Task: Research Airbnb properties in Minas de Matahambre, Cuba from 26th December, 2023 to 28th December, 2023 for 6 adults. Place can be entire room or private room with 6 bedrooms having 6 beds and 6 bathrooms. Property type can be house. Amenities needed are: wifi, TV, free parkinig on premises, gym, breakfast.
Action: Mouse moved to (453, 82)
Screenshot: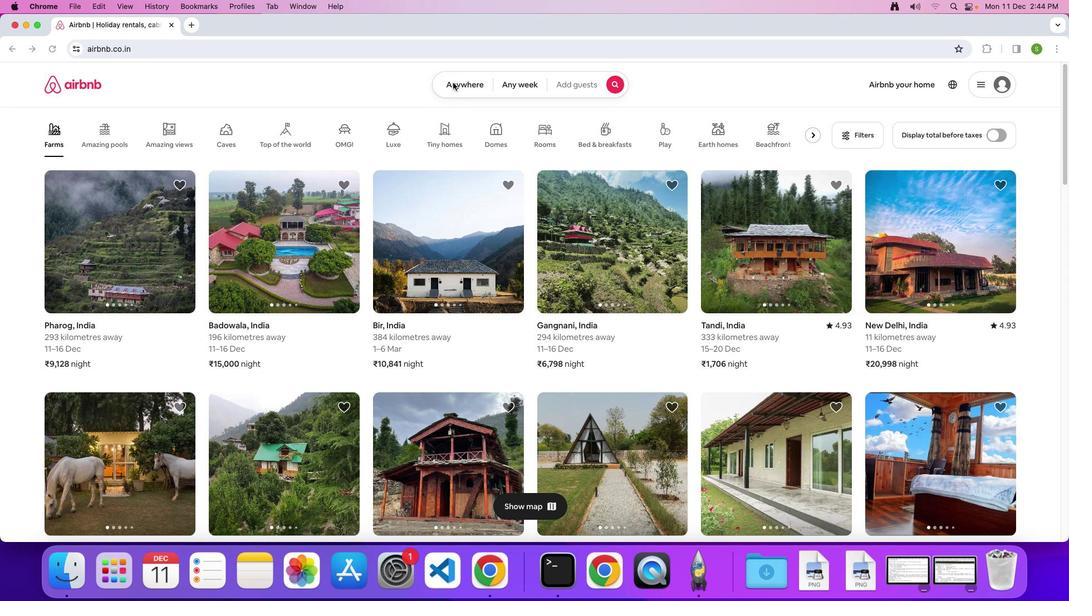 
Action: Mouse pressed left at (453, 82)
Screenshot: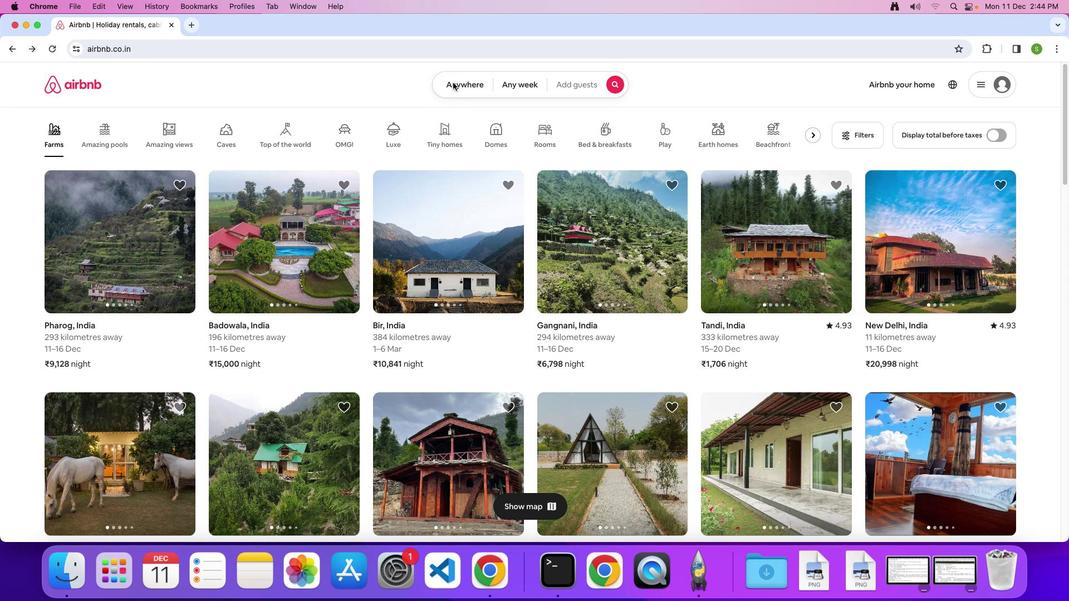
Action: Mouse moved to (448, 86)
Screenshot: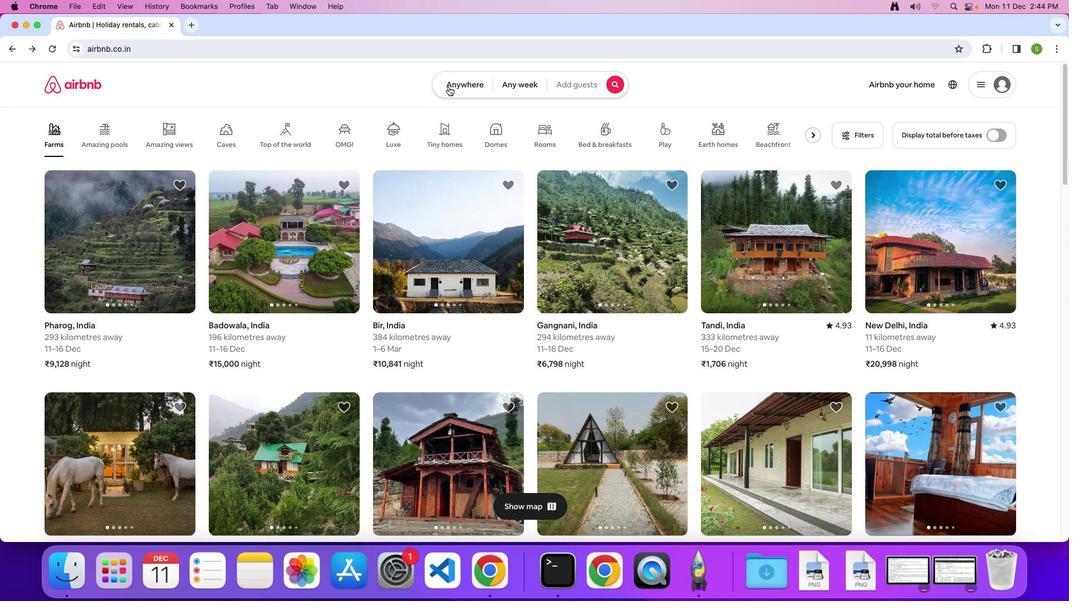
Action: Mouse pressed left at (448, 86)
Screenshot: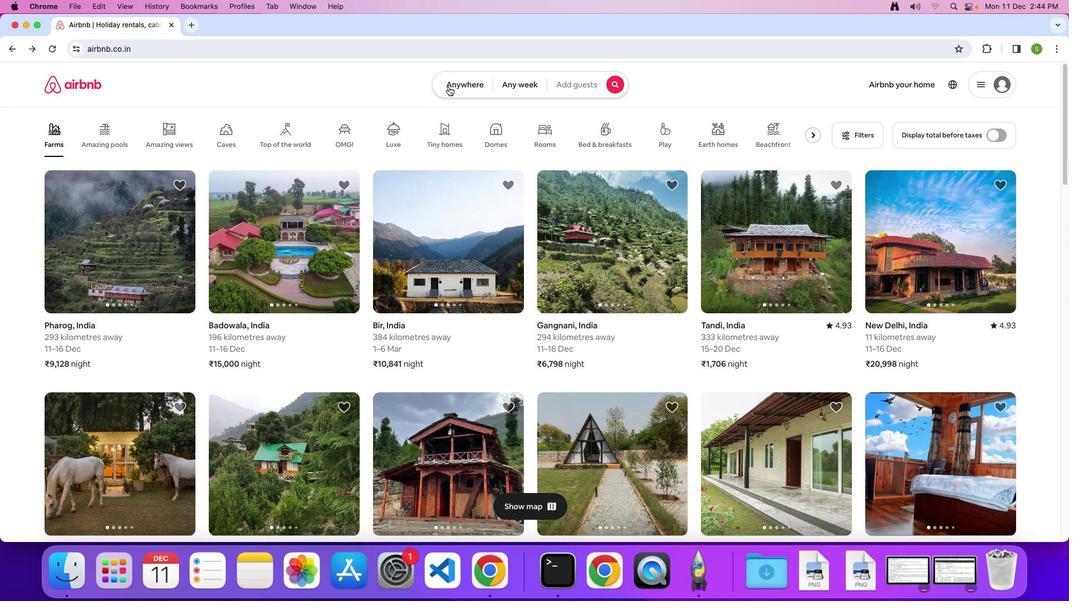 
Action: Mouse moved to (357, 126)
Screenshot: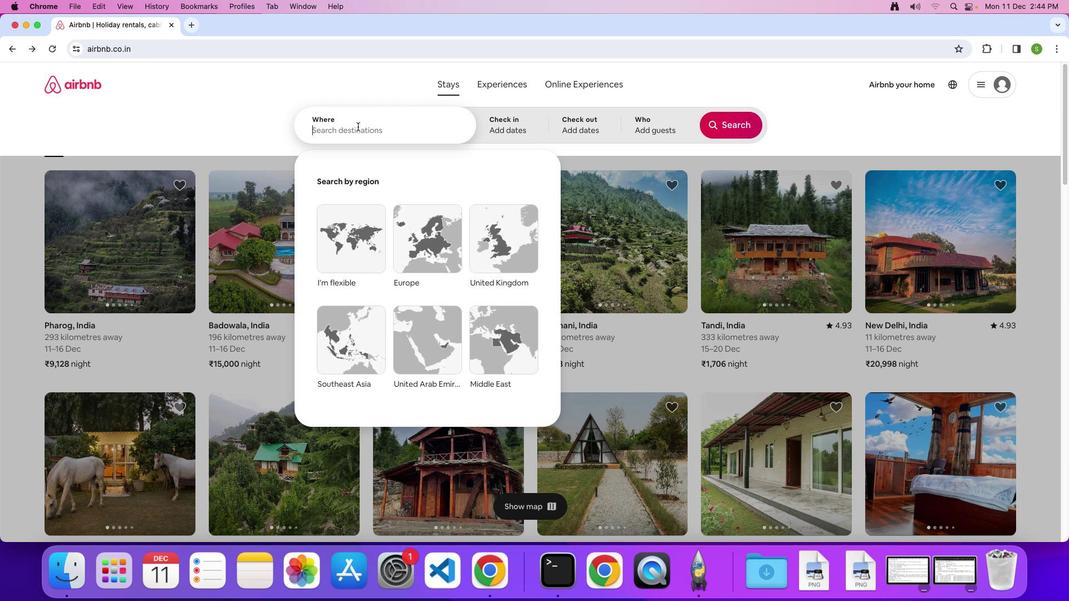 
Action: Mouse pressed left at (357, 126)
Screenshot: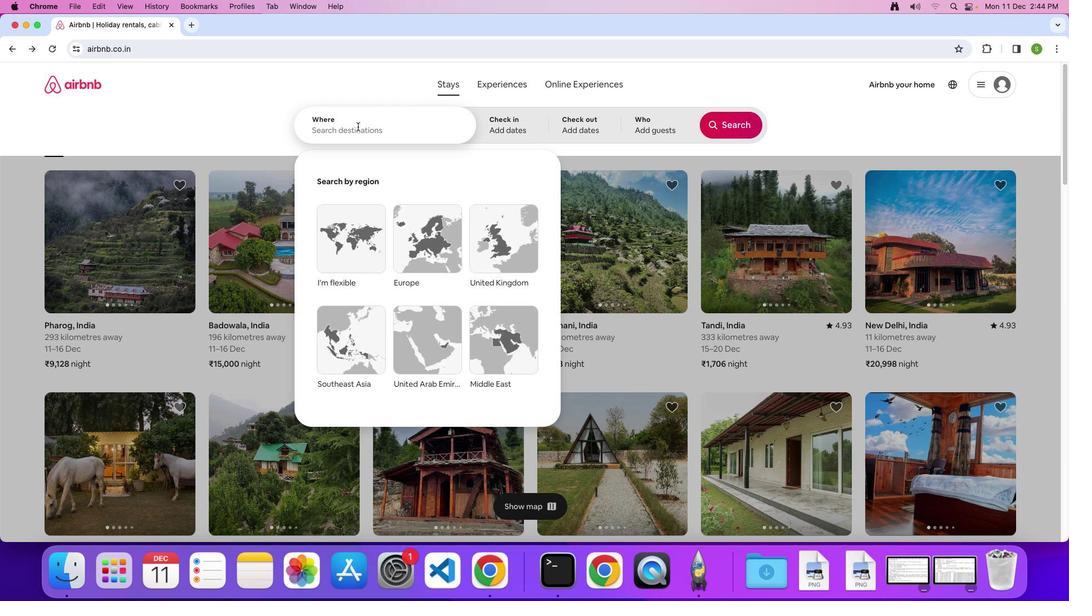 
Action: Key pressed 'M'Key.caps_lock'i''n''a''s'Key.space'd''e'Key.spaceKey.shift'M''a''t''a''h''a''m''r''e'','Key.spaceKey.shift'c''u''b''a'Key.enter
Screenshot: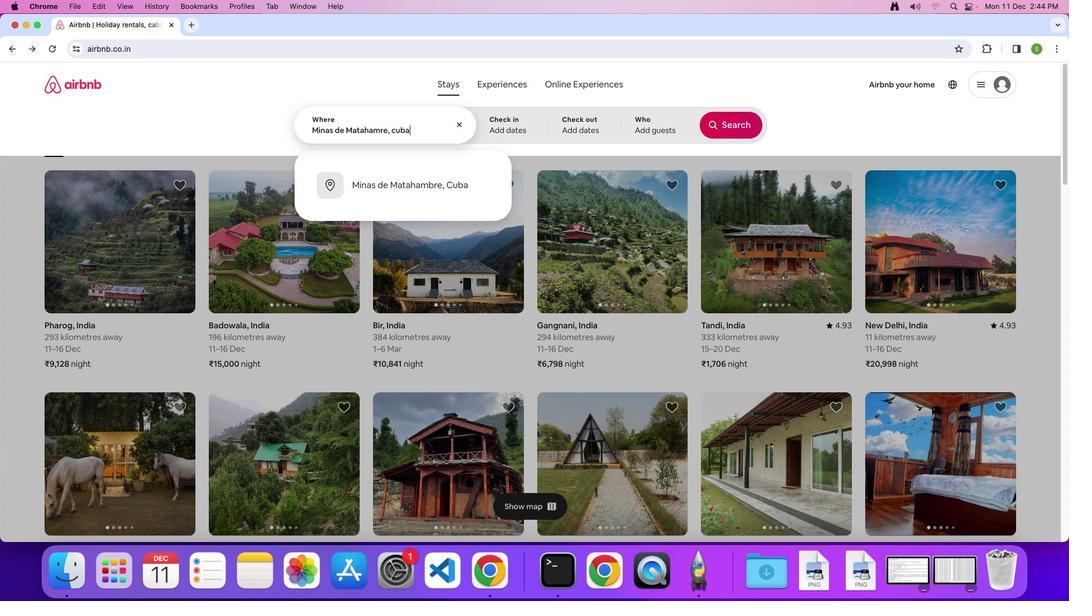 
Action: Mouse moved to (397, 367)
Screenshot: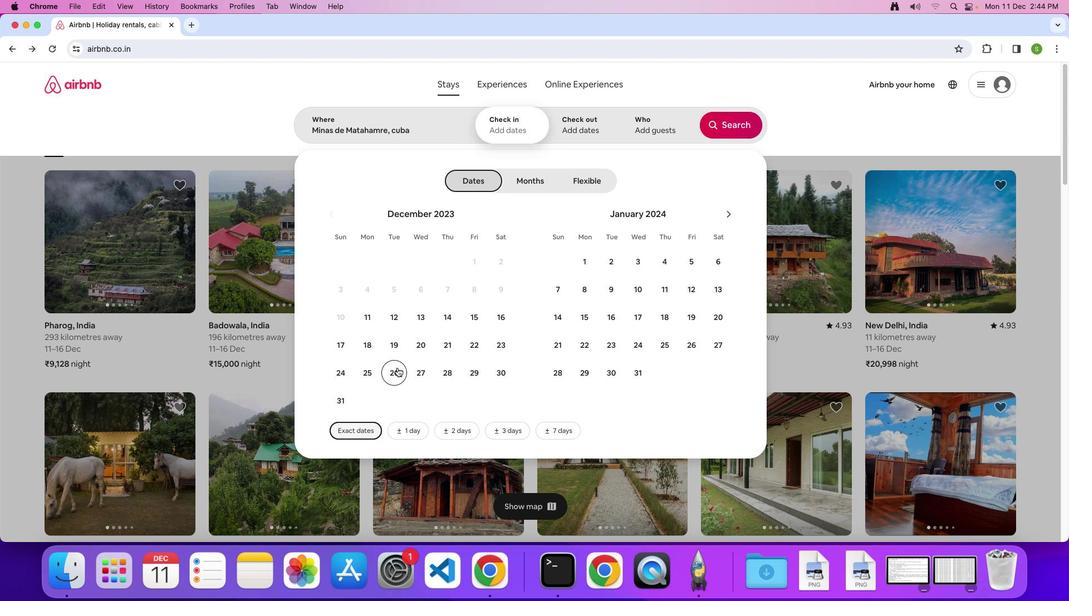 
Action: Mouse pressed left at (397, 367)
Screenshot: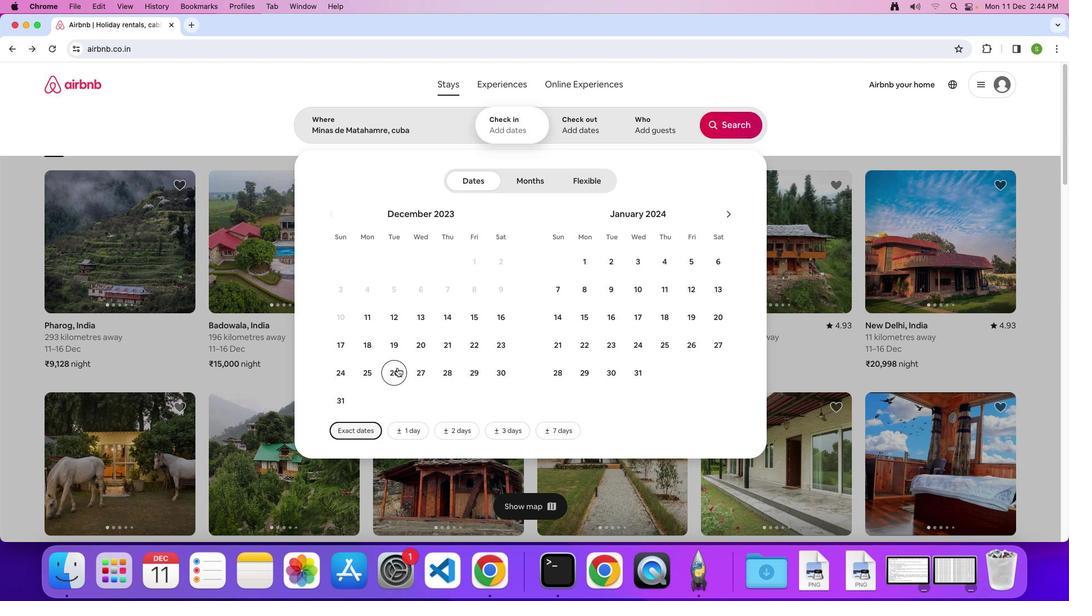 
Action: Mouse moved to (456, 375)
Screenshot: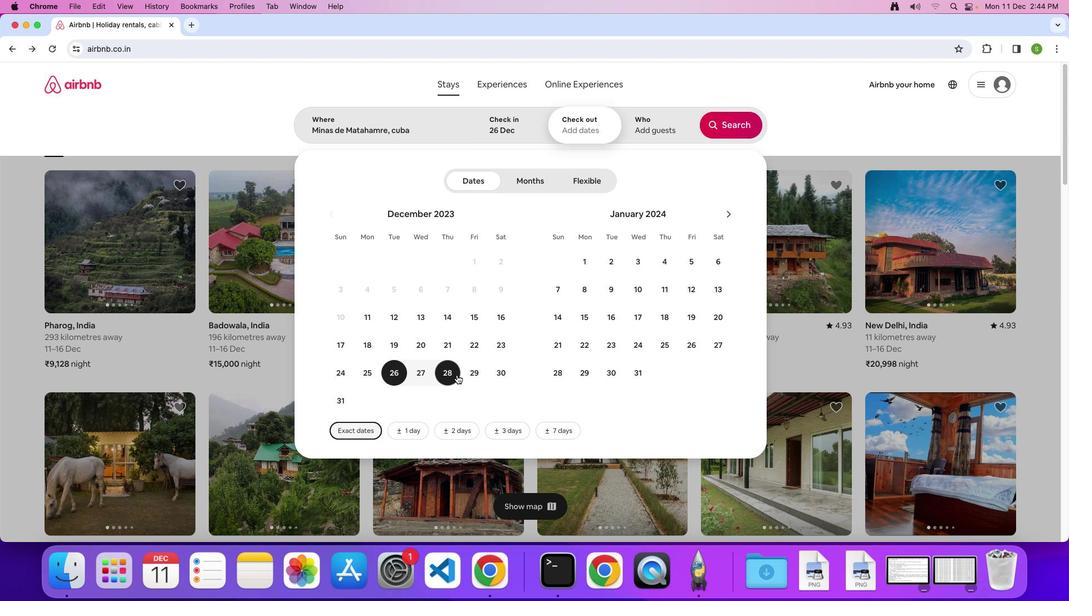 
Action: Mouse pressed left at (456, 375)
Screenshot: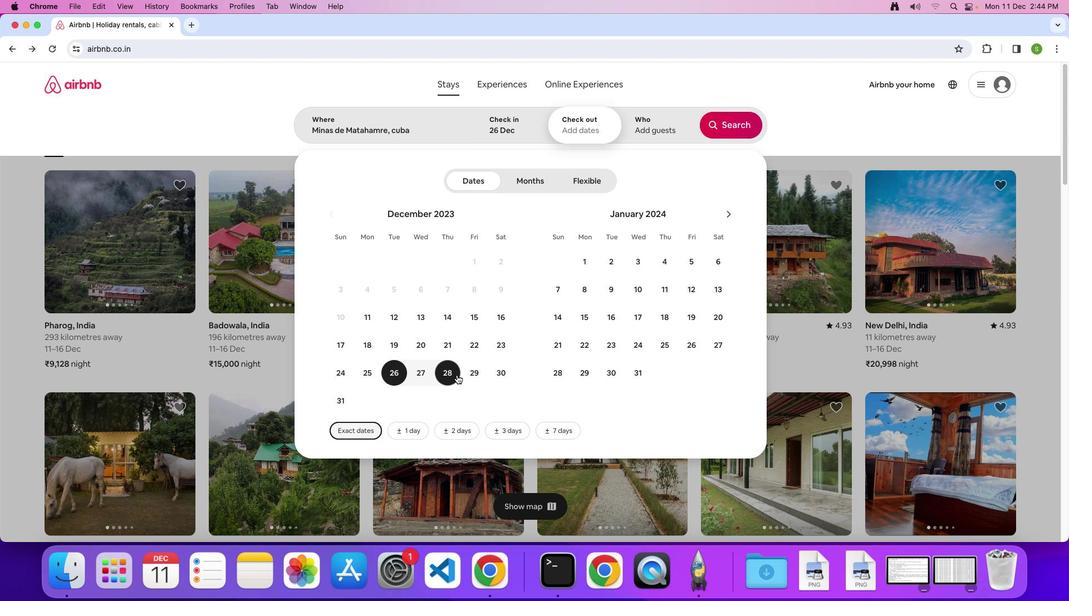 
Action: Mouse moved to (648, 121)
Screenshot: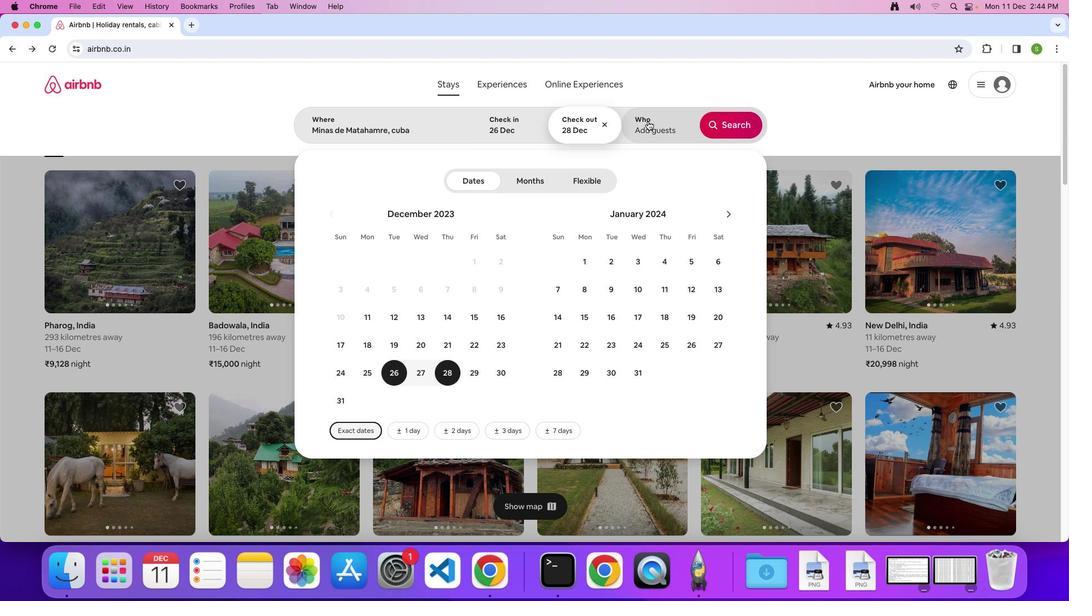 
Action: Mouse pressed left at (648, 121)
Screenshot: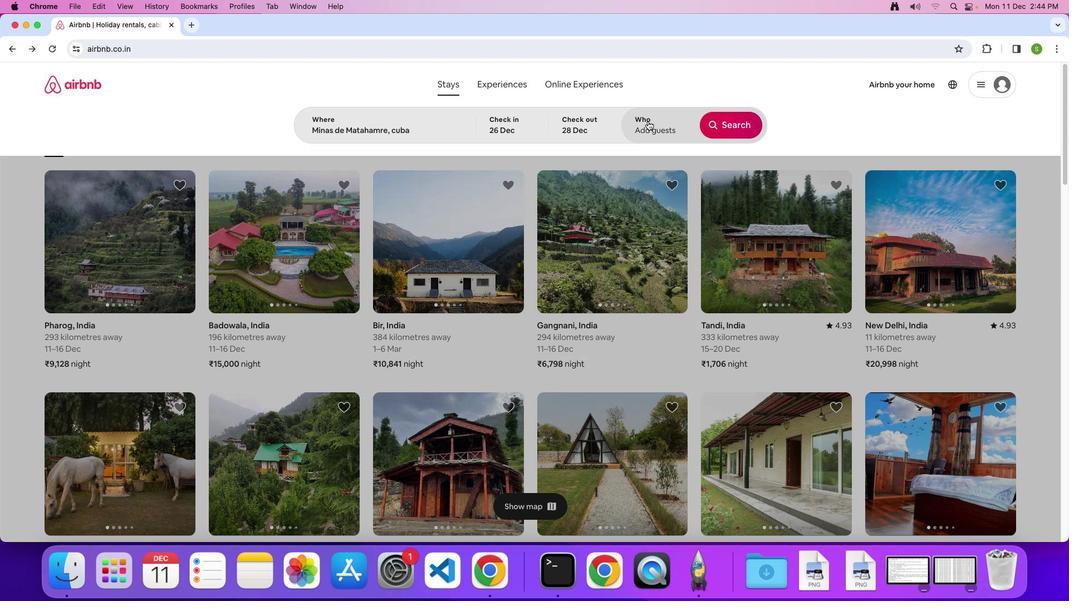 
Action: Mouse moved to (735, 179)
Screenshot: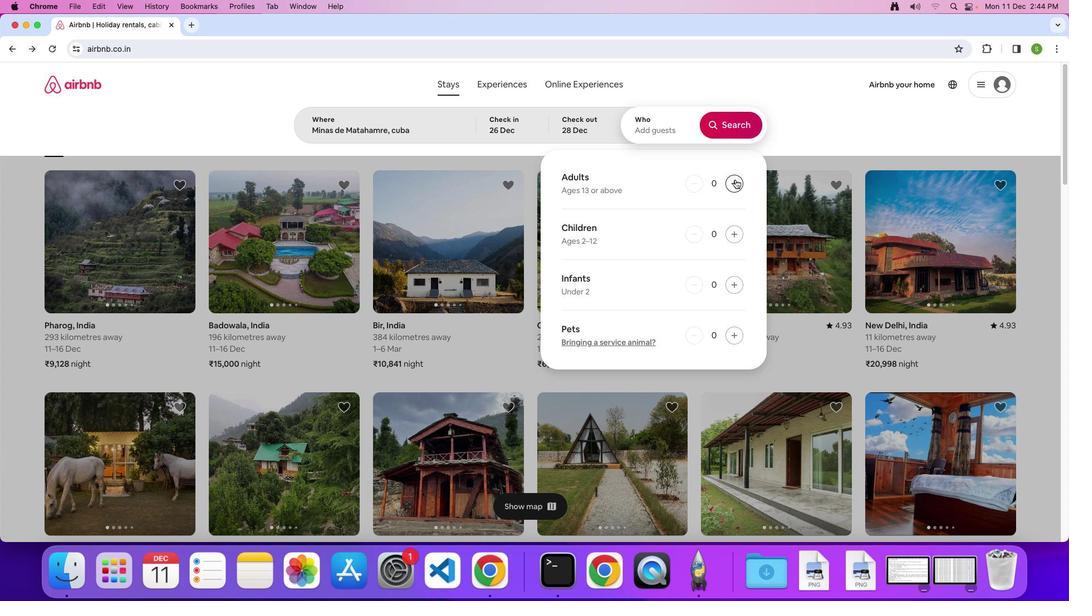 
Action: Mouse pressed left at (735, 179)
Screenshot: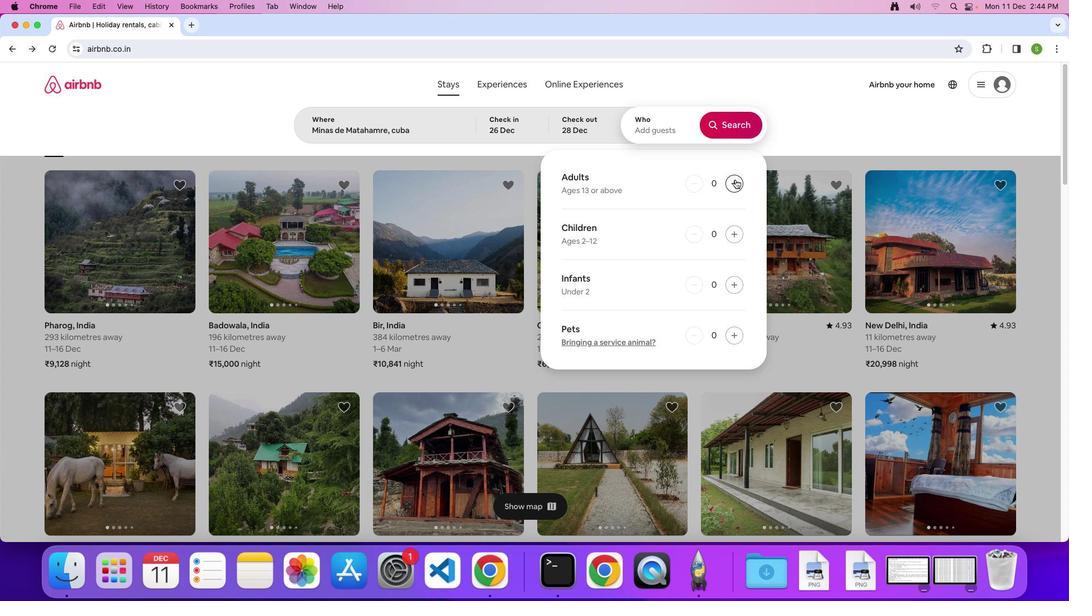 
Action: Mouse pressed left at (735, 179)
Screenshot: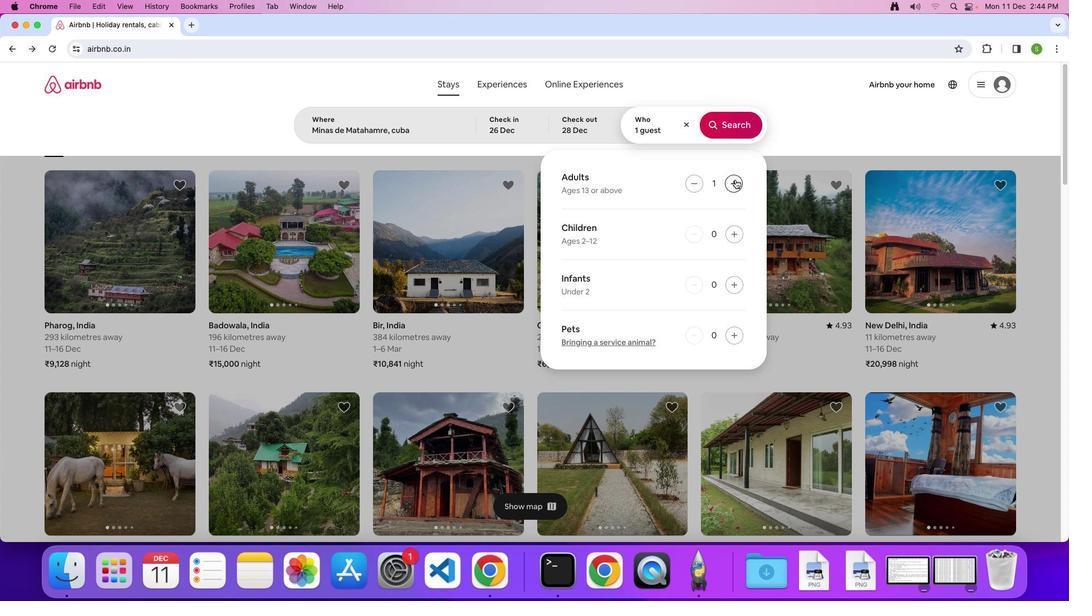 
Action: Mouse pressed left at (735, 179)
Screenshot: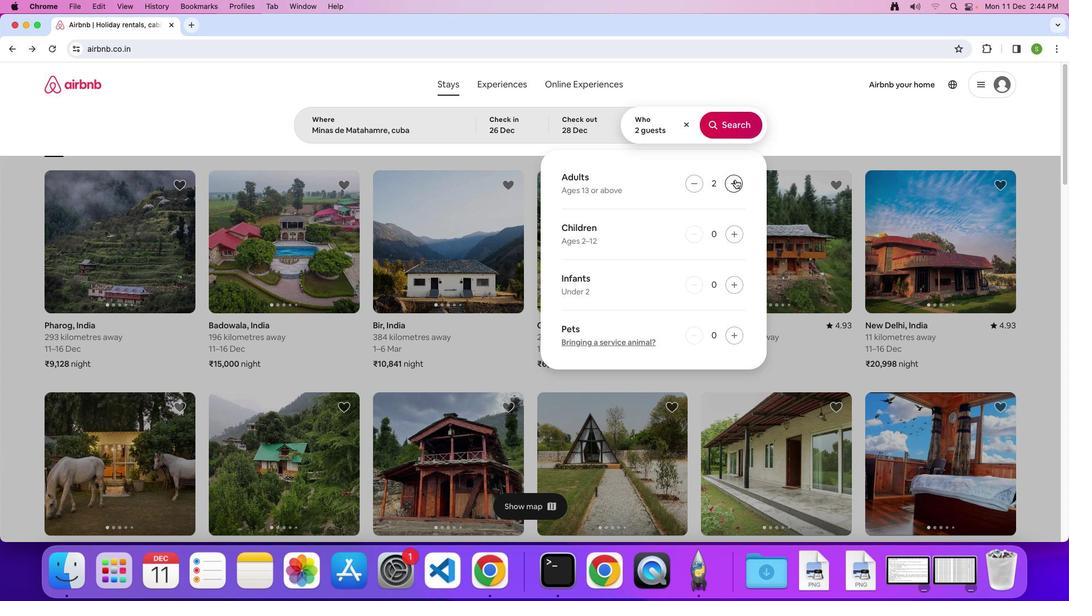 
Action: Mouse pressed left at (735, 179)
Screenshot: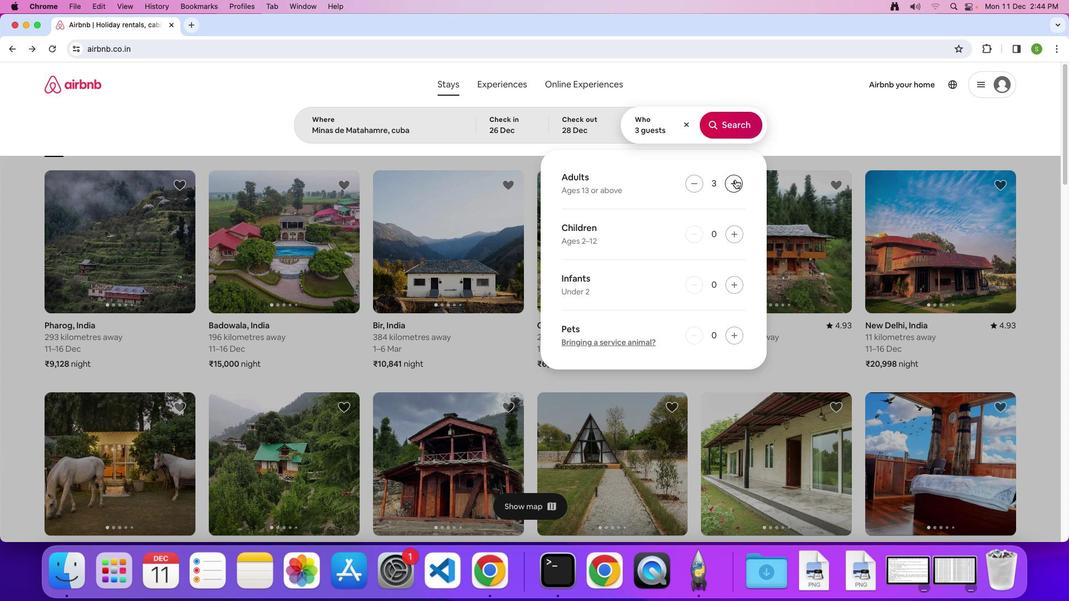 
Action: Mouse pressed left at (735, 179)
Screenshot: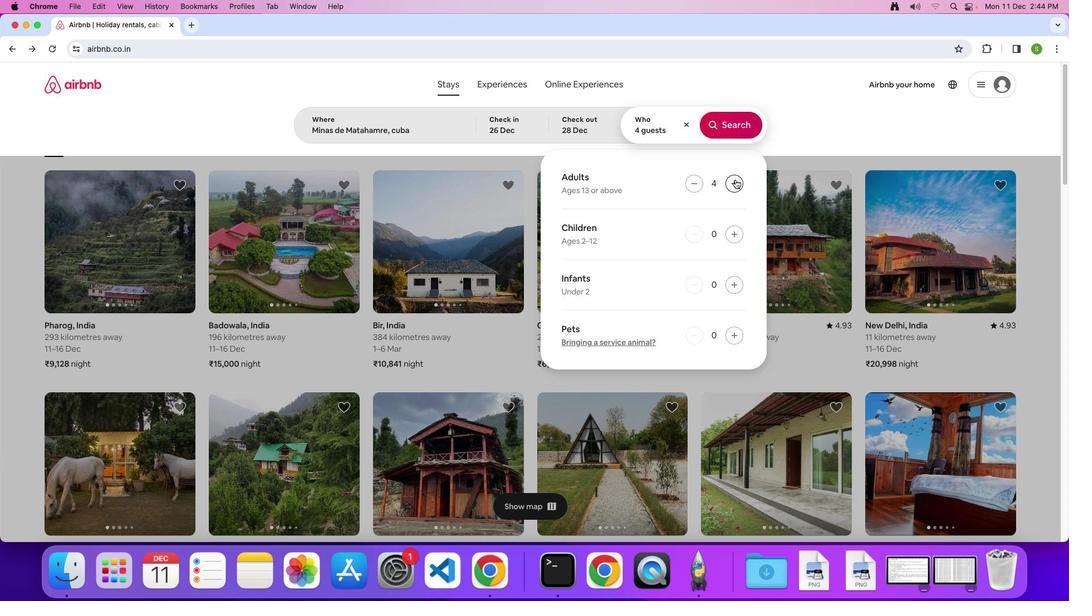 
Action: Mouse pressed left at (735, 179)
Screenshot: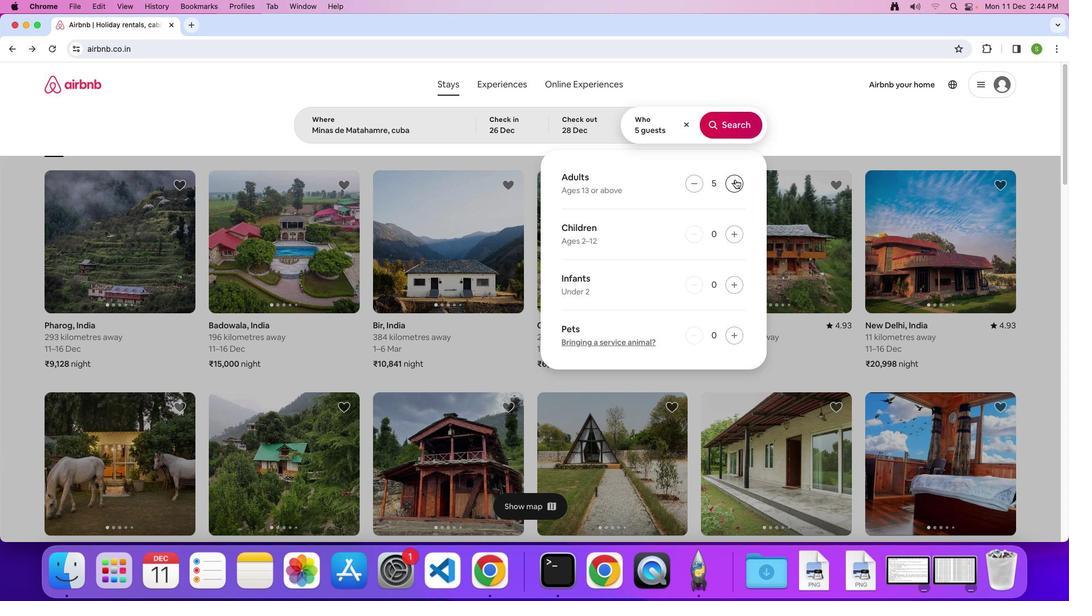 
Action: Mouse moved to (731, 118)
Screenshot: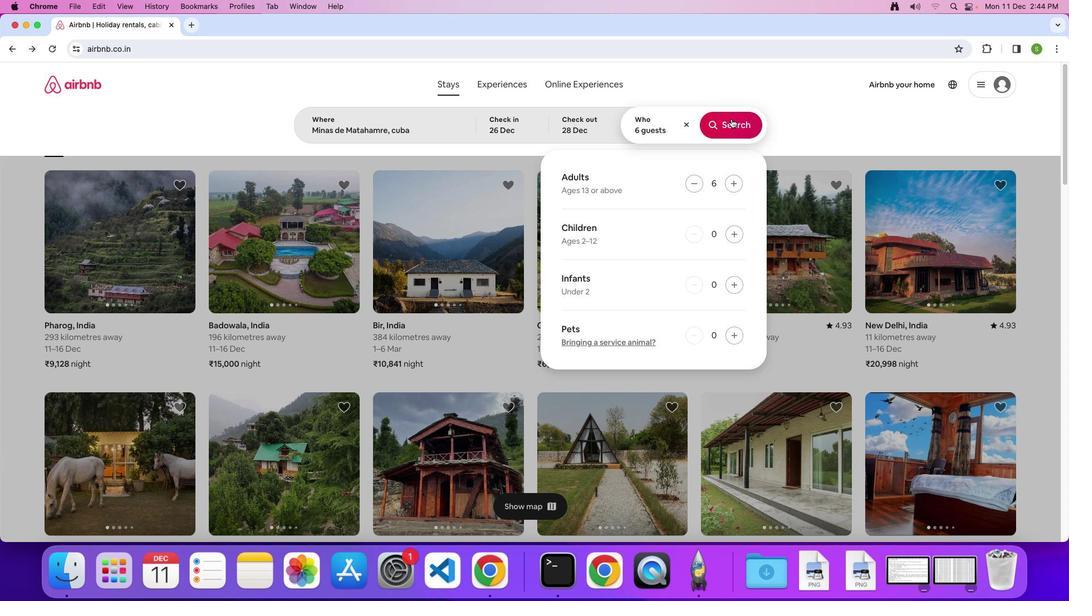
Action: Mouse pressed left at (731, 118)
Screenshot: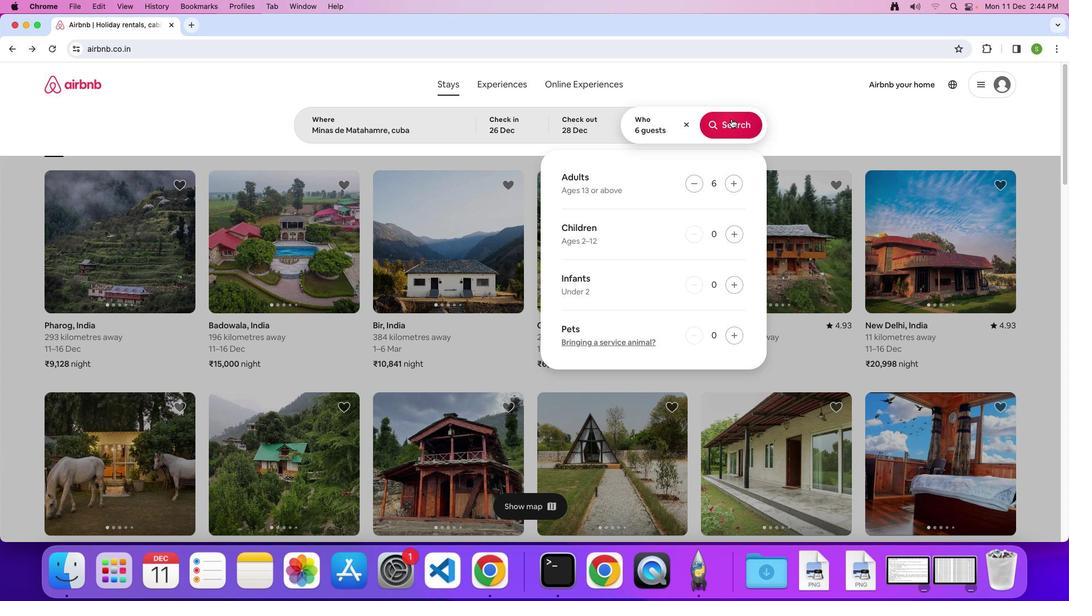 
Action: Mouse moved to (892, 122)
Screenshot: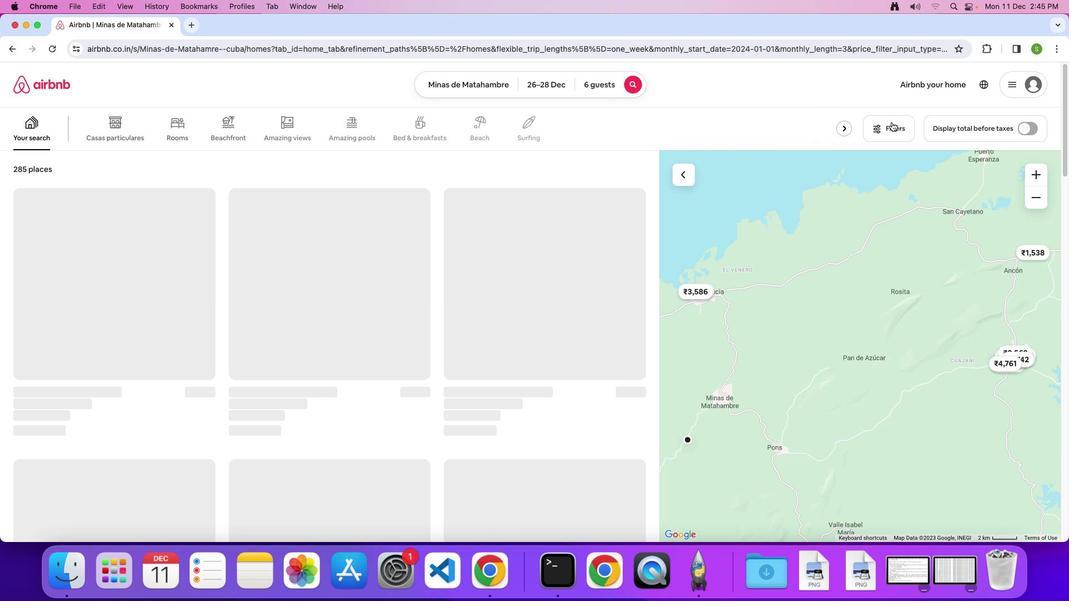 
Action: Mouse pressed left at (892, 122)
Screenshot: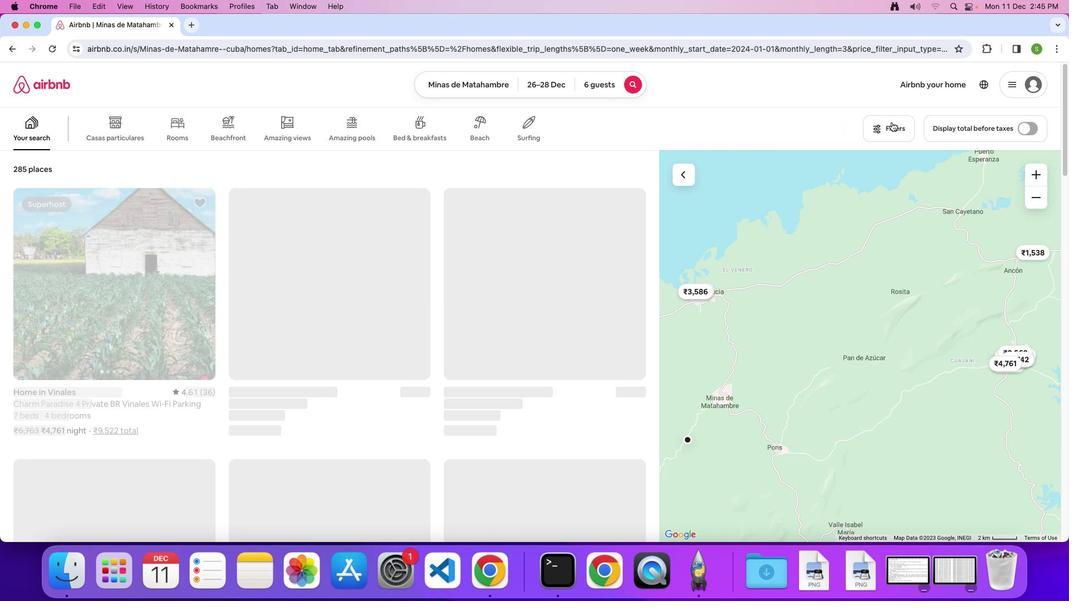 
Action: Mouse moved to (526, 315)
Screenshot: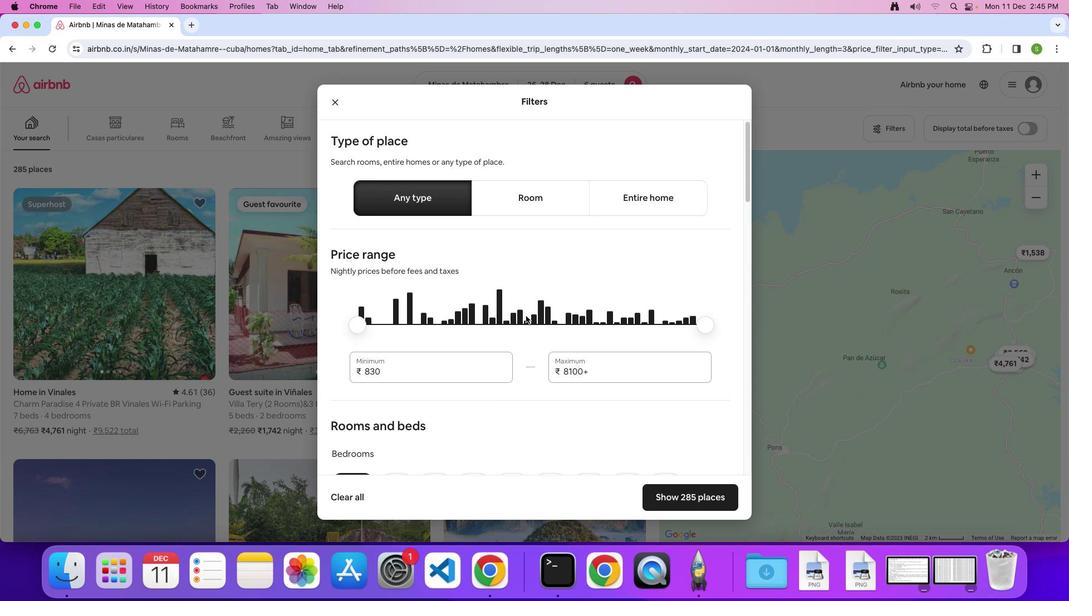 
Action: Mouse scrolled (526, 315) with delta (0, 0)
Screenshot: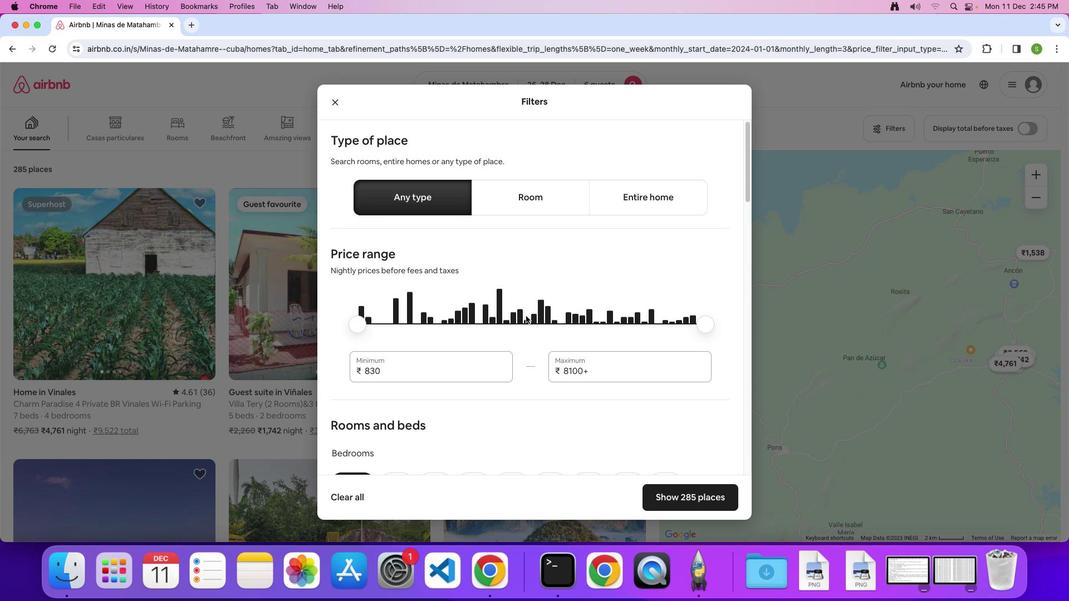
Action: Mouse scrolled (526, 315) with delta (0, 0)
Screenshot: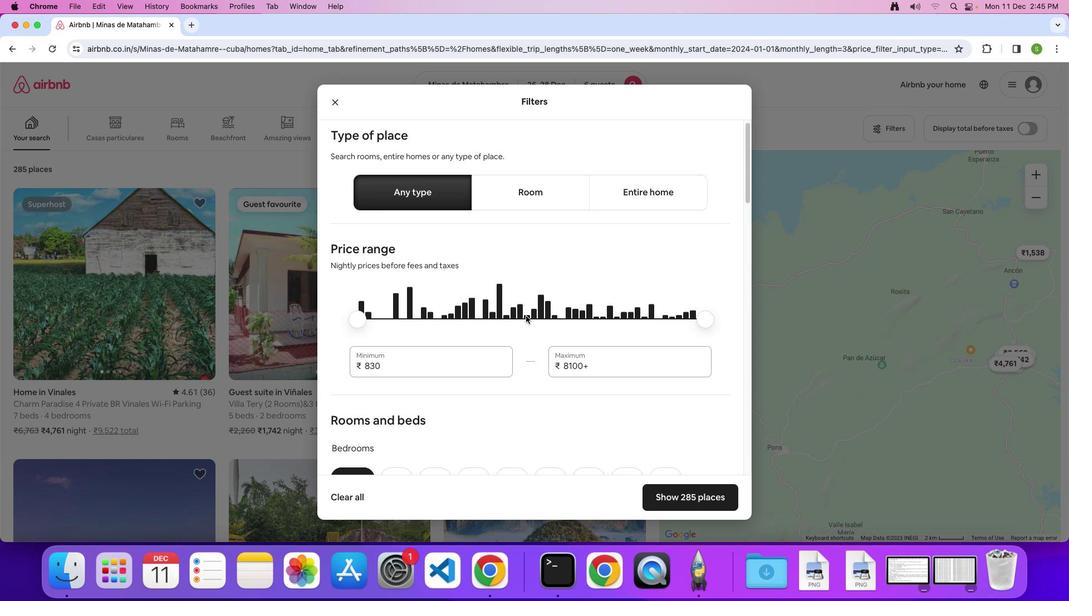 
Action: Mouse scrolled (526, 315) with delta (0, 0)
Screenshot: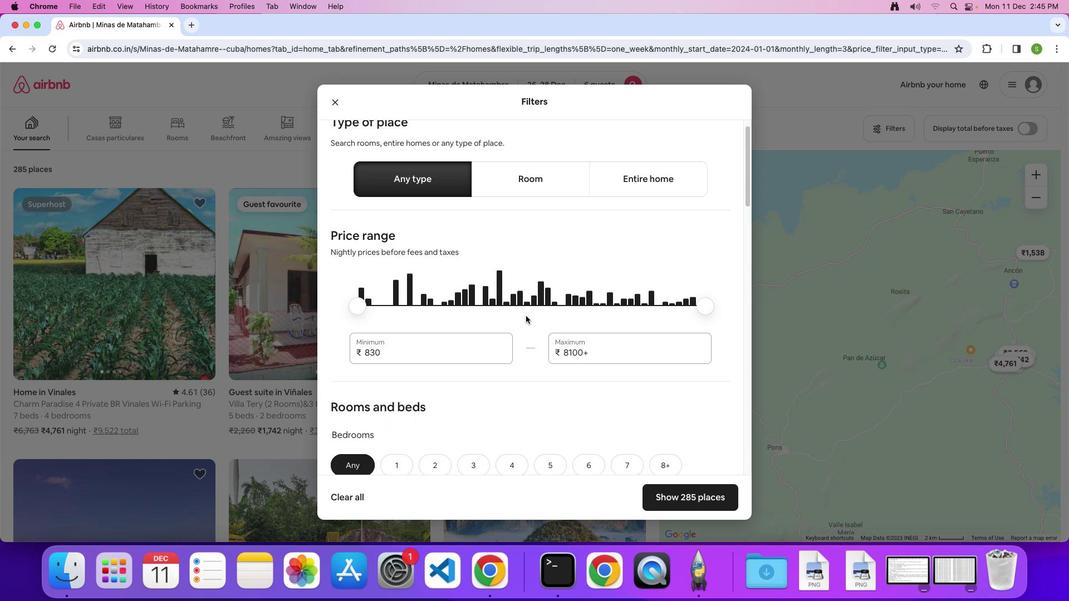 
Action: Mouse scrolled (526, 315) with delta (0, 0)
Screenshot: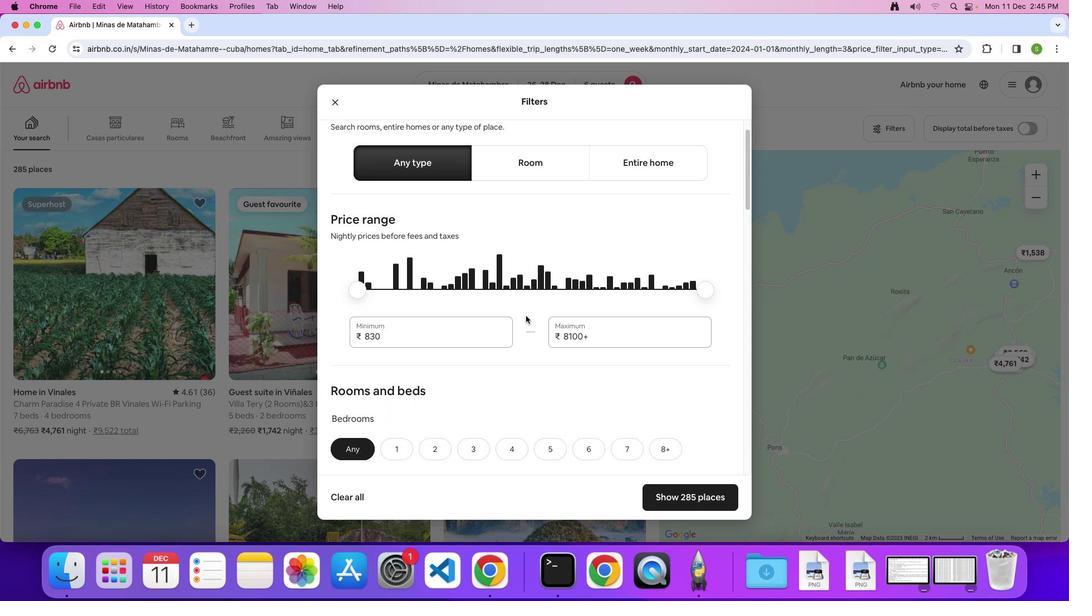 
Action: Mouse scrolled (526, 315) with delta (0, 0)
Screenshot: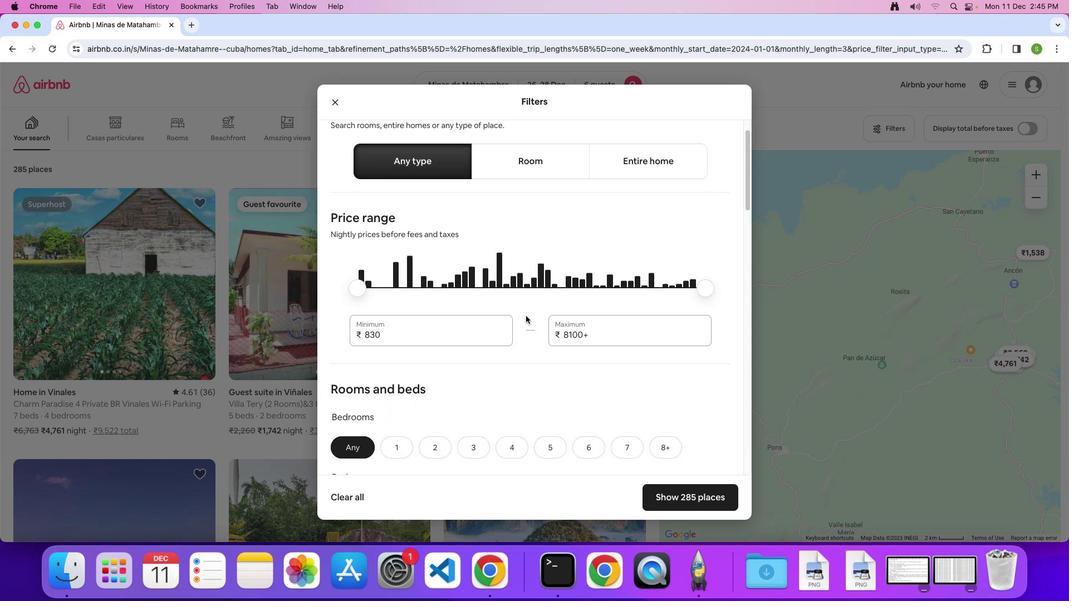 
Action: Mouse scrolled (526, 315) with delta (0, 0)
Screenshot: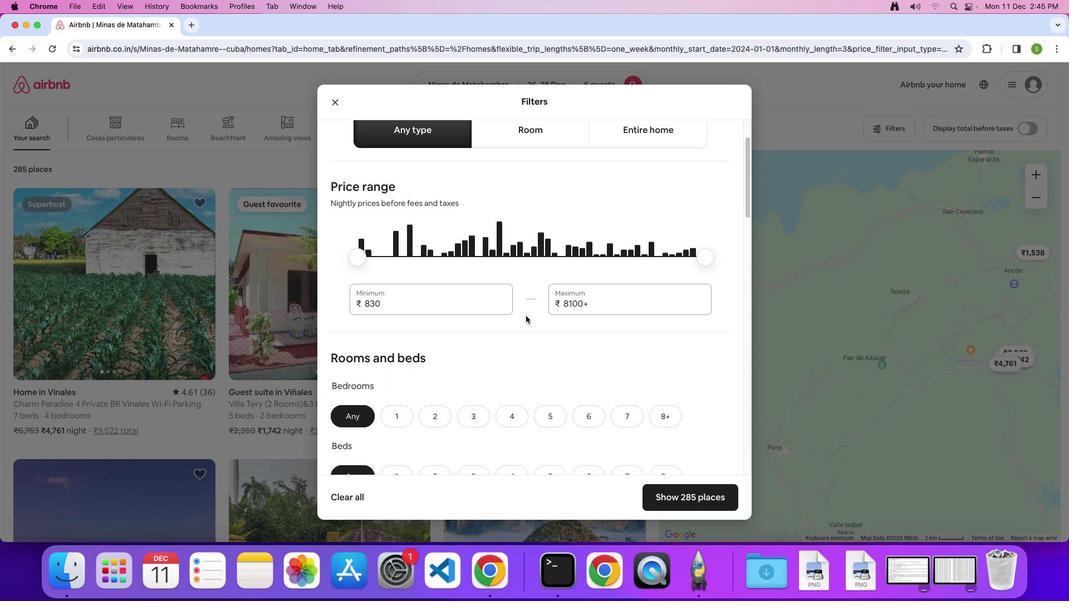 
Action: Mouse scrolled (526, 315) with delta (0, 0)
Screenshot: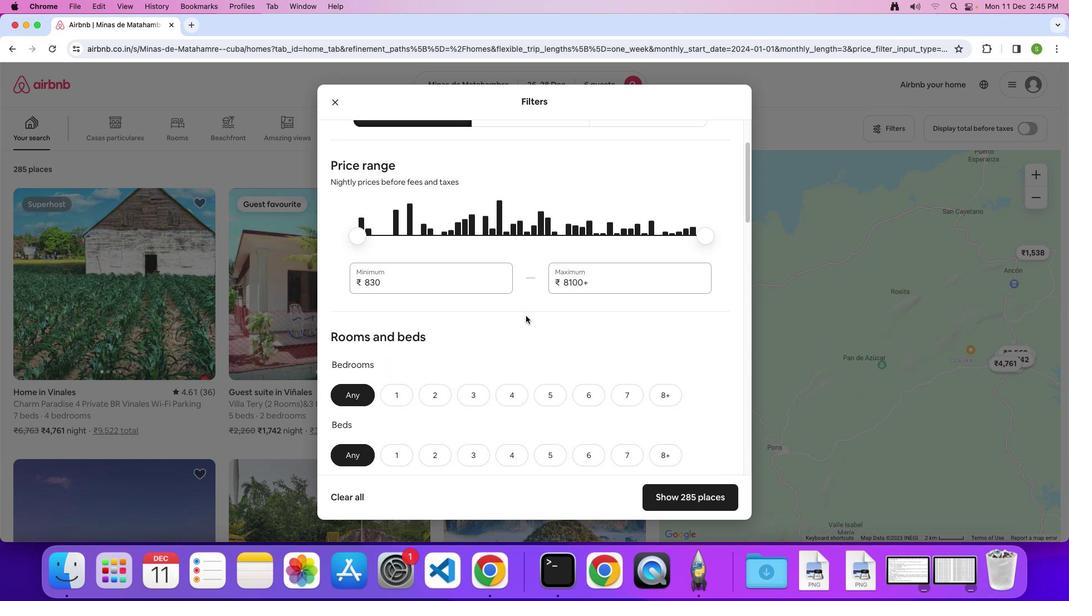 
Action: Mouse scrolled (526, 315) with delta (0, 0)
Screenshot: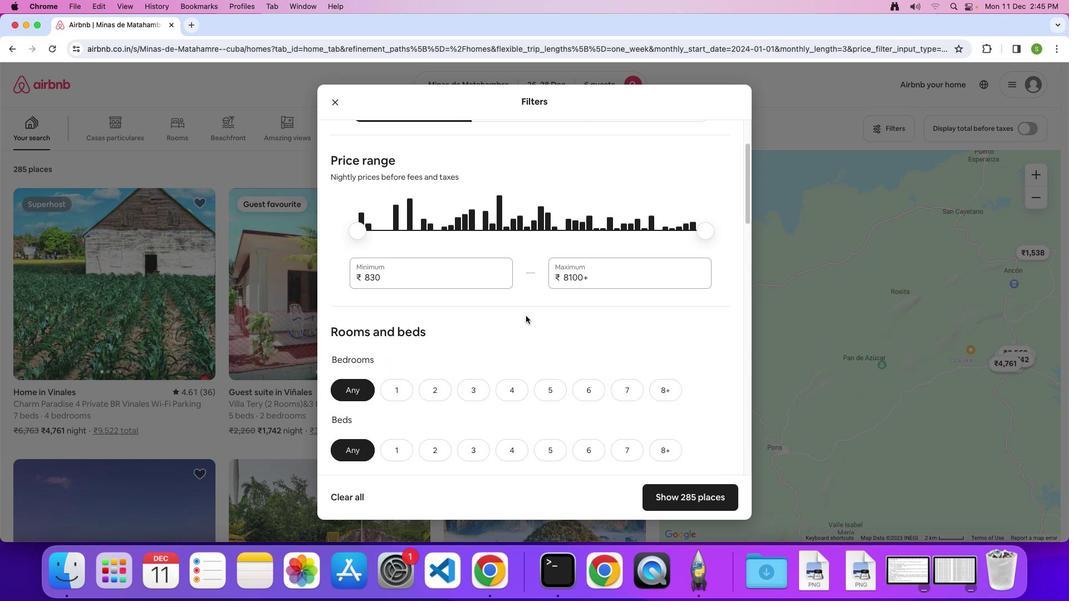 
Action: Mouse scrolled (526, 315) with delta (0, 0)
Screenshot: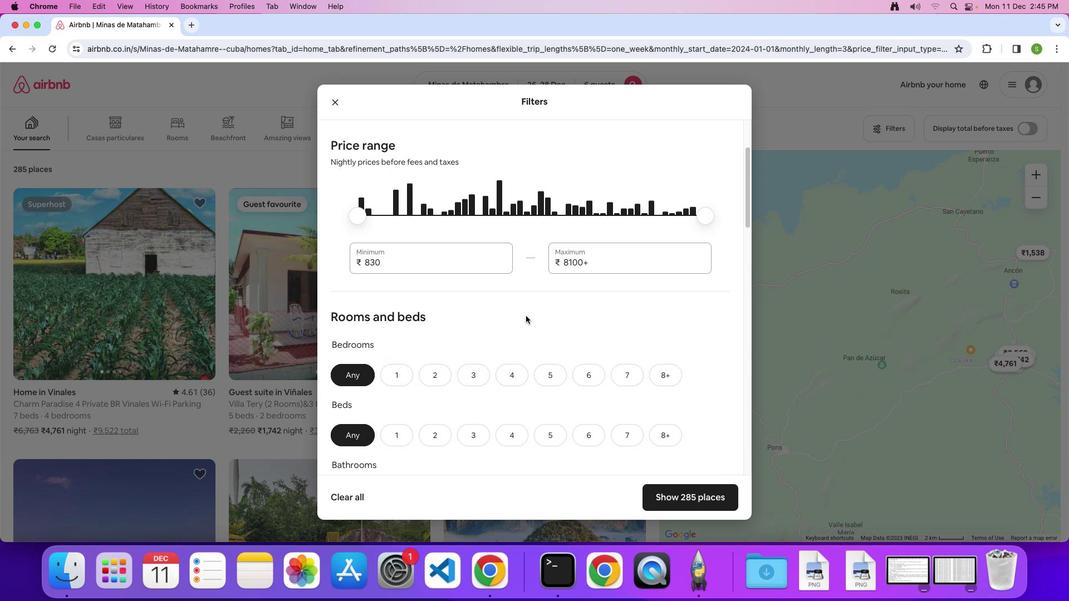 
Action: Mouse scrolled (526, 315) with delta (0, 0)
Screenshot: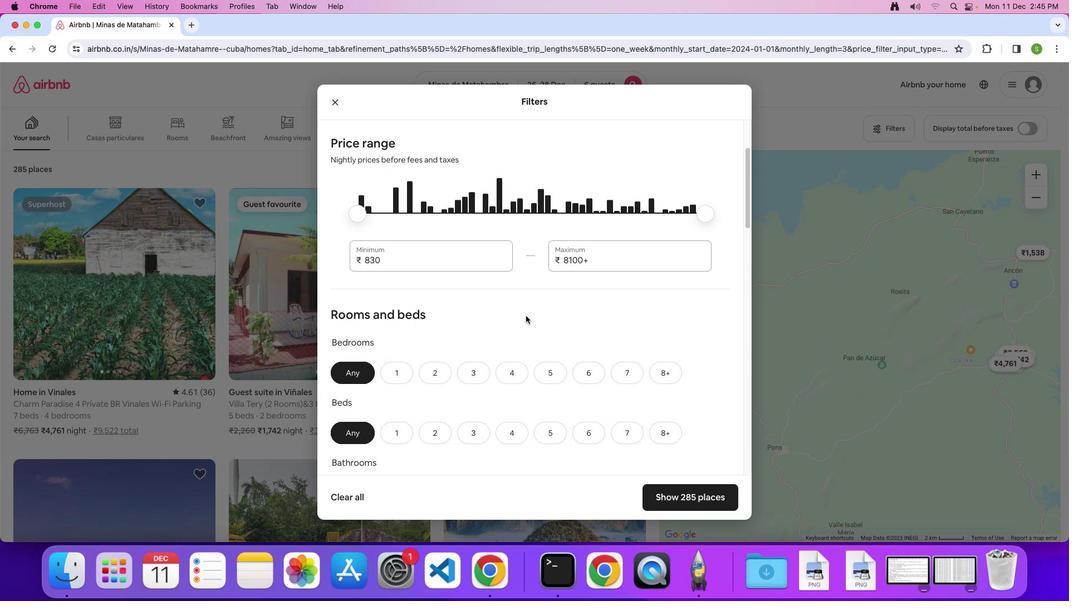 
Action: Mouse scrolled (526, 315) with delta (0, 0)
Screenshot: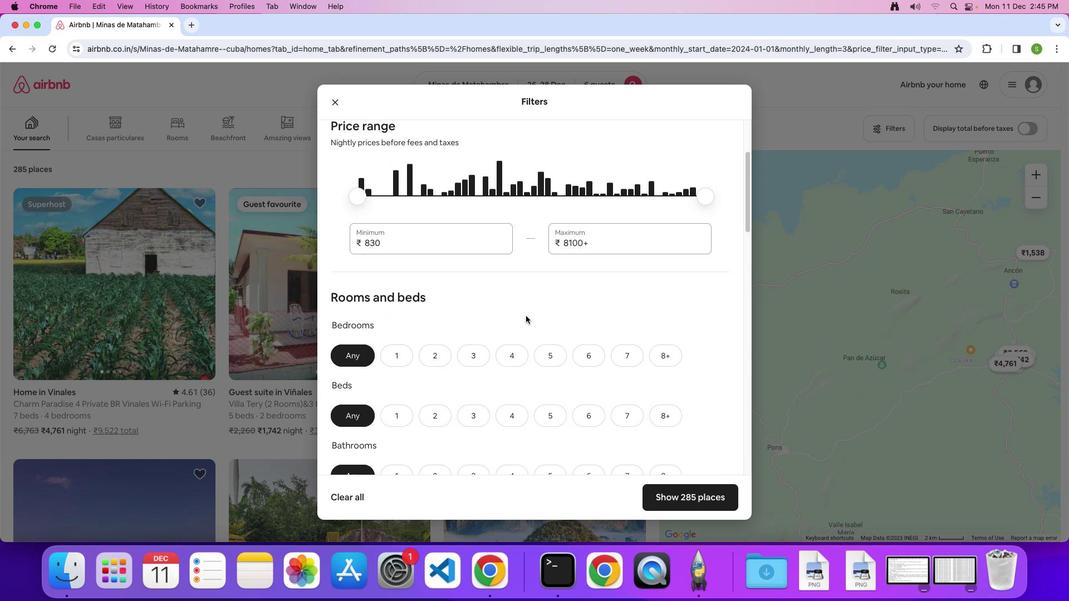 
Action: Mouse scrolled (526, 315) with delta (0, 0)
Screenshot: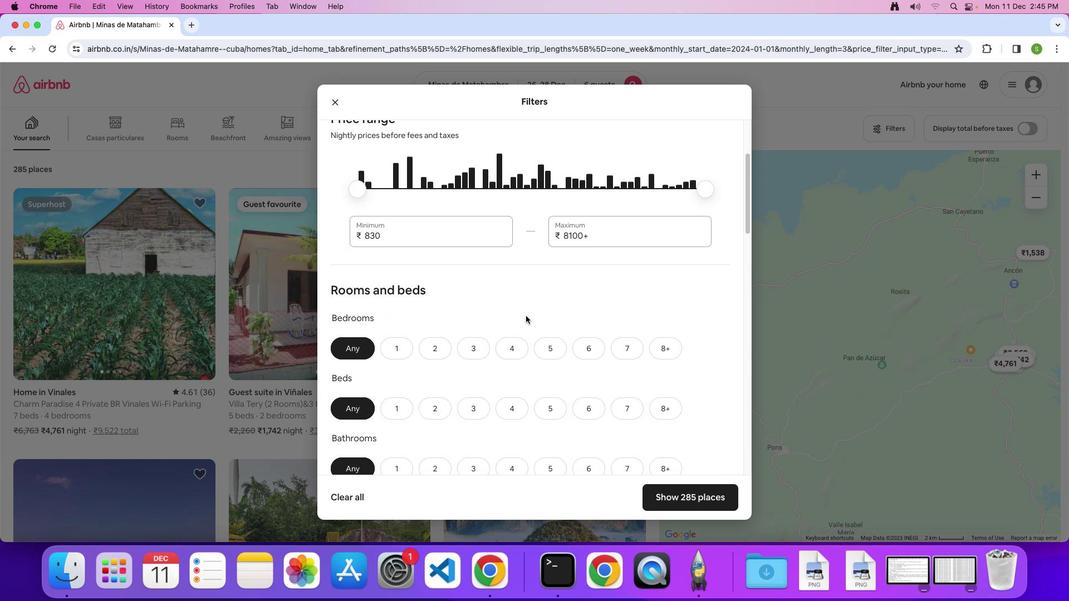 
Action: Mouse scrolled (526, 315) with delta (0, -1)
Screenshot: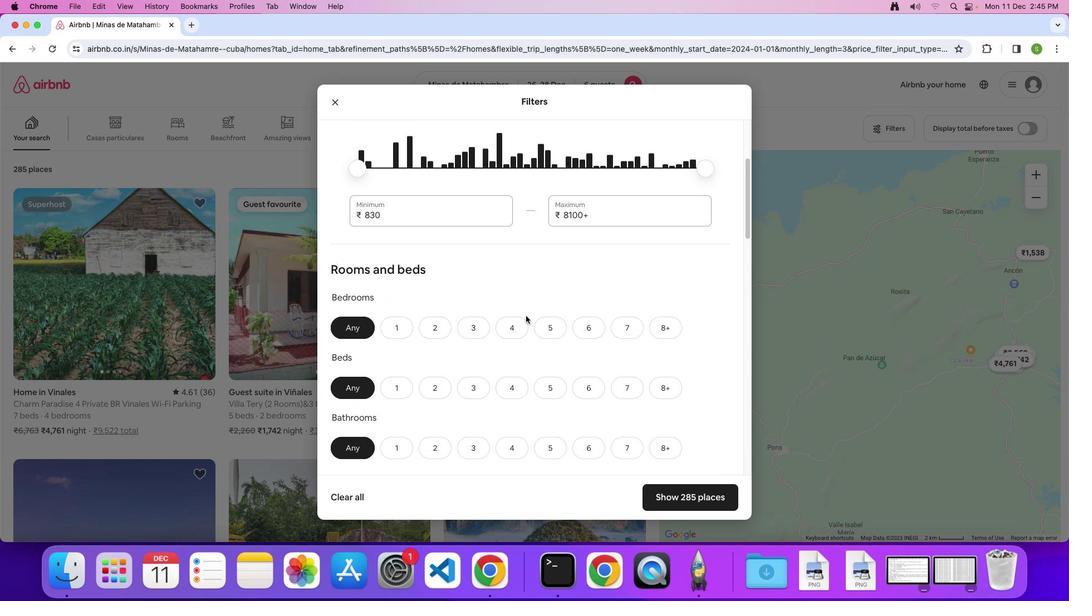 
Action: Mouse scrolled (526, 315) with delta (0, 0)
Screenshot: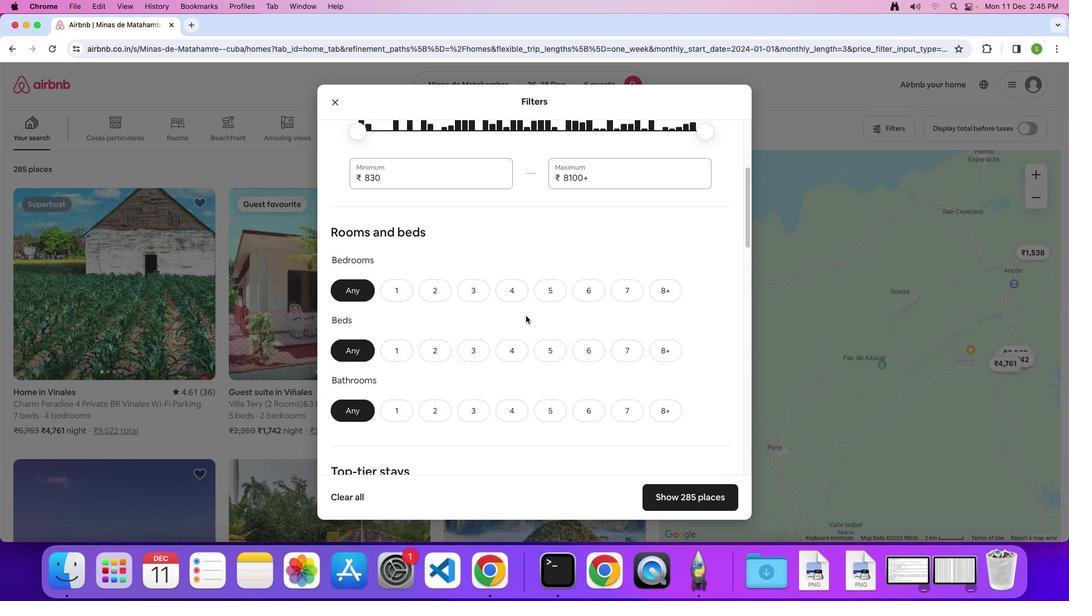 
Action: Mouse scrolled (526, 315) with delta (0, 0)
Screenshot: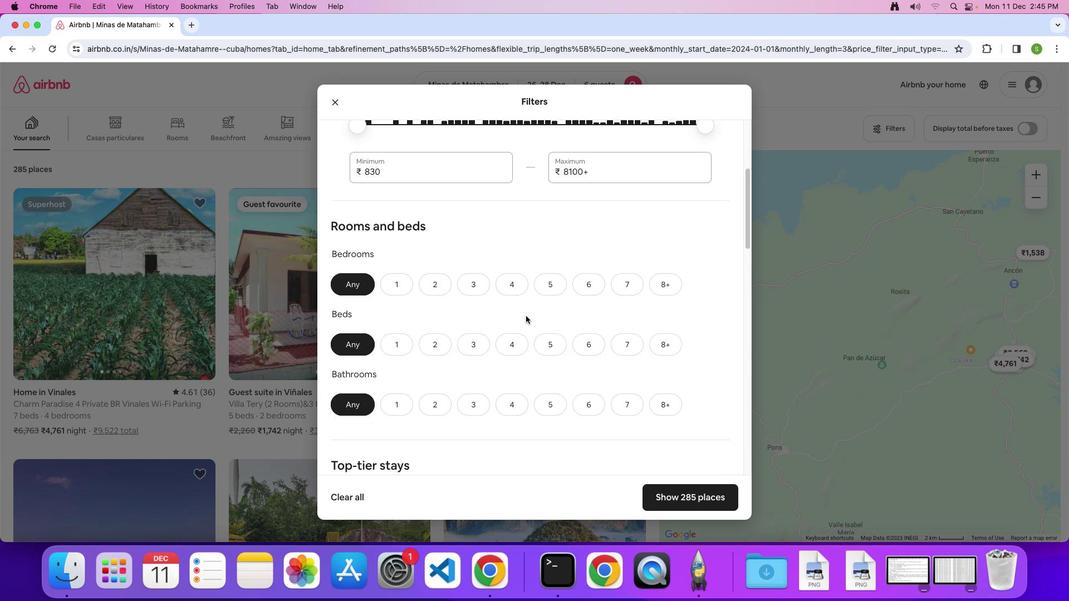 
Action: Mouse moved to (603, 271)
Screenshot: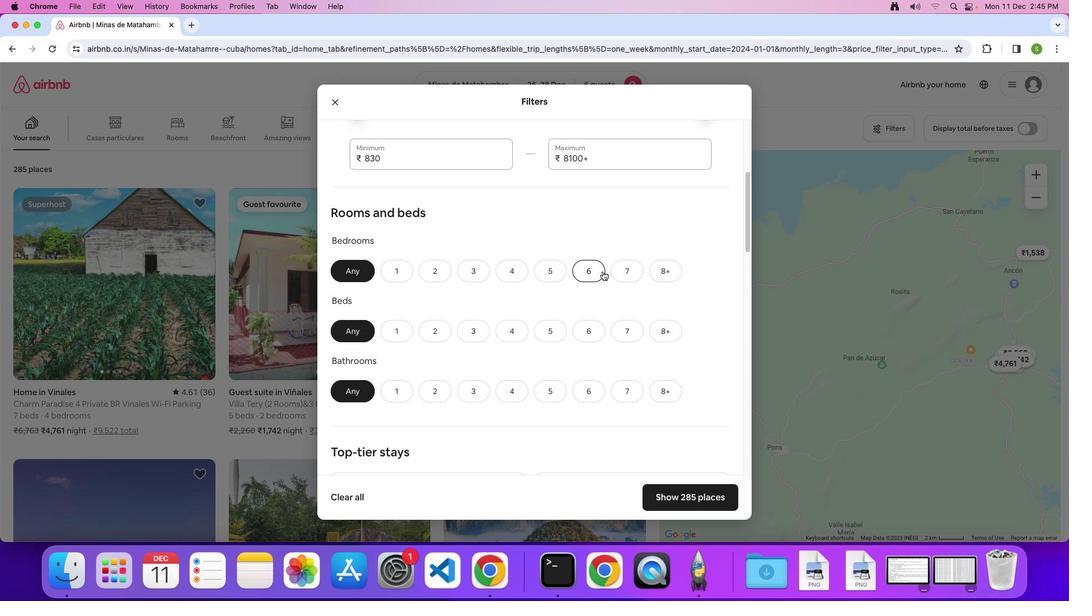 
Action: Mouse pressed left at (603, 271)
Screenshot: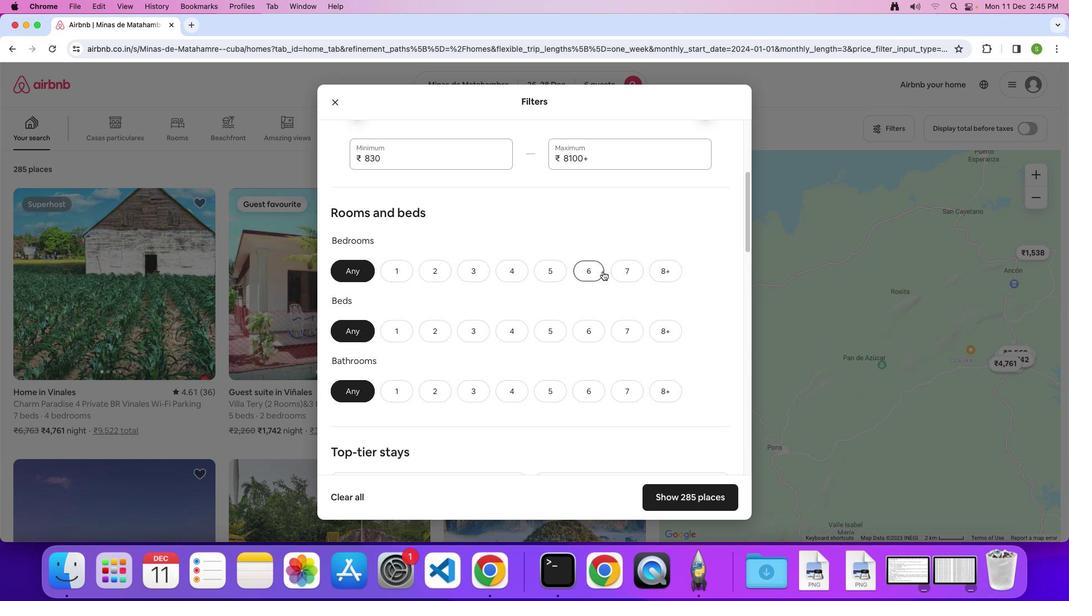 
Action: Mouse moved to (585, 326)
Screenshot: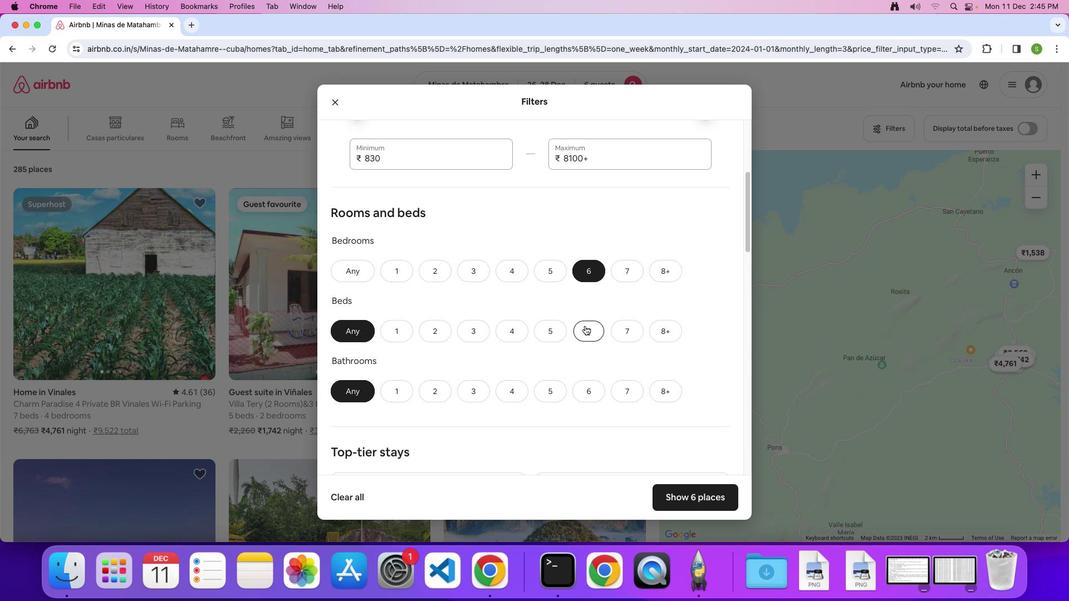 
Action: Mouse pressed left at (585, 326)
Screenshot: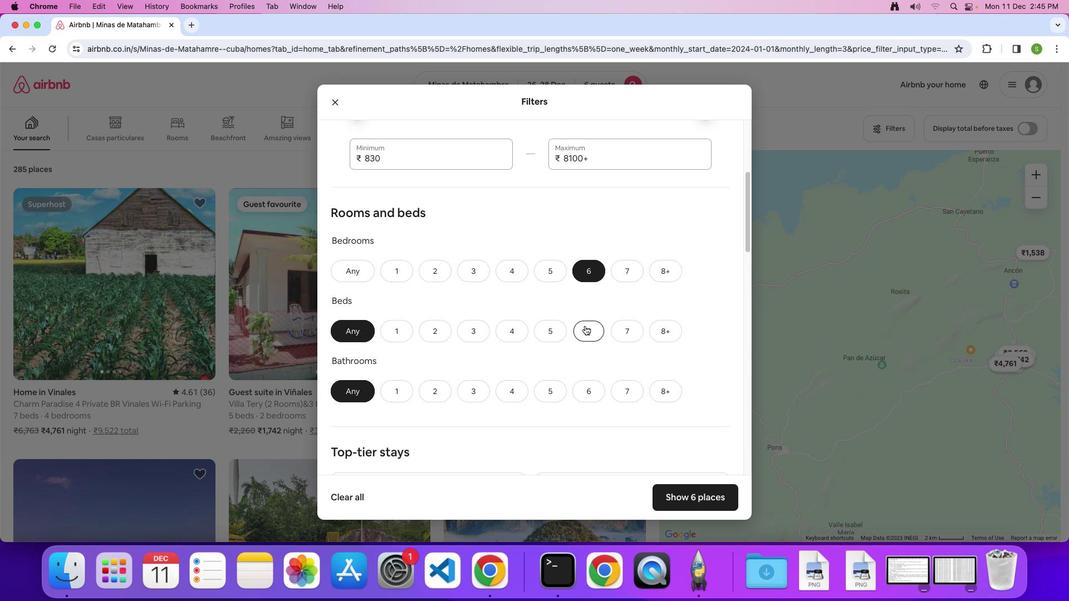 
Action: Mouse moved to (593, 398)
Screenshot: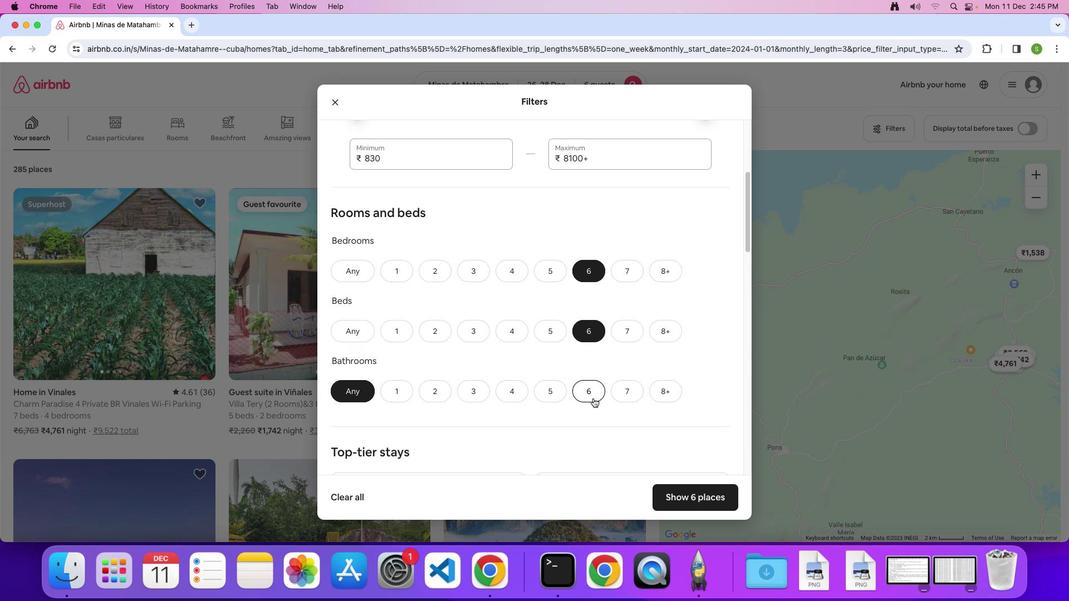 
Action: Mouse pressed left at (593, 398)
Screenshot: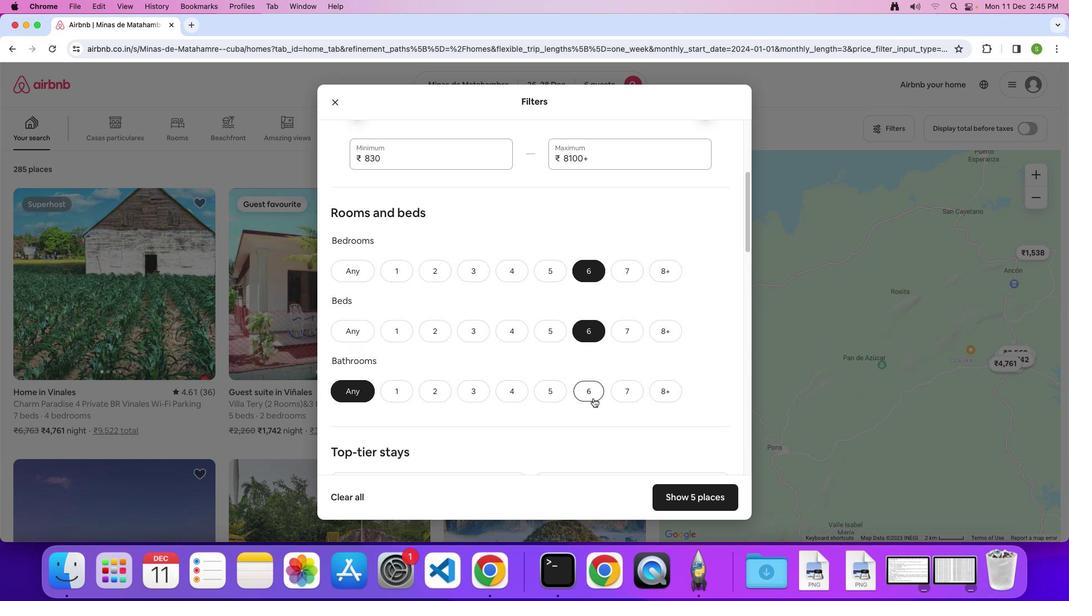 
Action: Mouse moved to (568, 359)
Screenshot: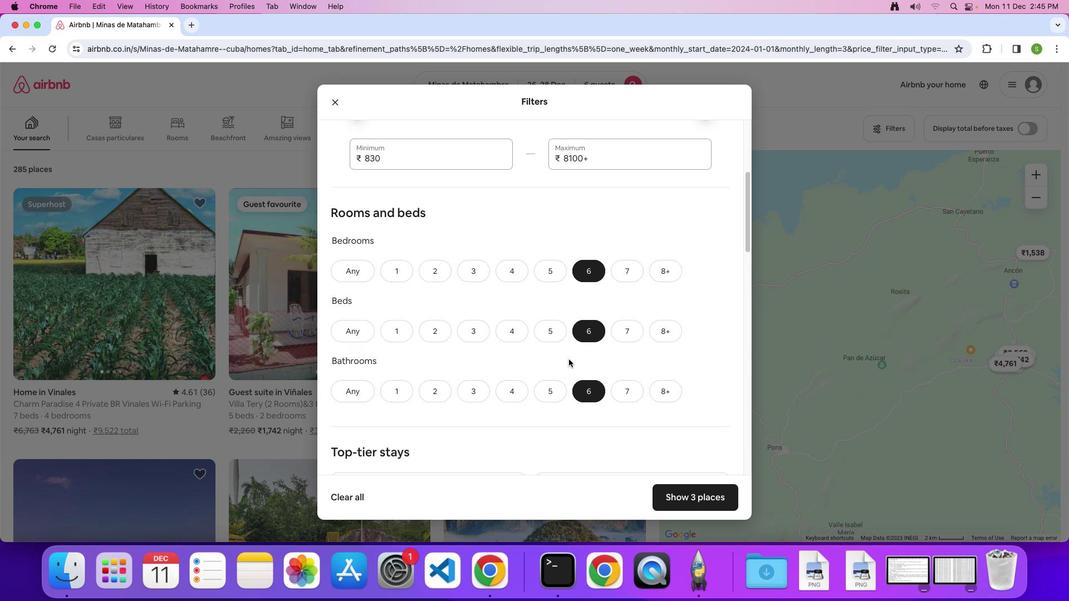 
Action: Mouse scrolled (568, 359) with delta (0, 0)
Screenshot: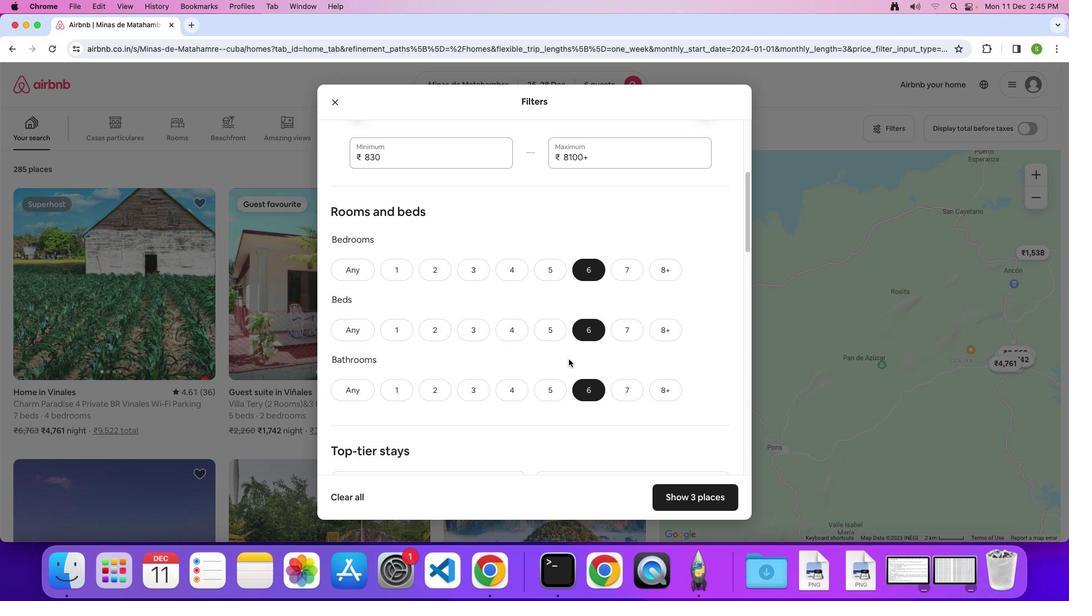 
Action: Mouse scrolled (568, 359) with delta (0, 0)
Screenshot: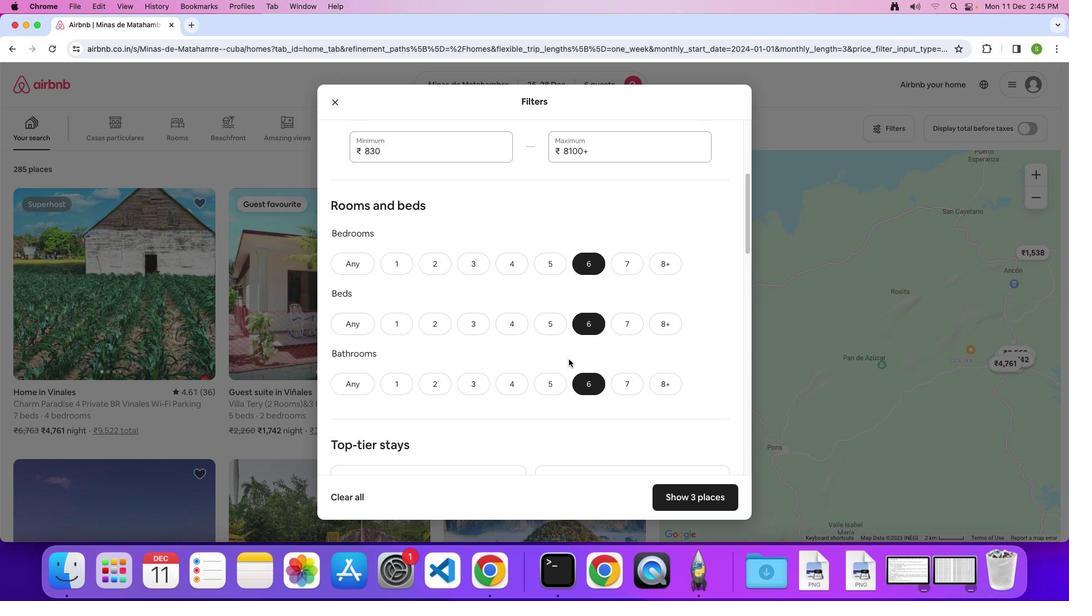 
Action: Mouse scrolled (568, 359) with delta (0, -1)
Screenshot: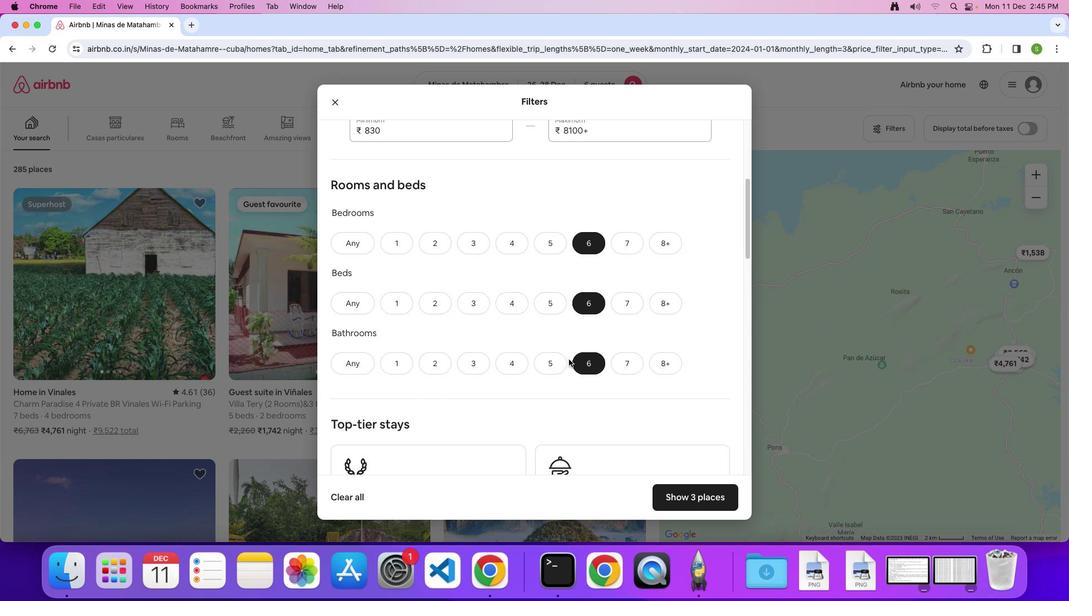 
Action: Mouse scrolled (568, 359) with delta (0, 0)
Screenshot: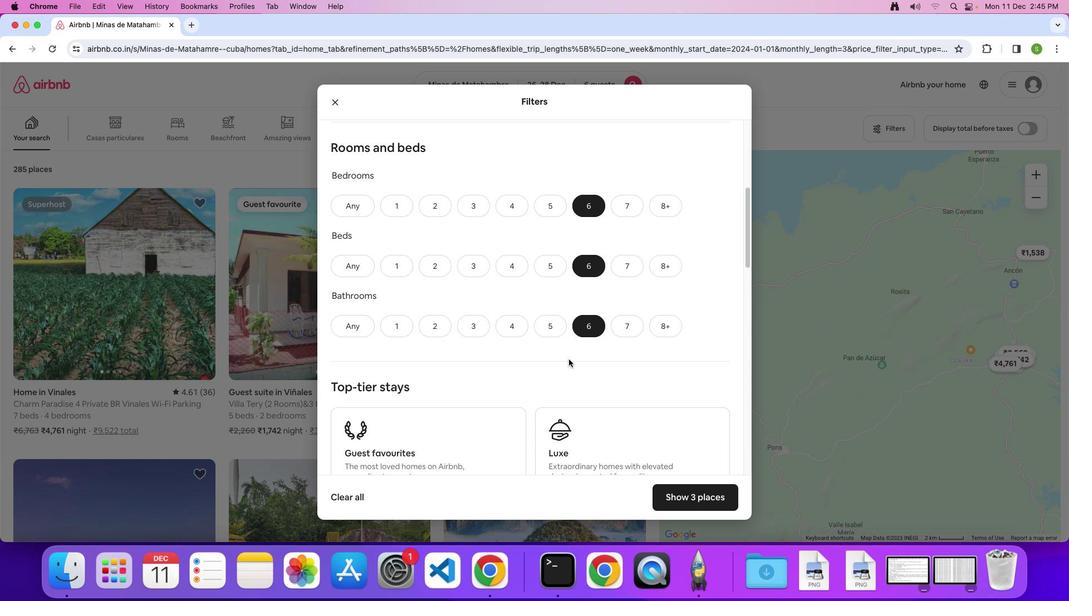 
Action: Mouse scrolled (568, 359) with delta (0, 0)
Screenshot: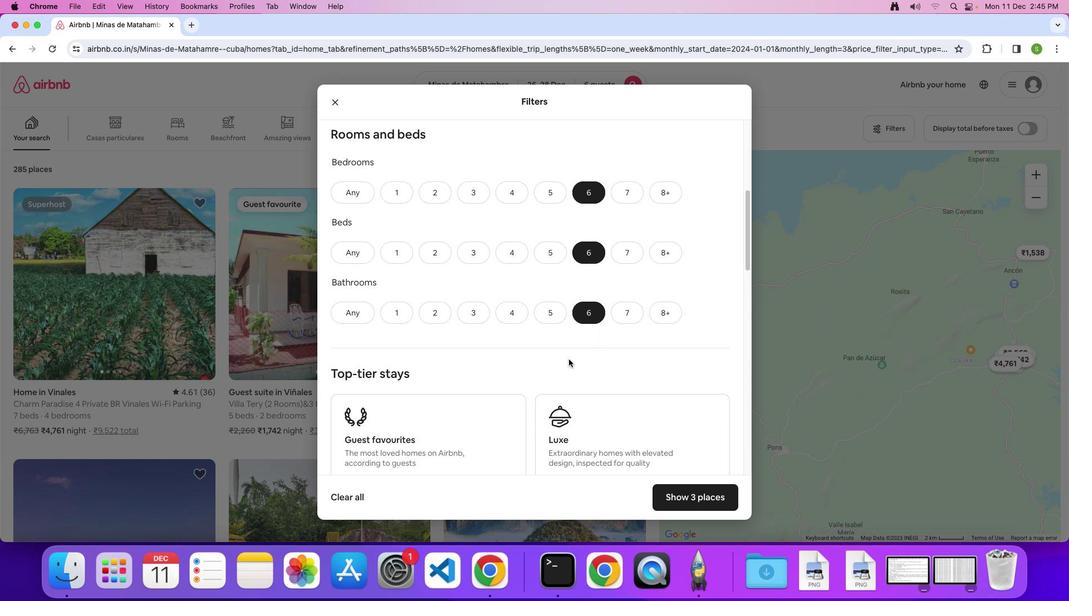 
Action: Mouse scrolled (568, 359) with delta (0, -1)
Screenshot: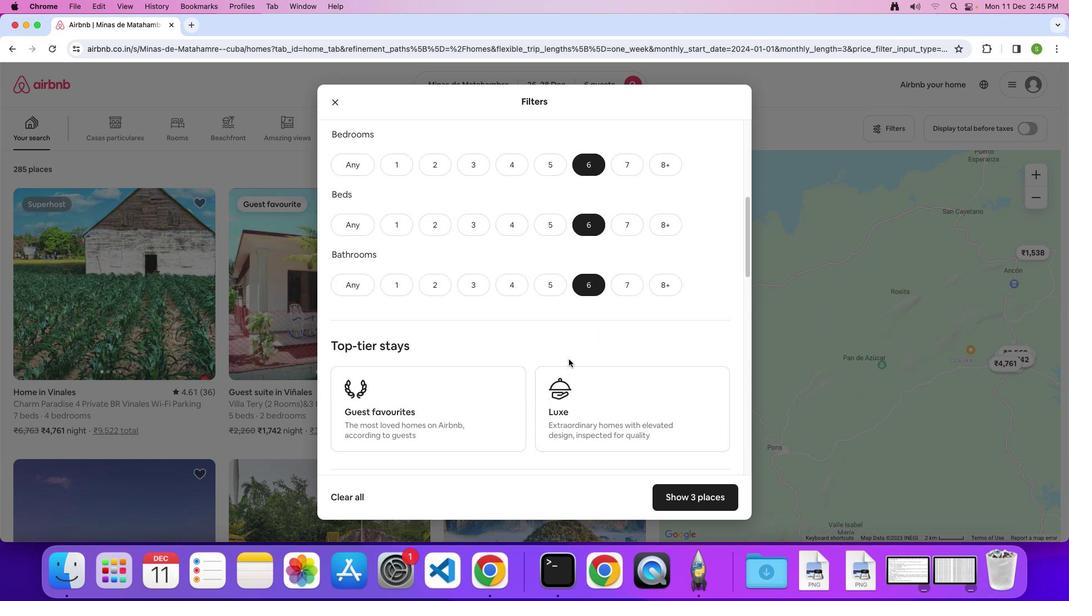
Action: Mouse scrolled (568, 359) with delta (0, 0)
Screenshot: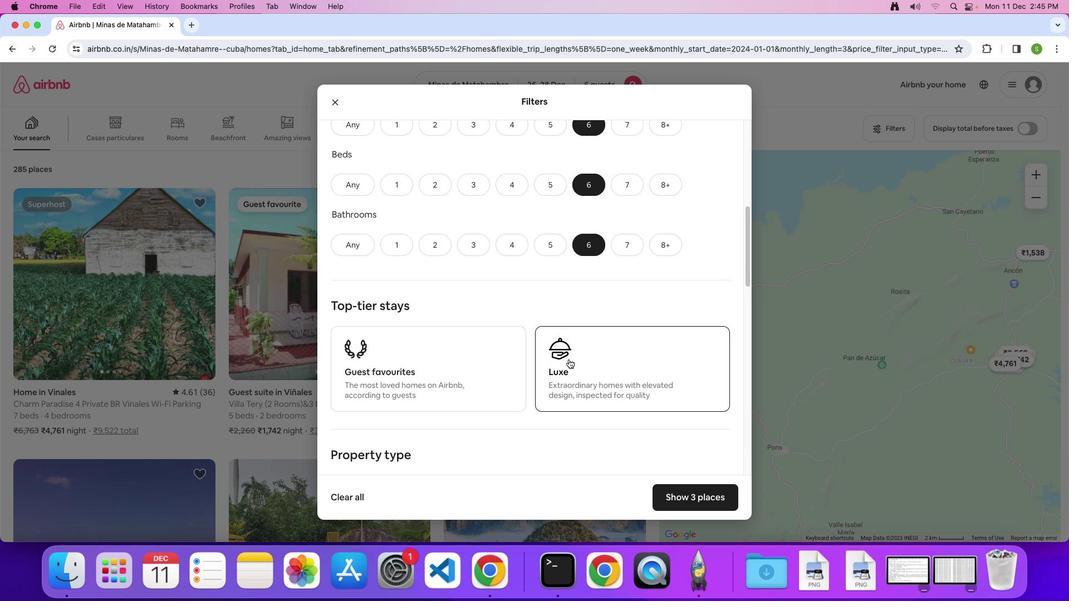 
Action: Mouse scrolled (568, 359) with delta (0, 0)
Screenshot: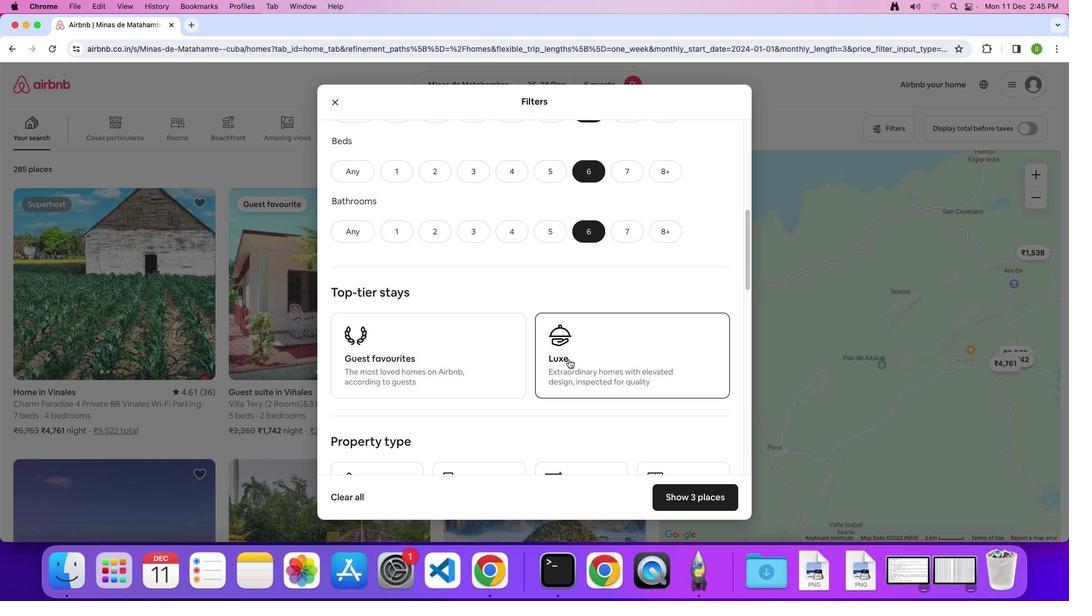 
Action: Mouse scrolled (568, 359) with delta (0, 0)
Screenshot: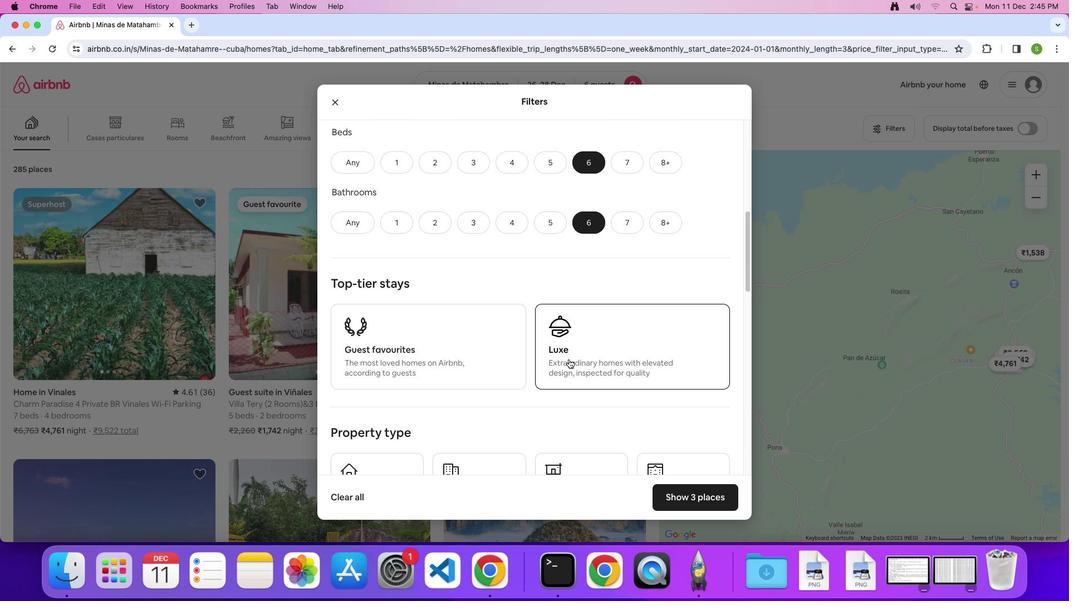 
Action: Mouse scrolled (568, 359) with delta (0, 0)
Screenshot: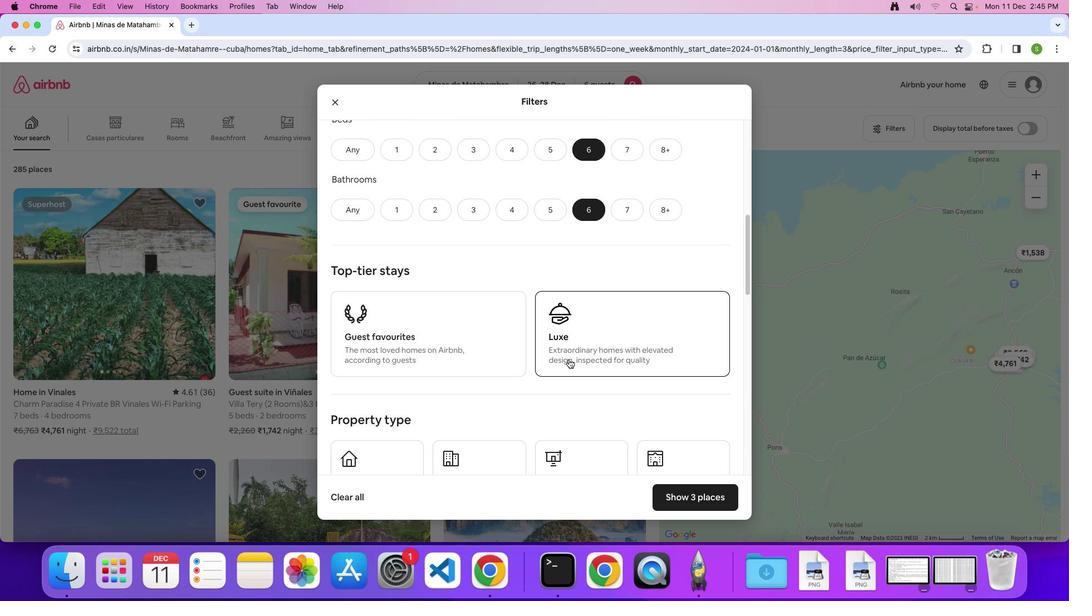 
Action: Mouse scrolled (568, 359) with delta (0, -1)
Screenshot: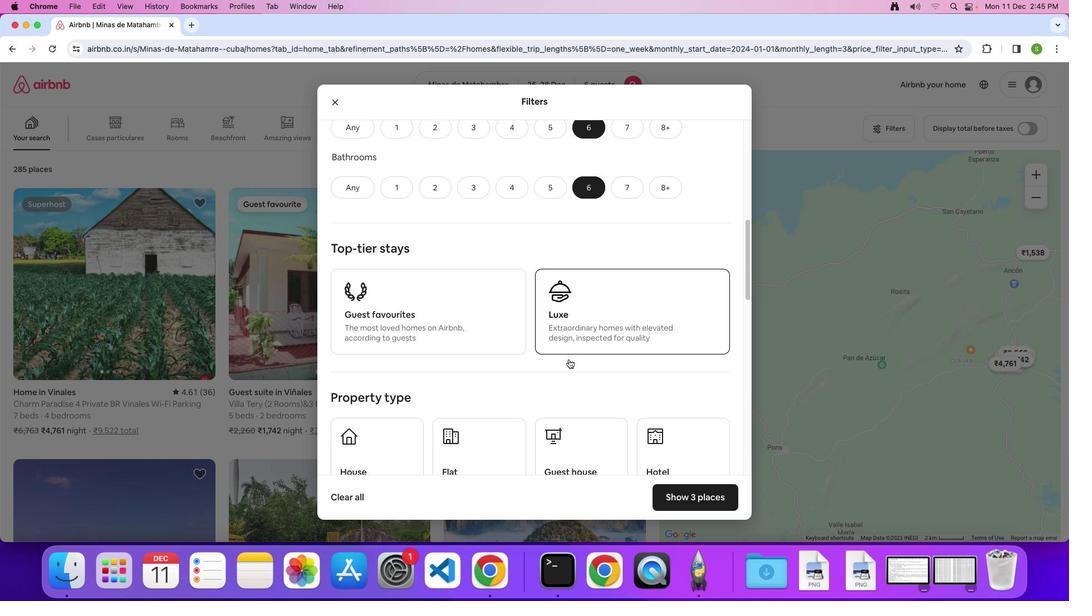 
Action: Mouse scrolled (568, 359) with delta (0, 0)
Screenshot: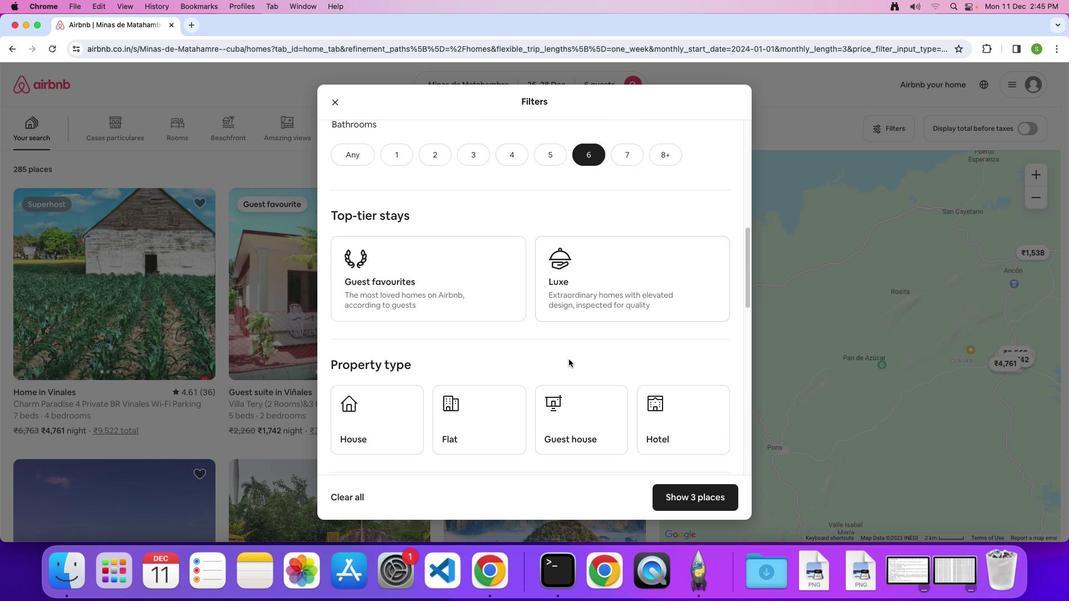 
Action: Mouse scrolled (568, 359) with delta (0, 0)
Screenshot: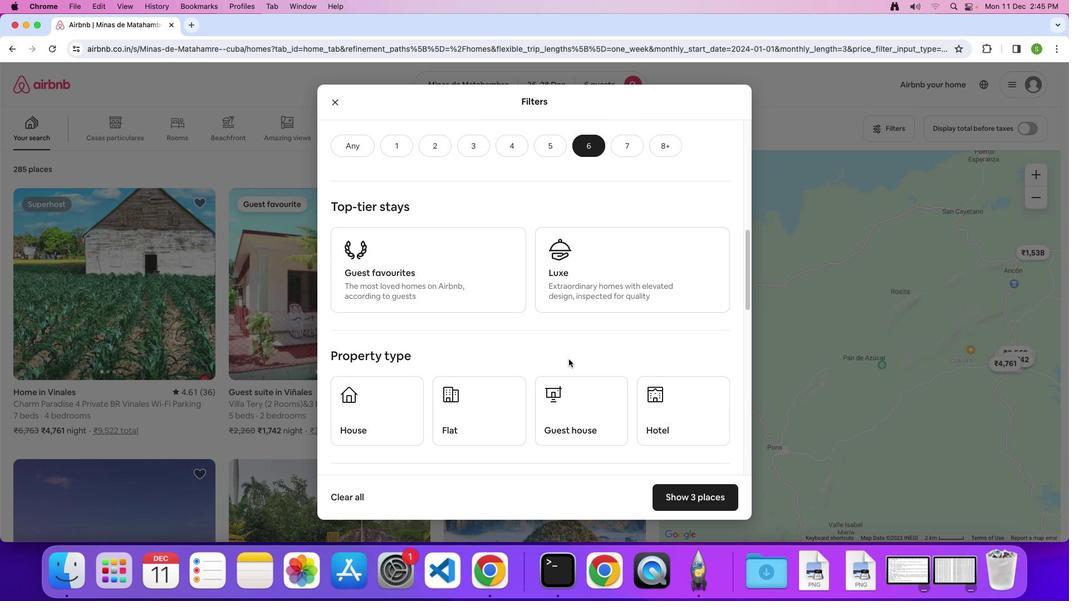 
Action: Mouse scrolled (568, 359) with delta (0, 0)
Screenshot: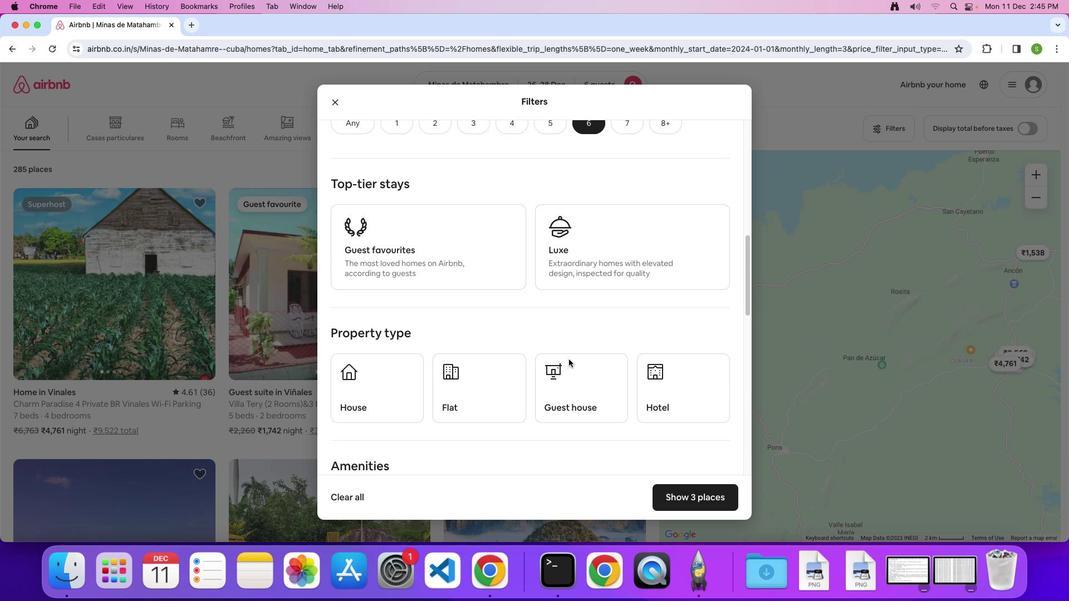 
Action: Mouse scrolled (568, 359) with delta (0, 0)
Screenshot: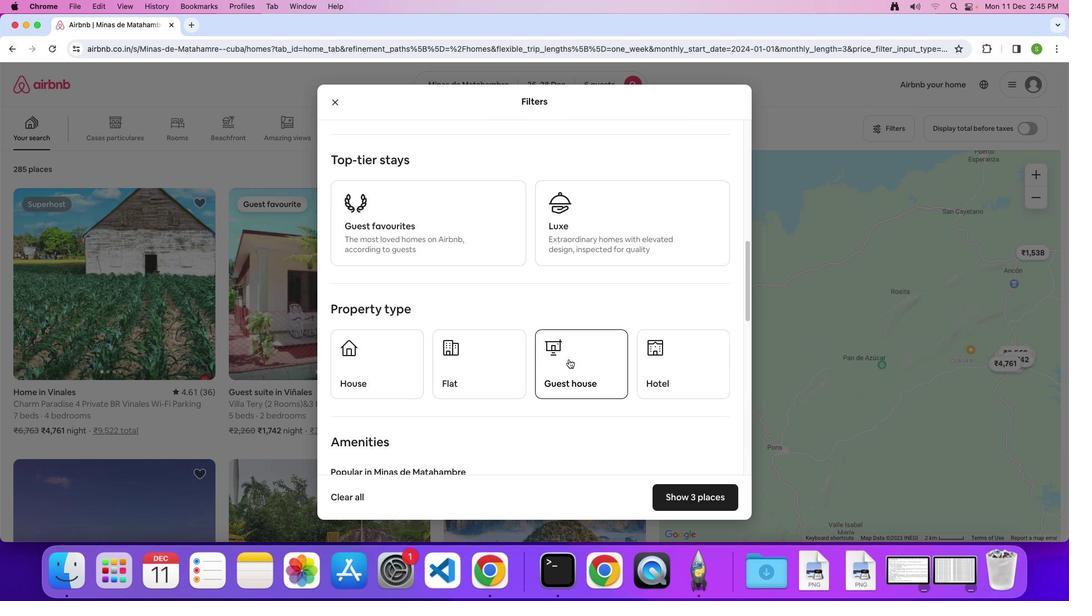 
Action: Mouse scrolled (568, 359) with delta (0, 0)
Screenshot: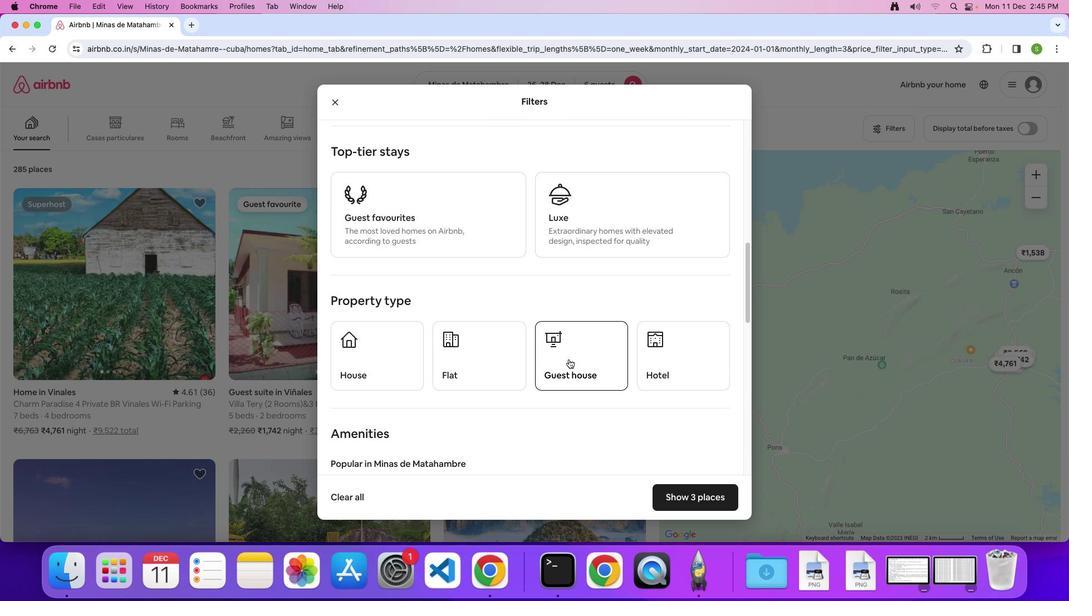 
Action: Mouse scrolled (568, 359) with delta (0, 0)
Screenshot: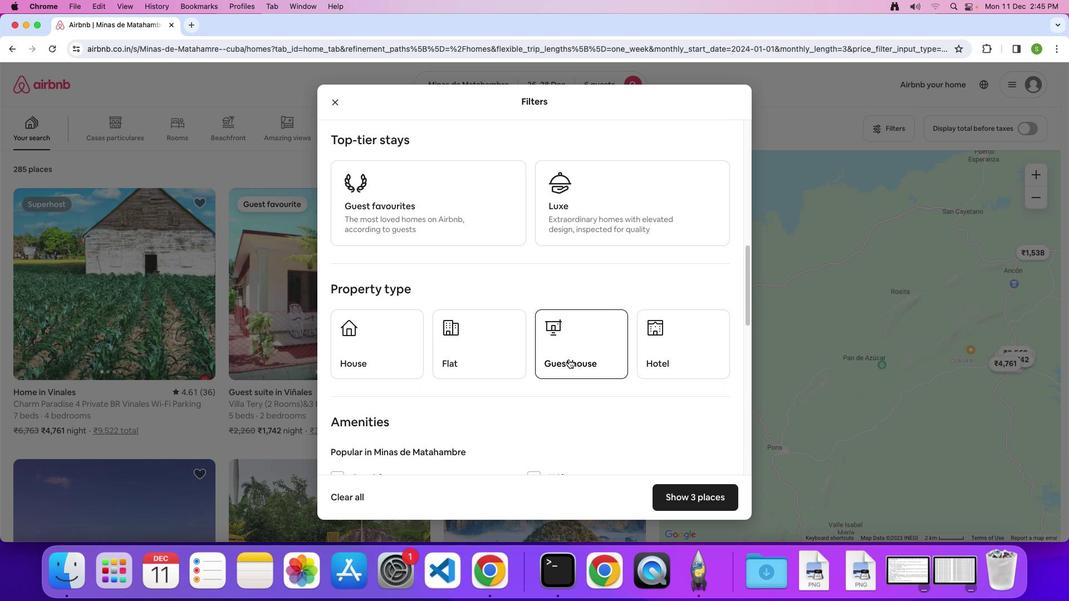
Action: Mouse scrolled (568, 359) with delta (0, 0)
Screenshot: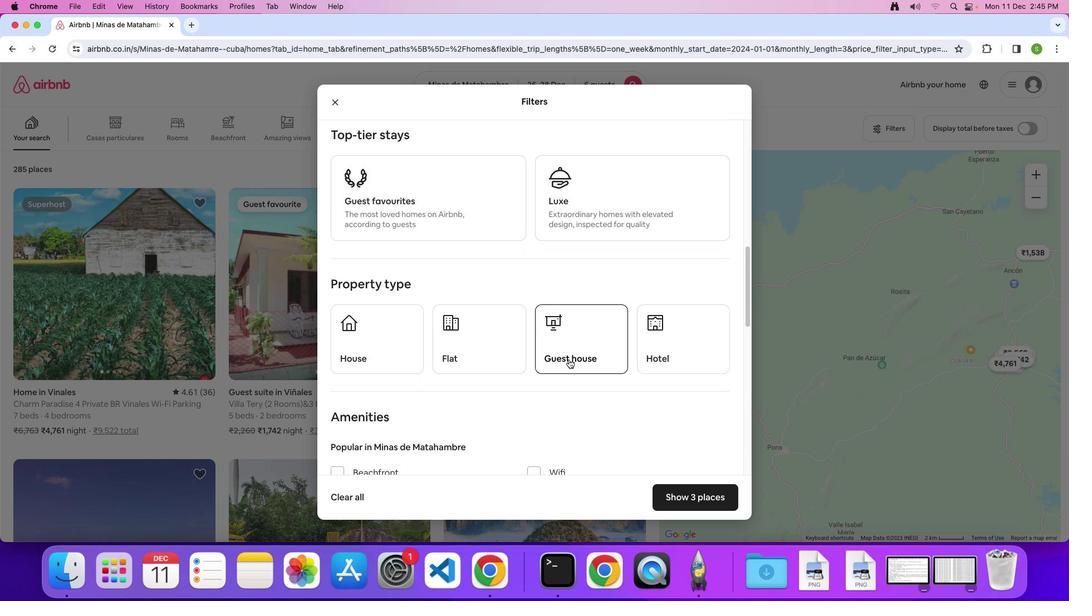 
Action: Mouse scrolled (568, 359) with delta (0, 0)
Screenshot: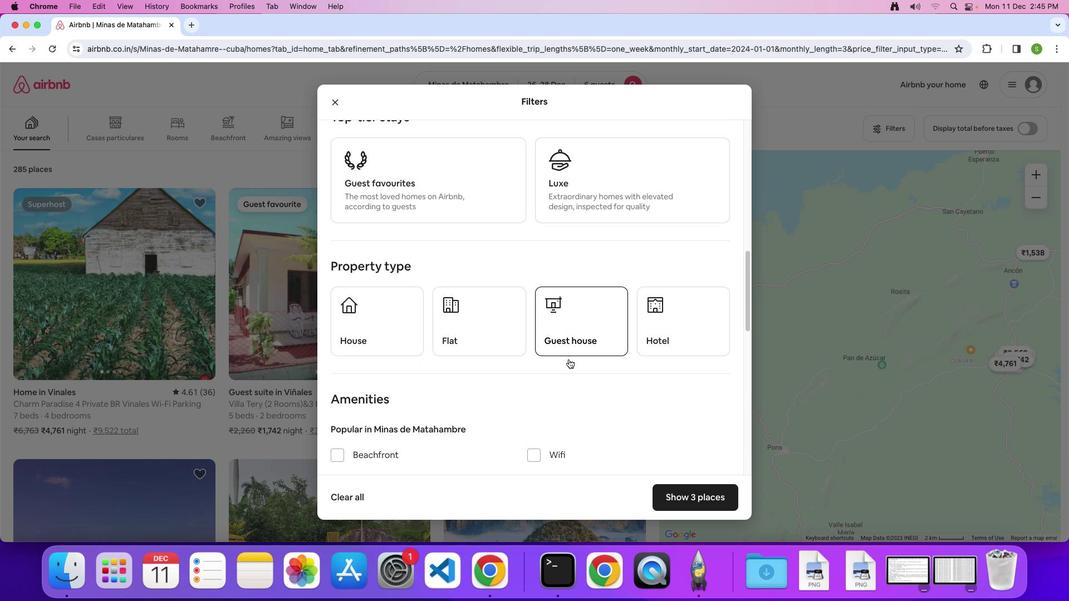 
Action: Mouse scrolled (568, 359) with delta (0, 0)
Screenshot: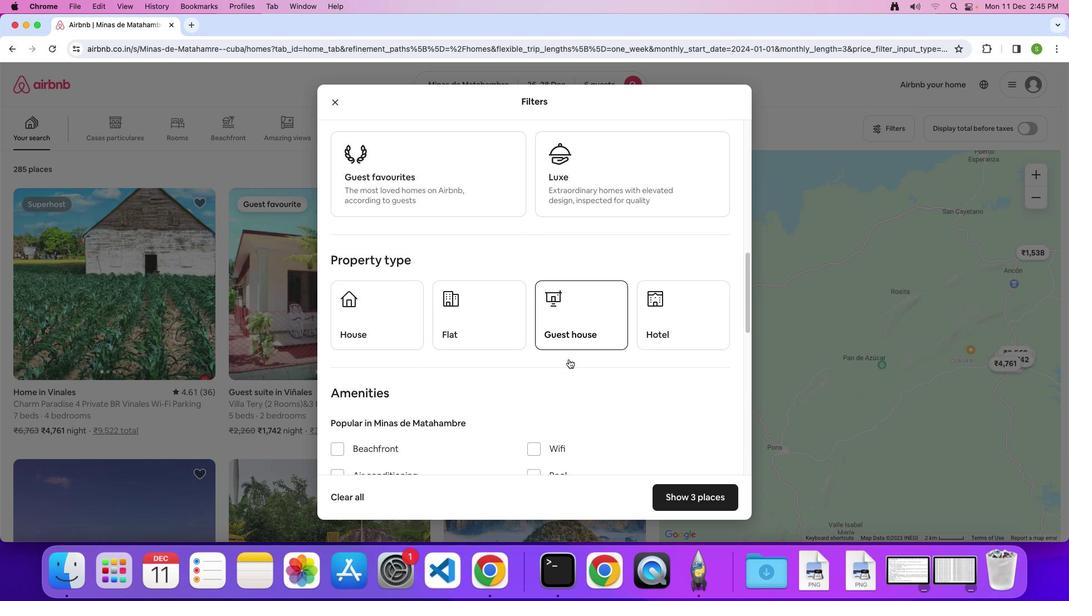 
Action: Mouse scrolled (568, 359) with delta (0, -1)
Screenshot: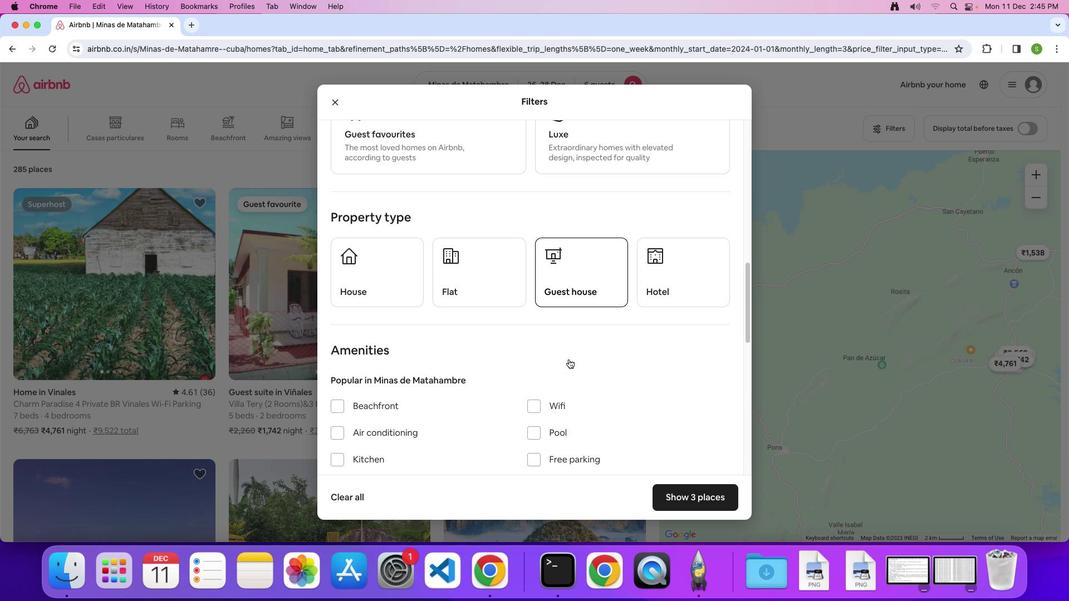 
Action: Mouse moved to (383, 277)
Screenshot: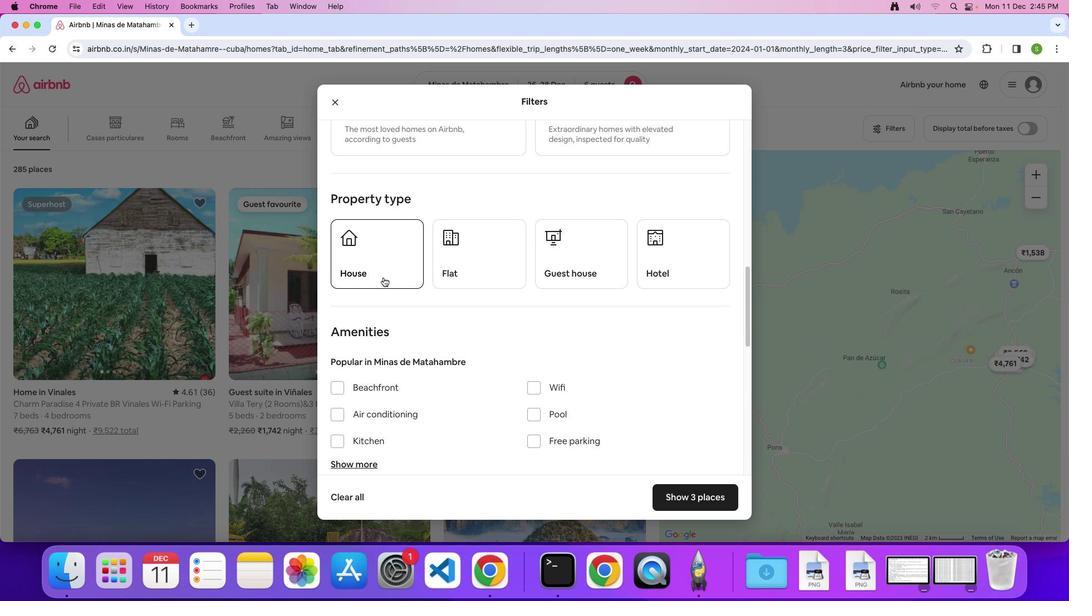 
Action: Mouse pressed left at (383, 277)
Screenshot: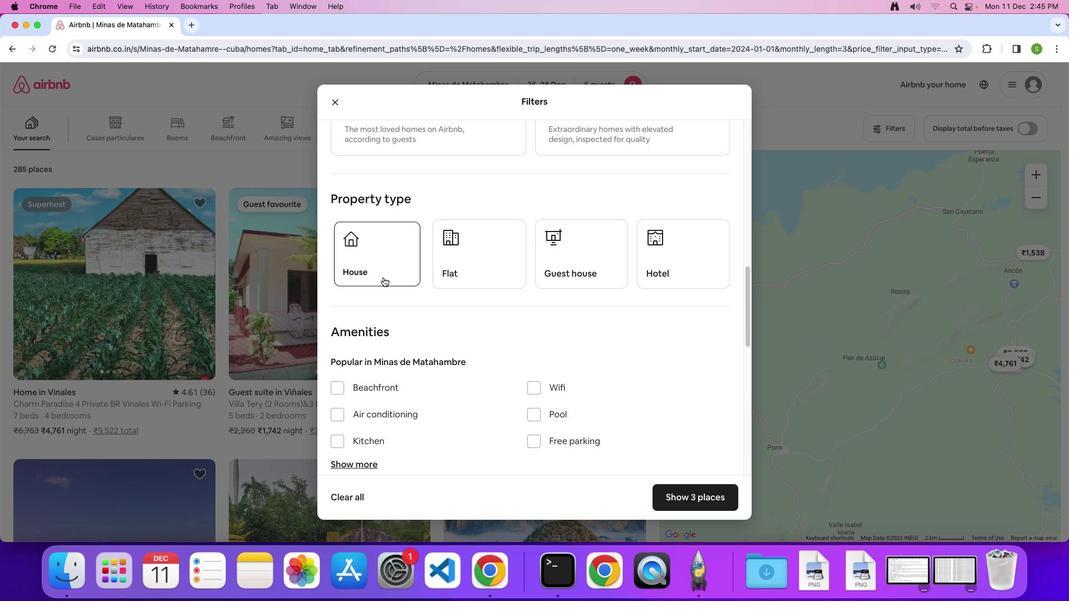
Action: Mouse moved to (528, 315)
Screenshot: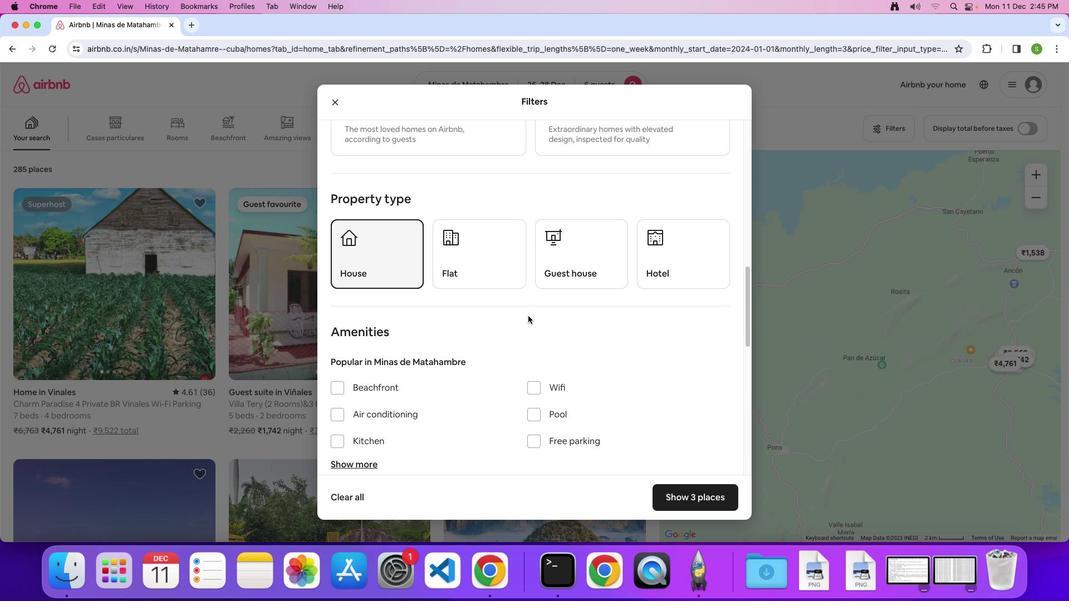 
Action: Mouse scrolled (528, 315) with delta (0, 0)
Screenshot: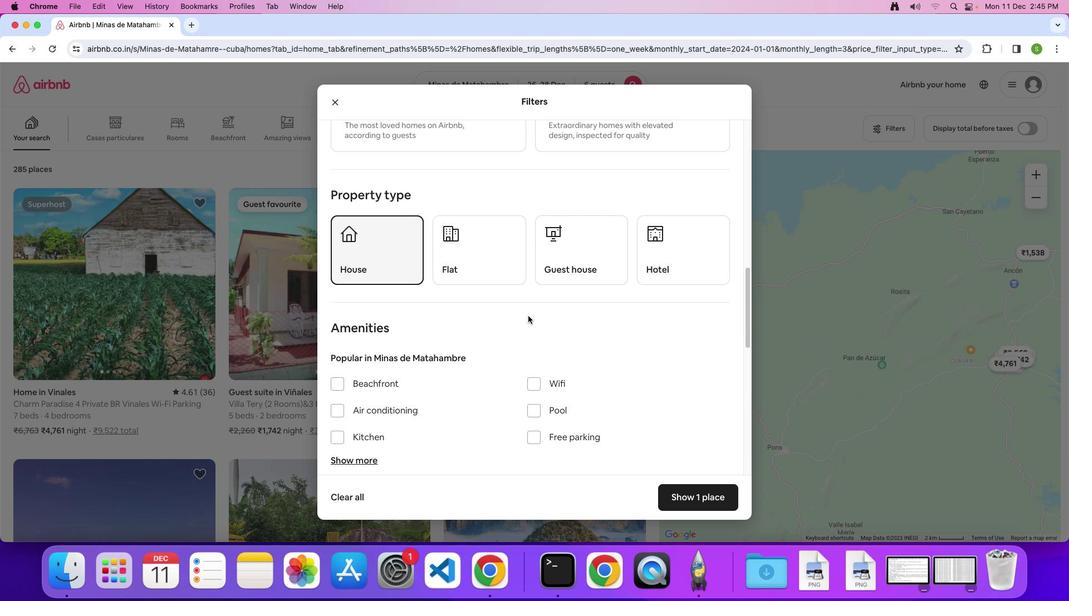 
Action: Mouse scrolled (528, 315) with delta (0, 0)
Screenshot: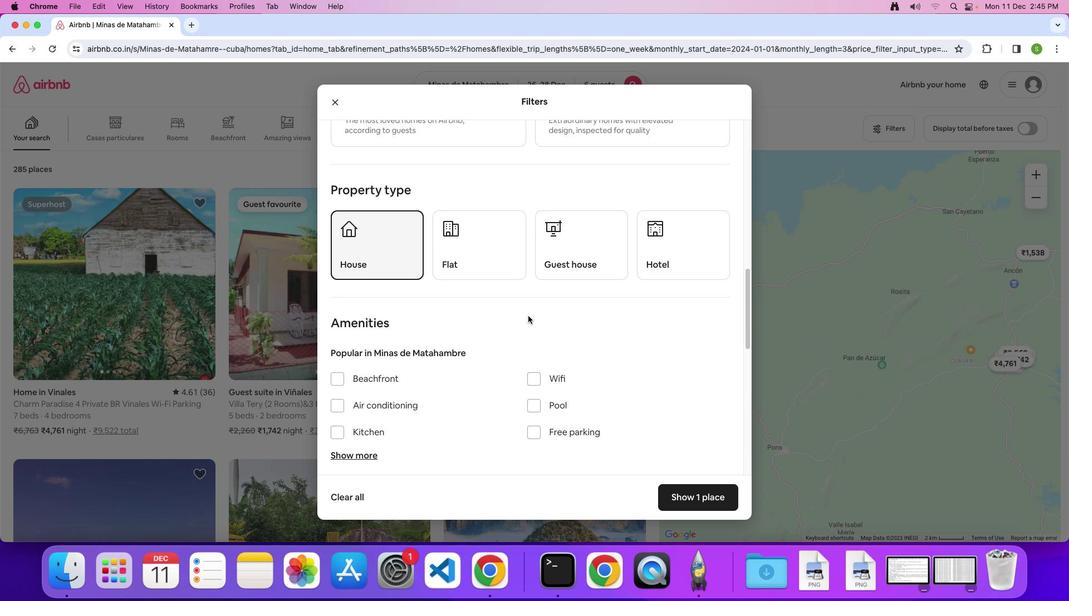 
Action: Mouse scrolled (528, 315) with delta (0, 0)
Screenshot: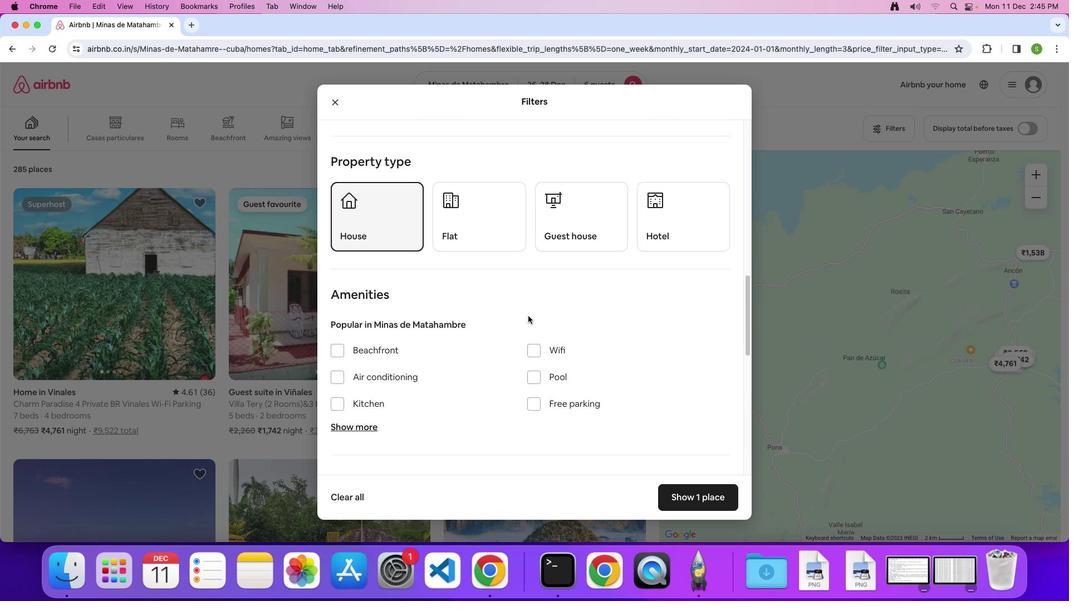 
Action: Mouse scrolled (528, 315) with delta (0, 0)
Screenshot: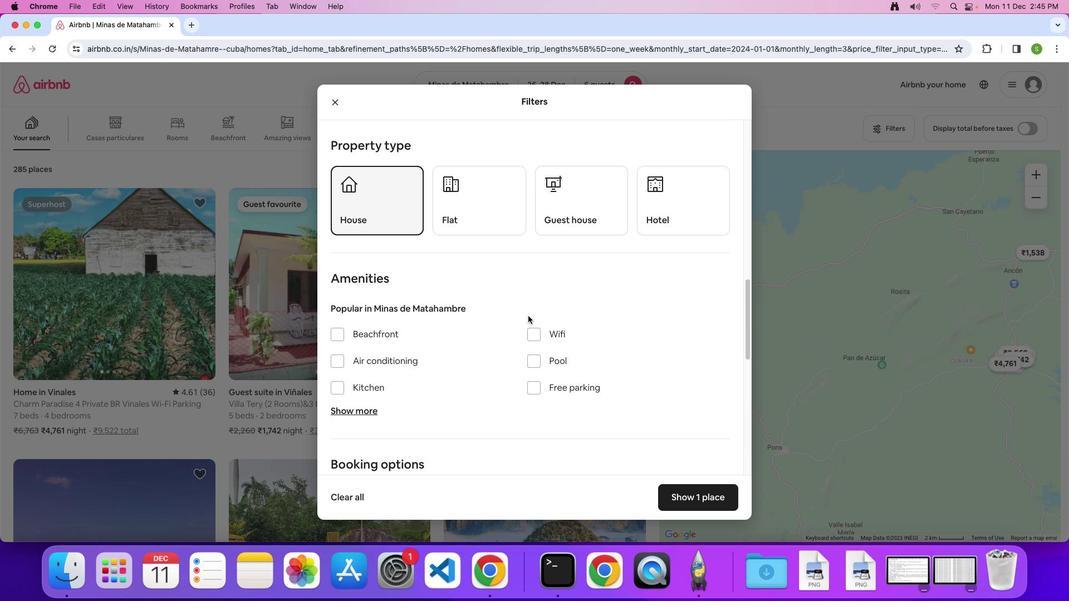 
Action: Mouse scrolled (528, 315) with delta (0, 0)
Screenshot: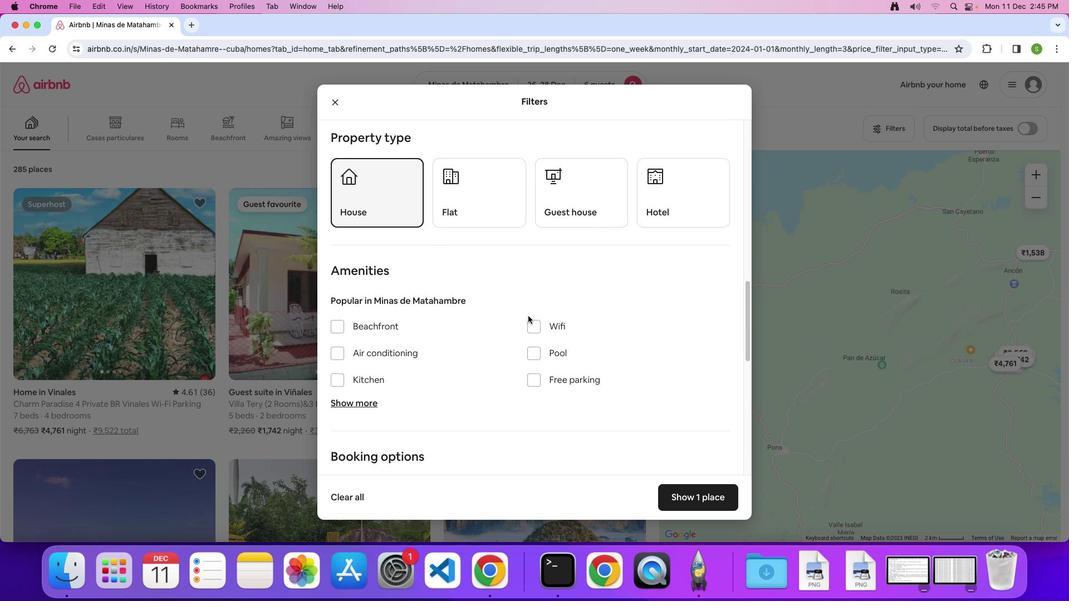 
Action: Mouse scrolled (528, 315) with delta (0, 0)
Screenshot: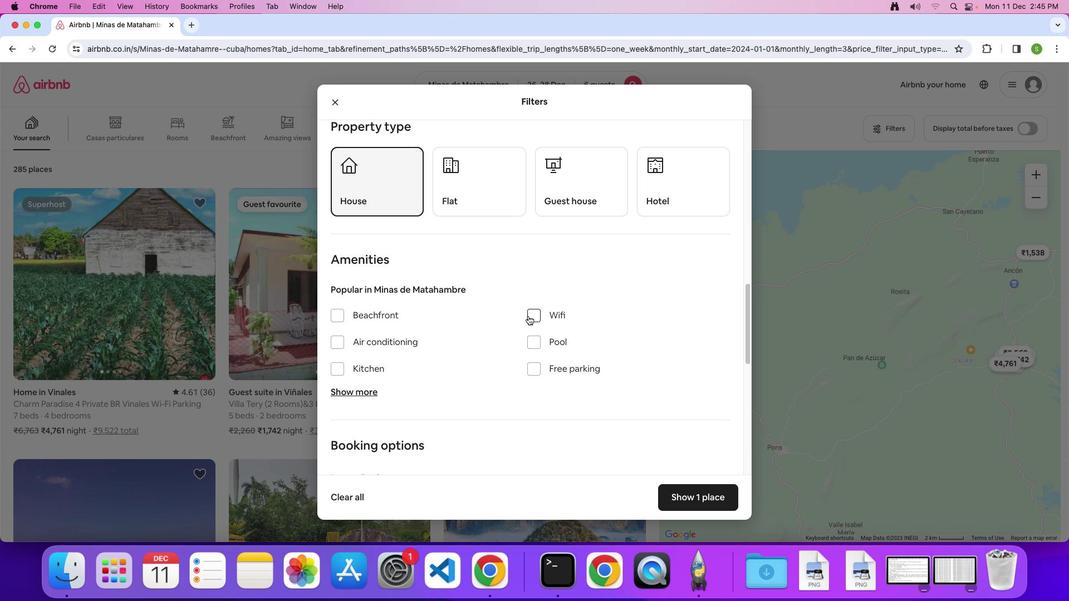 
Action: Mouse scrolled (528, 315) with delta (0, 0)
Screenshot: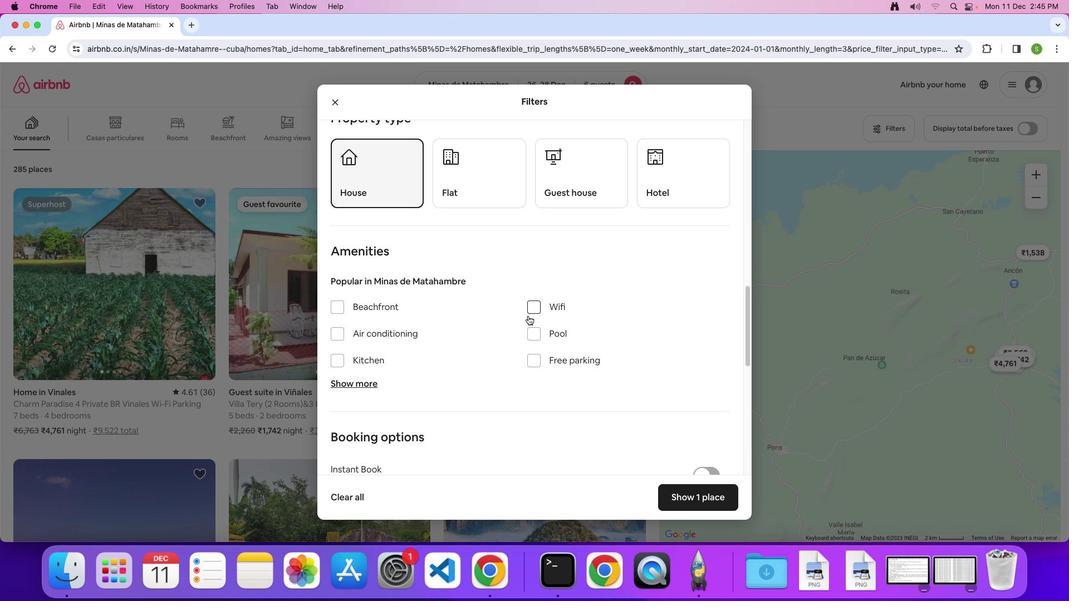 
Action: Mouse moved to (539, 304)
Screenshot: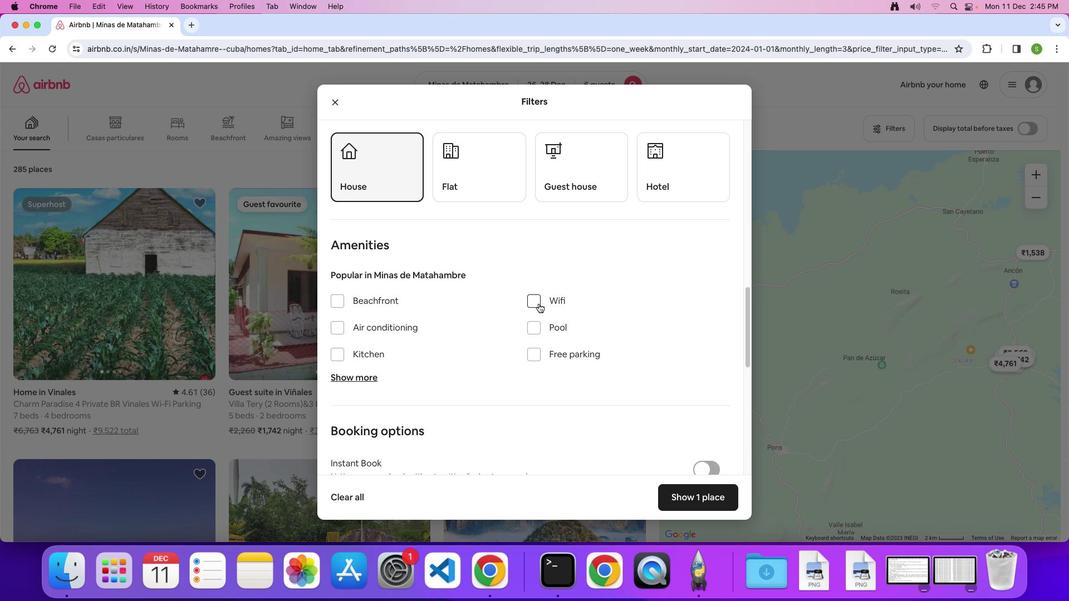 
Action: Mouse pressed left at (539, 304)
Screenshot: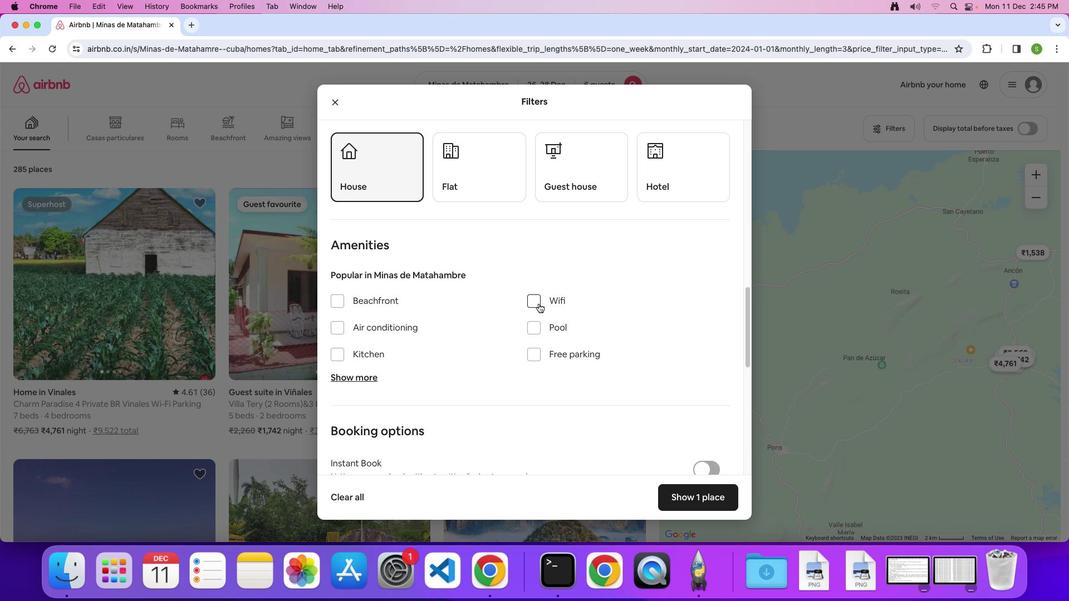 
Action: Mouse moved to (536, 353)
Screenshot: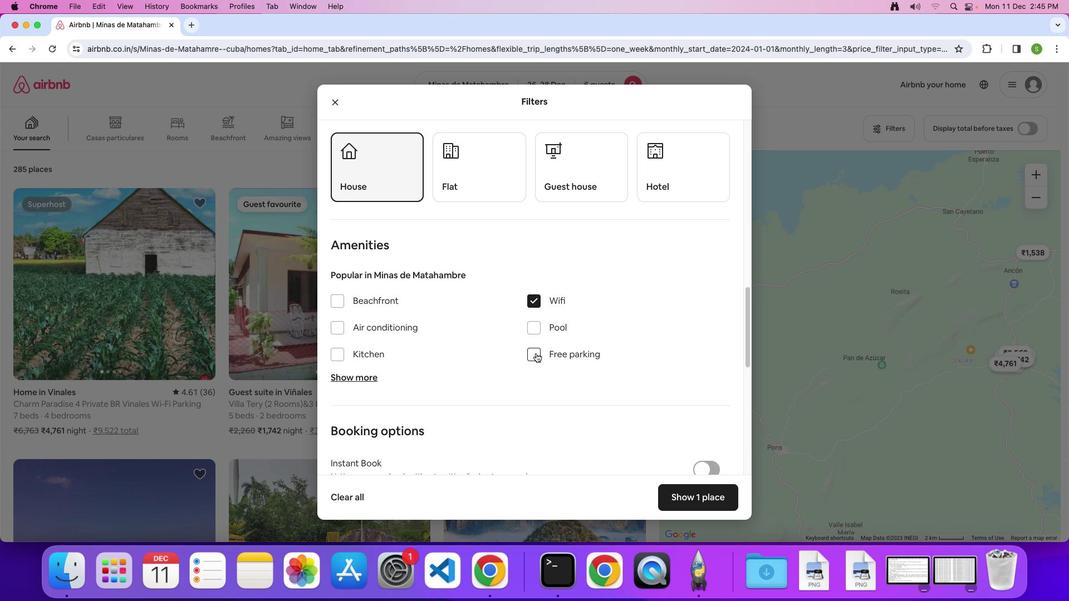 
Action: Mouse pressed left at (536, 353)
Screenshot: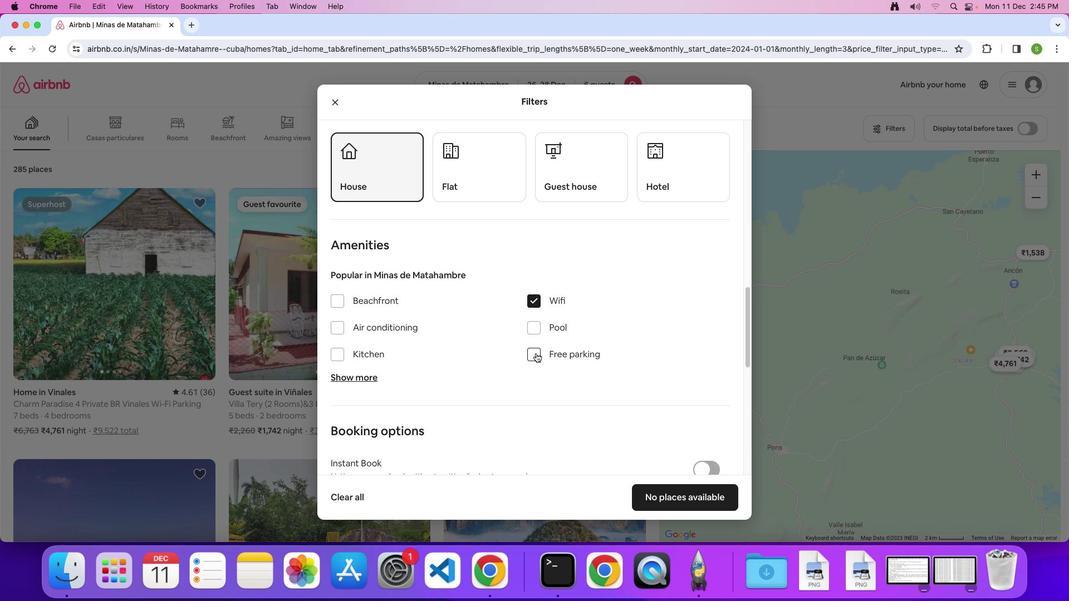 
Action: Mouse moved to (457, 338)
Screenshot: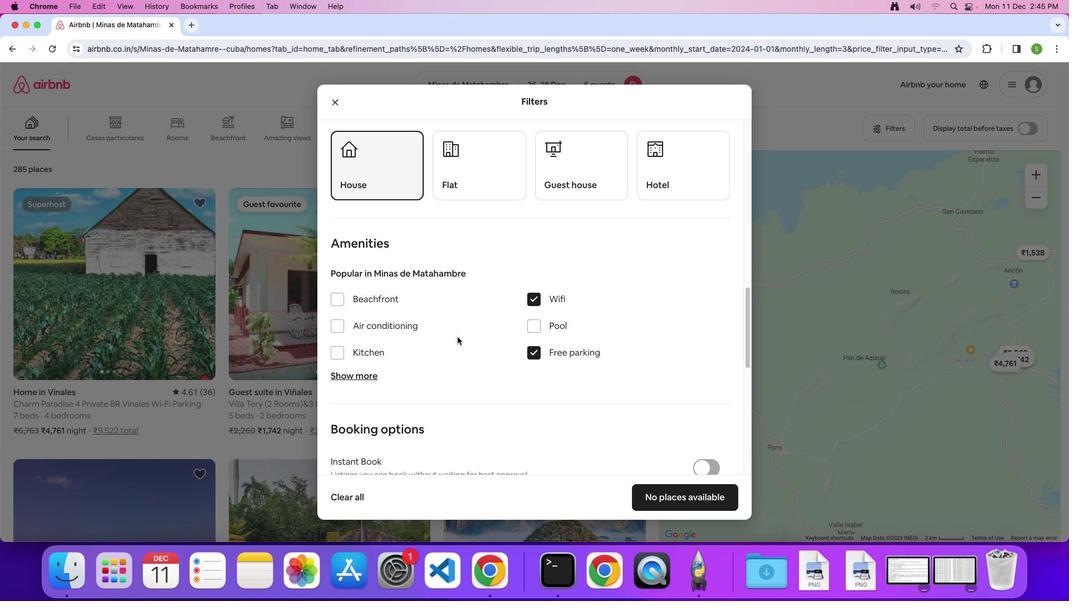 
Action: Mouse scrolled (457, 338) with delta (0, 0)
Screenshot: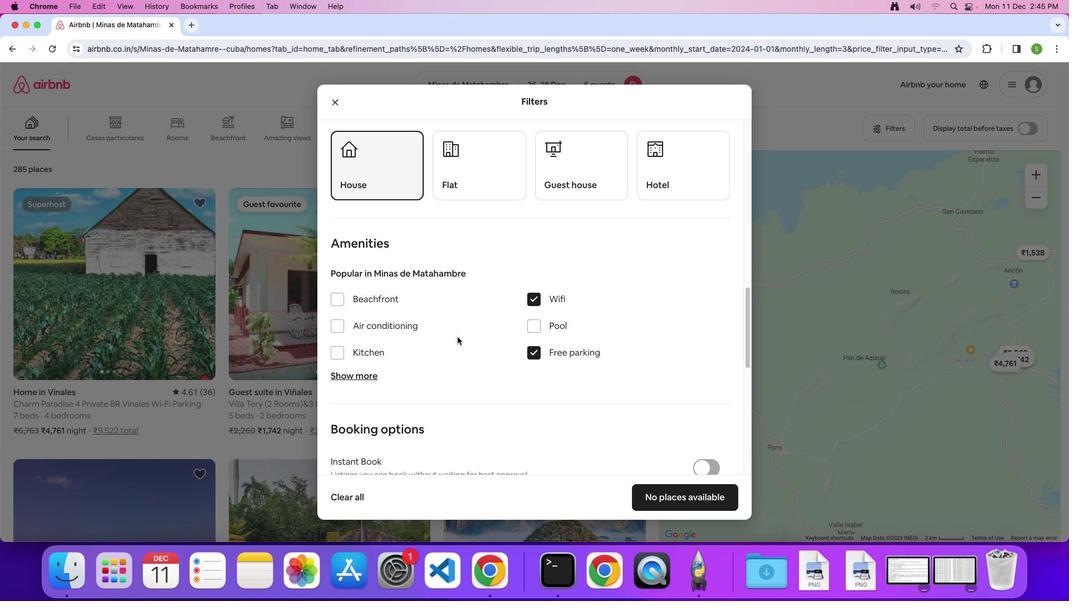 
Action: Mouse moved to (457, 337)
Screenshot: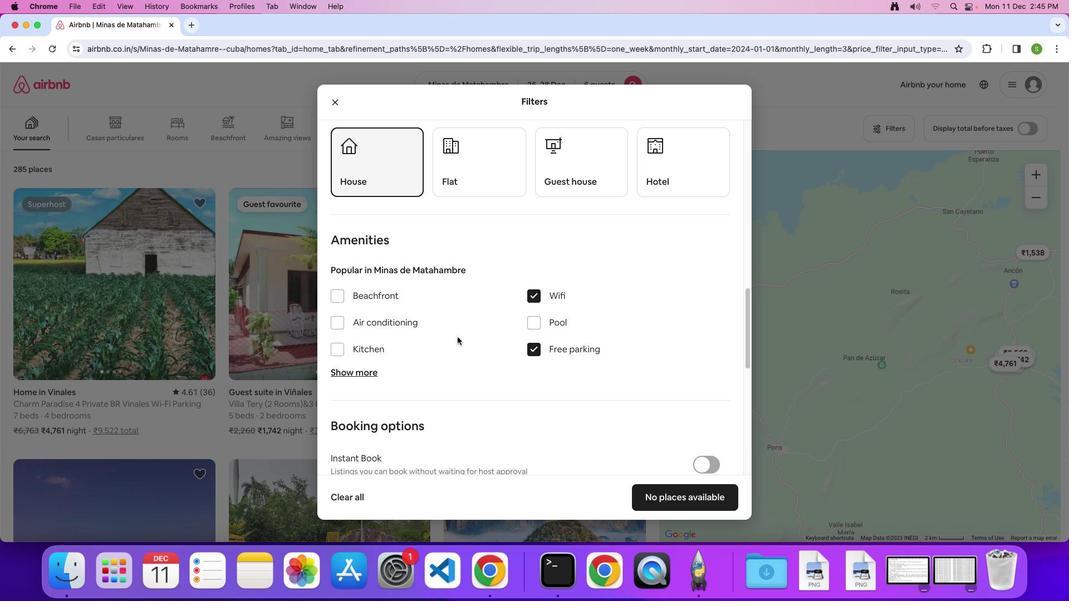 
Action: Mouse scrolled (457, 337) with delta (0, 0)
Screenshot: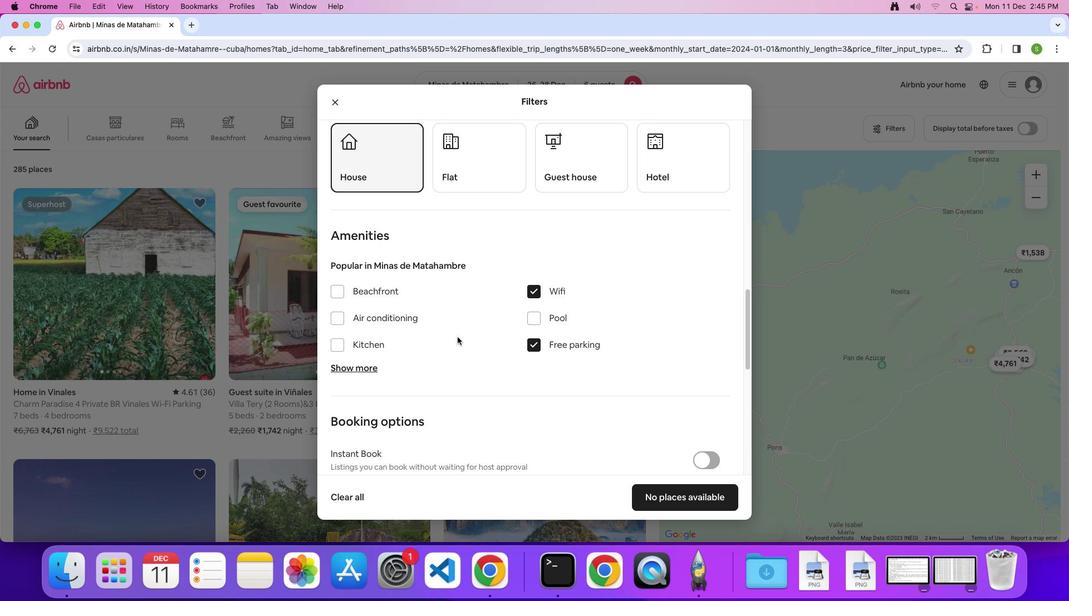 
Action: Mouse moved to (457, 336)
Screenshot: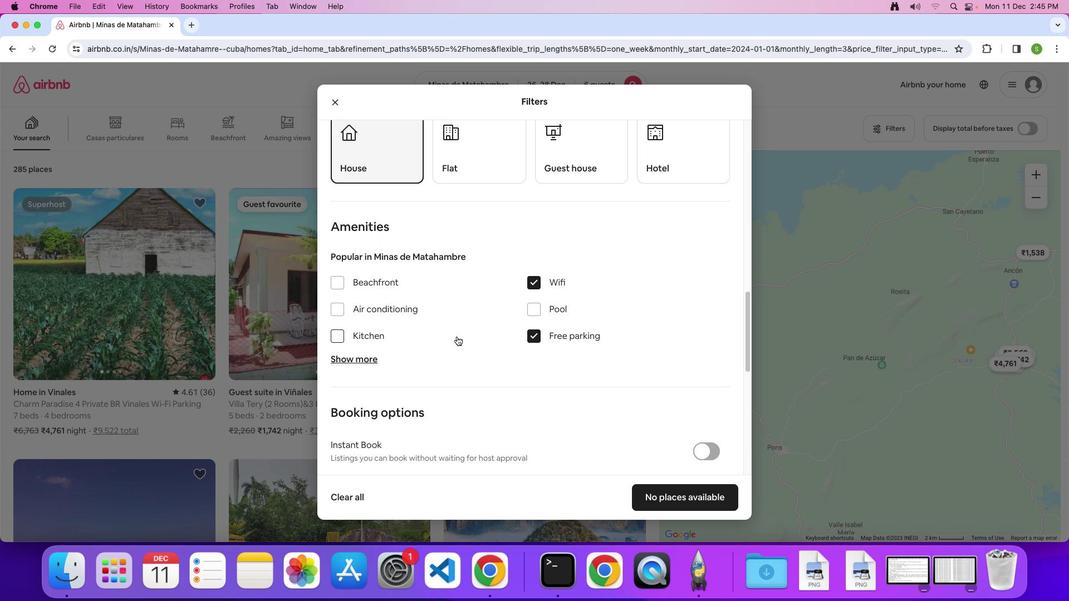 
Action: Mouse scrolled (457, 336) with delta (0, 0)
Screenshot: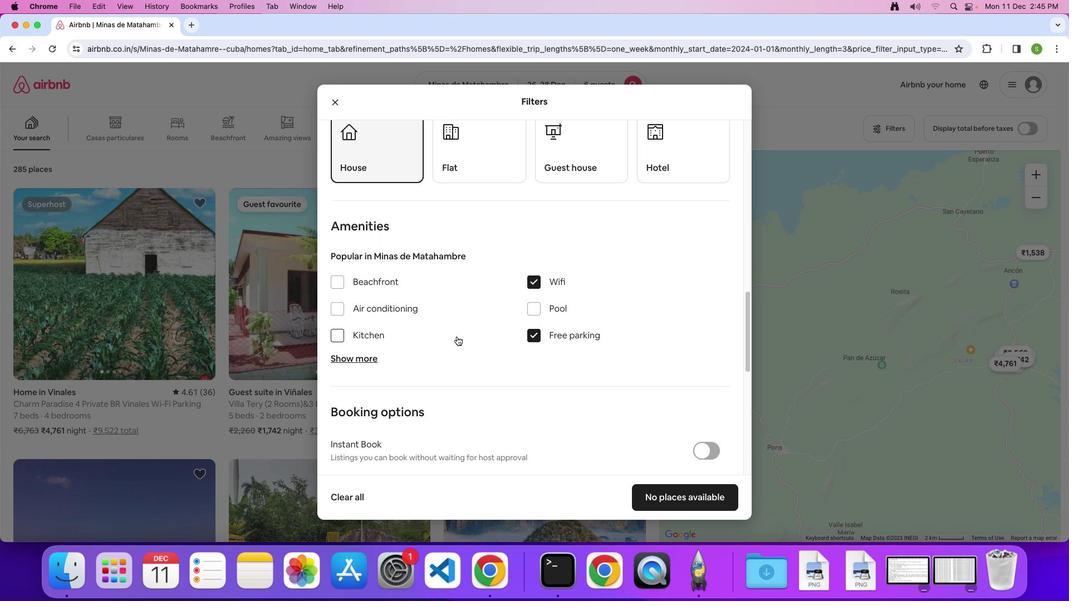 
Action: Mouse moved to (457, 336)
Screenshot: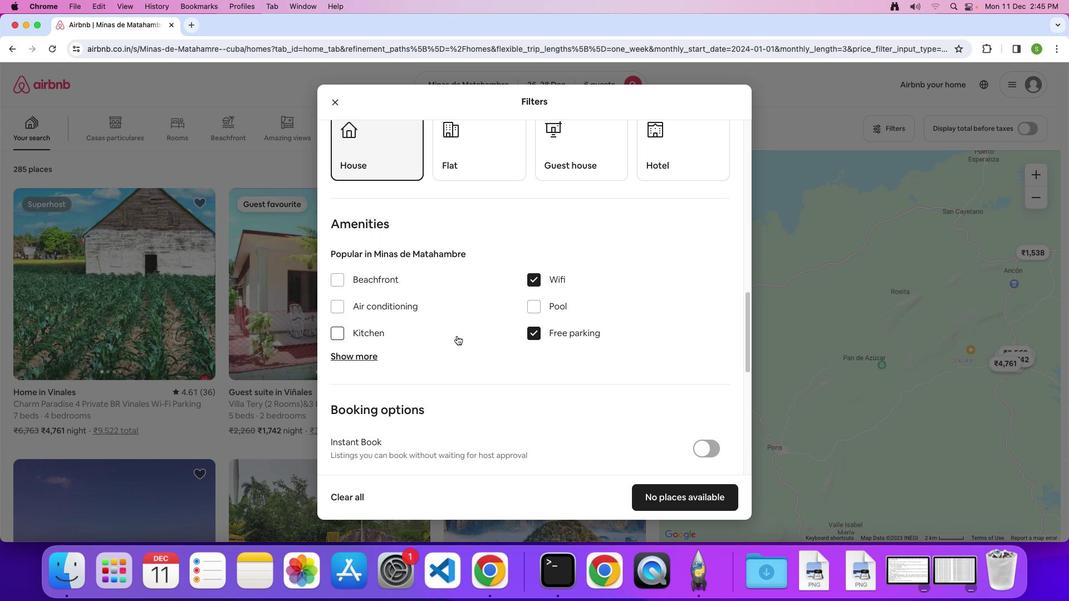 
Action: Mouse scrolled (457, 336) with delta (0, 0)
Screenshot: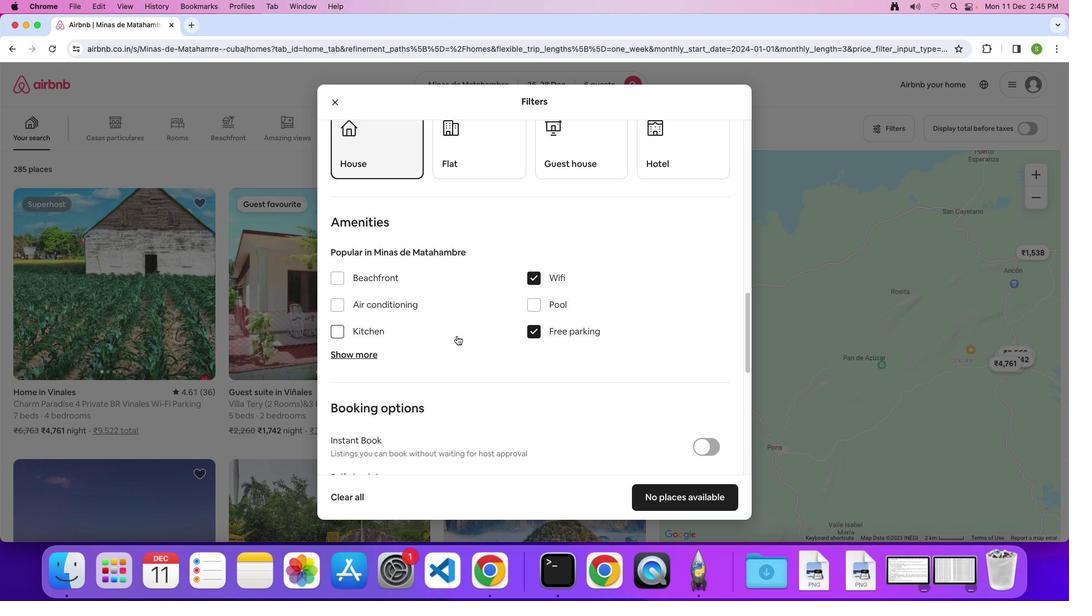 
Action: Mouse moved to (362, 344)
Screenshot: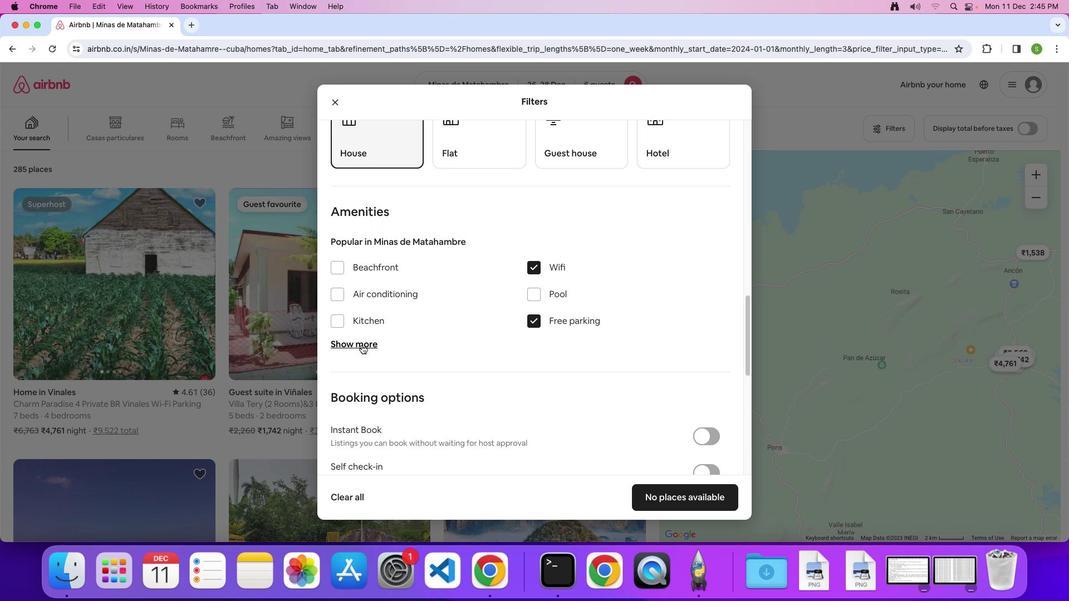 
Action: Mouse pressed left at (362, 344)
Screenshot: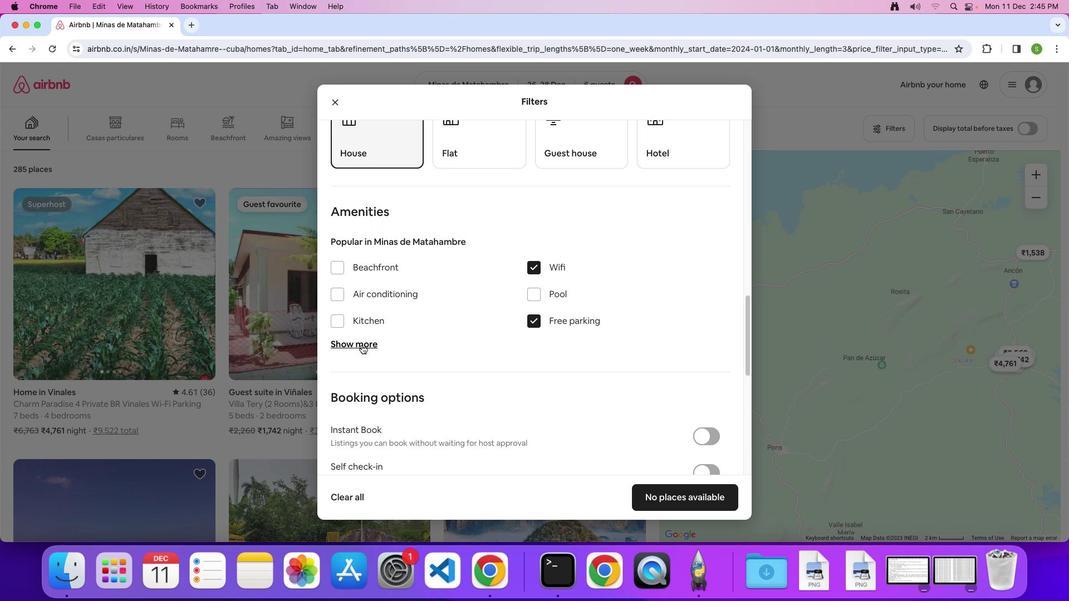 
Action: Mouse moved to (512, 317)
Screenshot: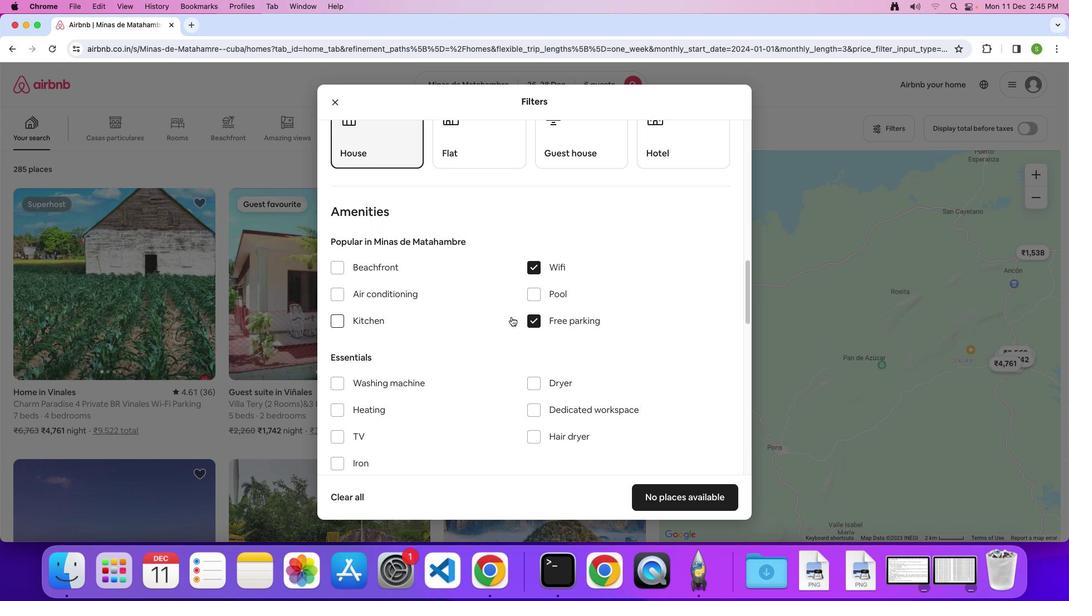 
Action: Mouse scrolled (512, 317) with delta (0, 0)
Screenshot: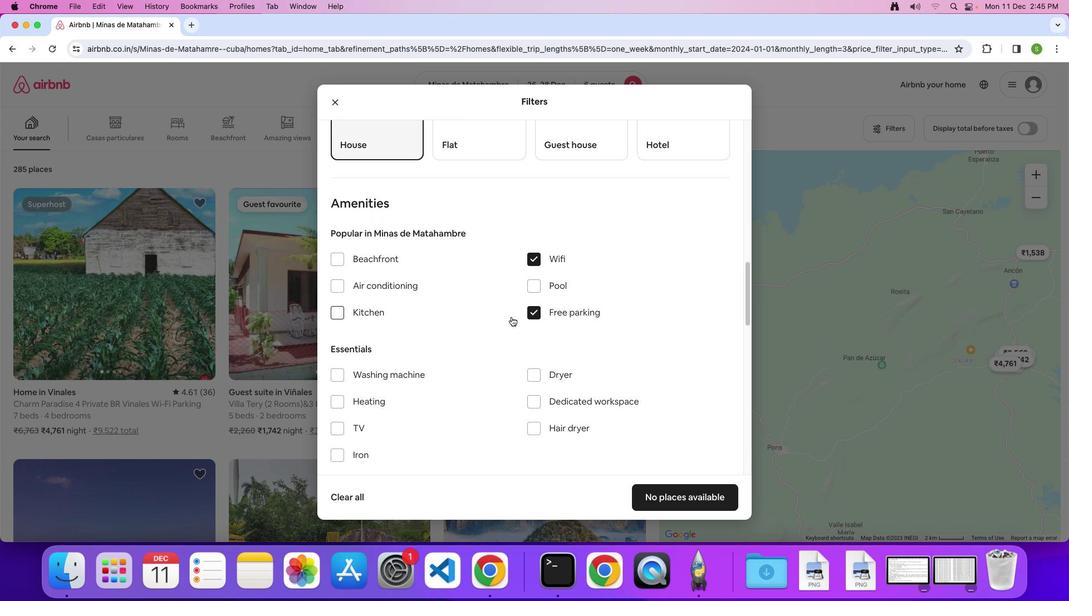 
Action: Mouse scrolled (512, 317) with delta (0, 0)
Screenshot: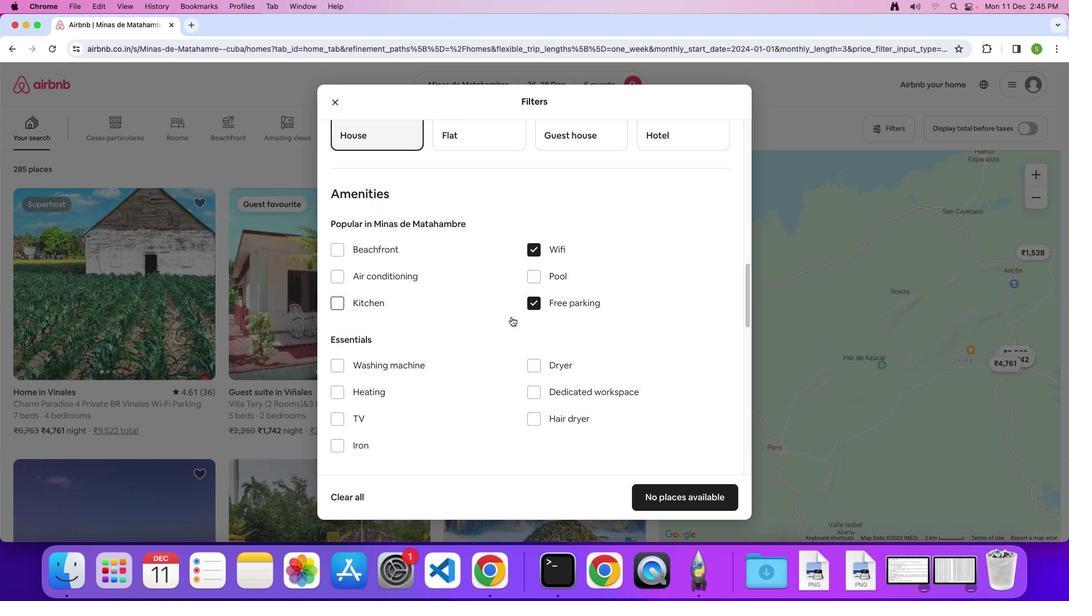 
Action: Mouse scrolled (512, 317) with delta (0, -1)
Screenshot: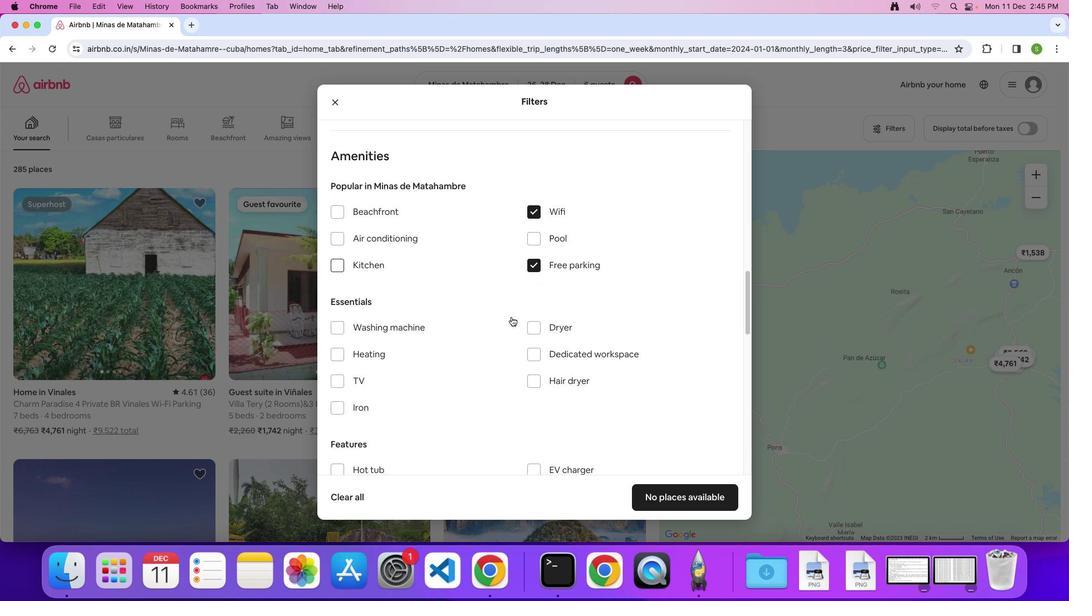 
Action: Mouse moved to (337, 351)
Screenshot: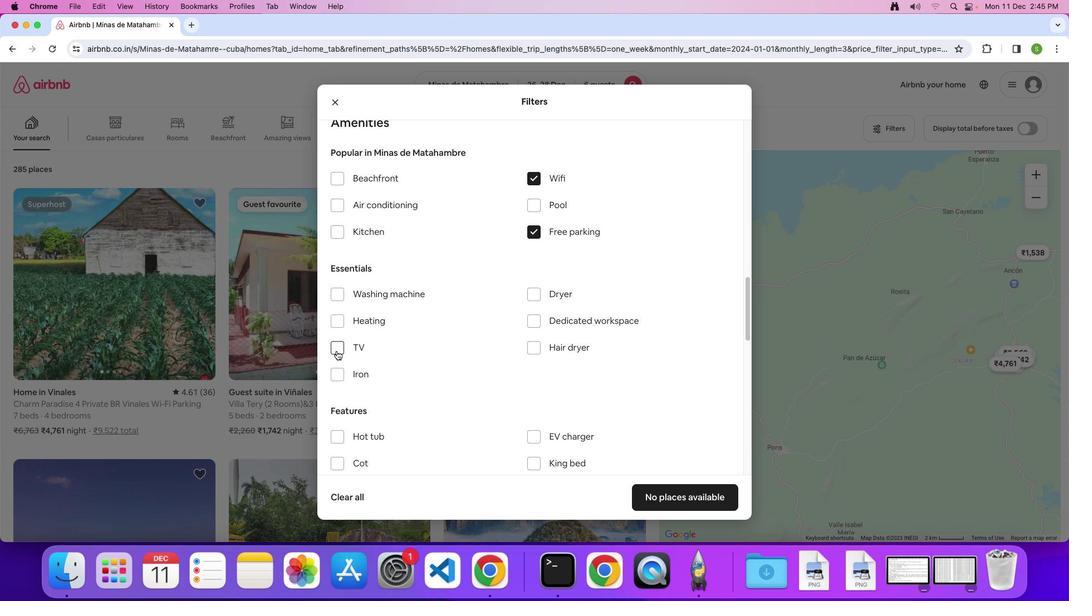 
Action: Mouse pressed left at (337, 351)
Screenshot: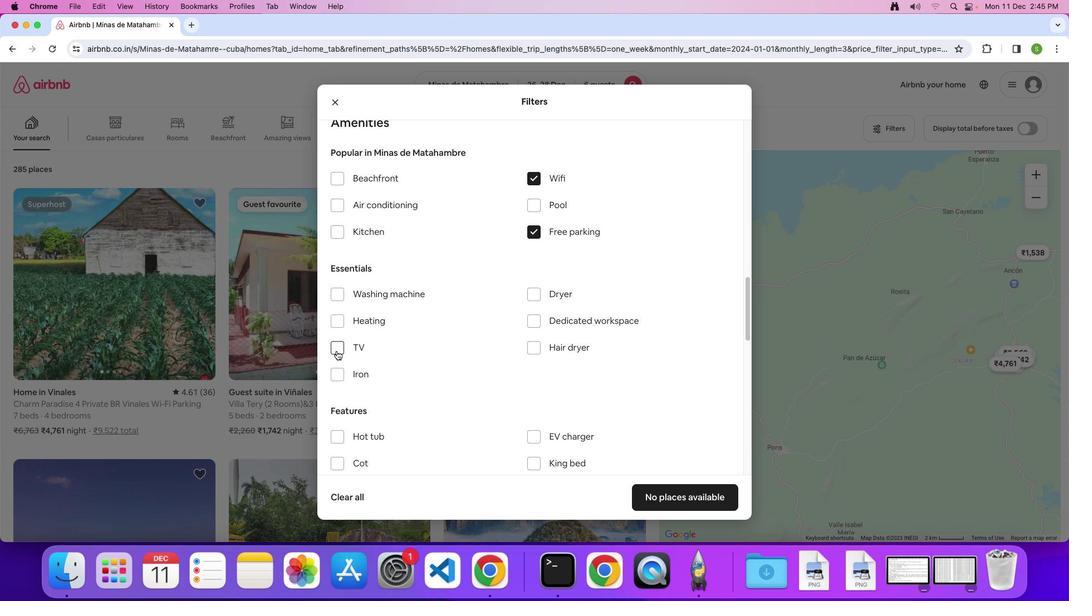 
Action: Mouse moved to (508, 312)
Screenshot: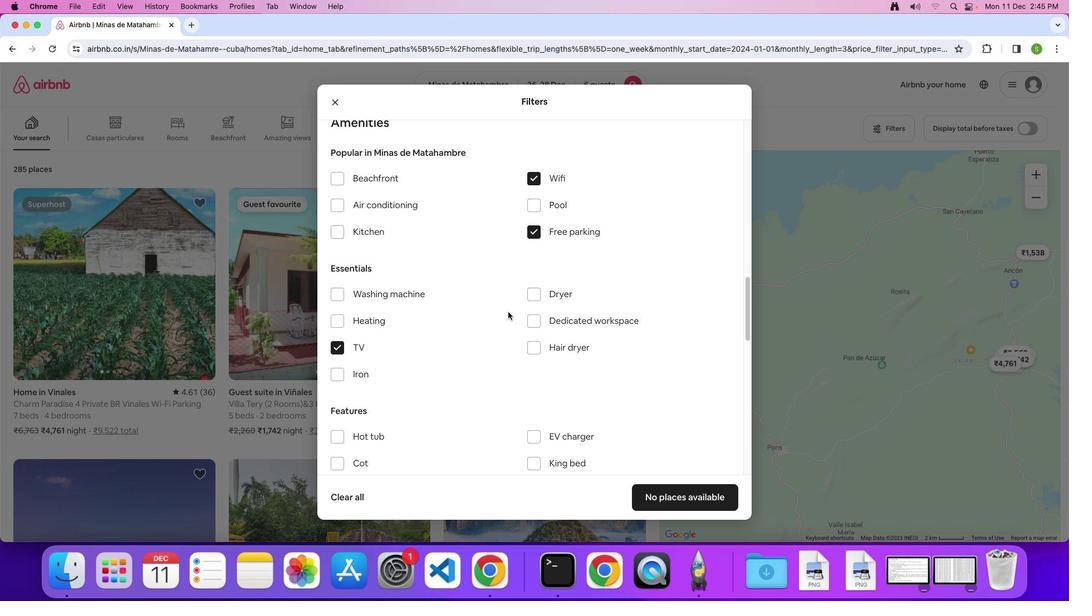 
Action: Mouse scrolled (508, 312) with delta (0, 0)
Screenshot: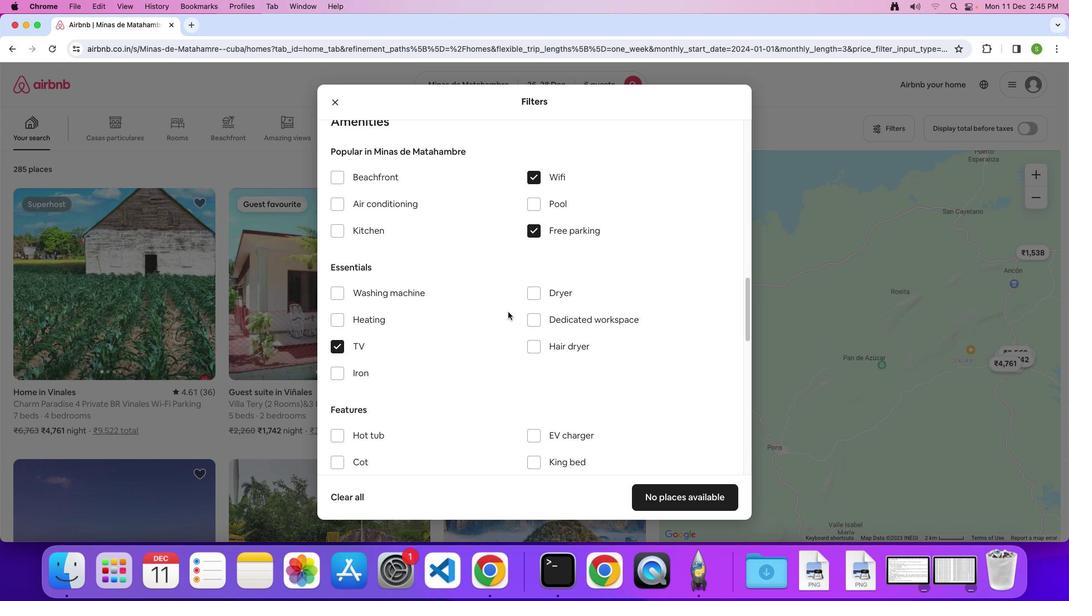 
Action: Mouse scrolled (508, 312) with delta (0, 0)
Screenshot: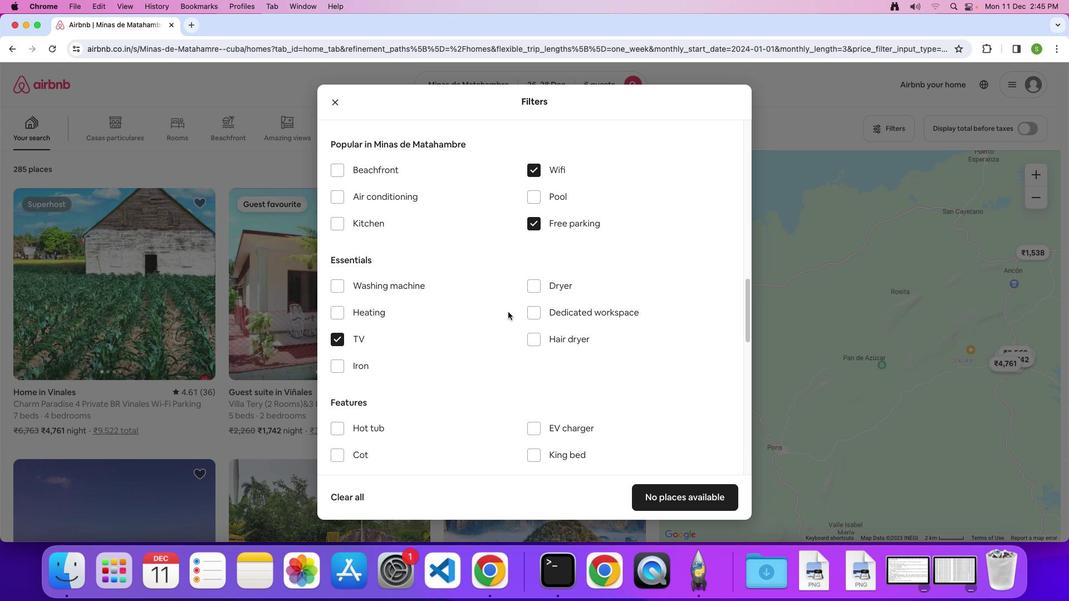 
Action: Mouse moved to (497, 314)
Screenshot: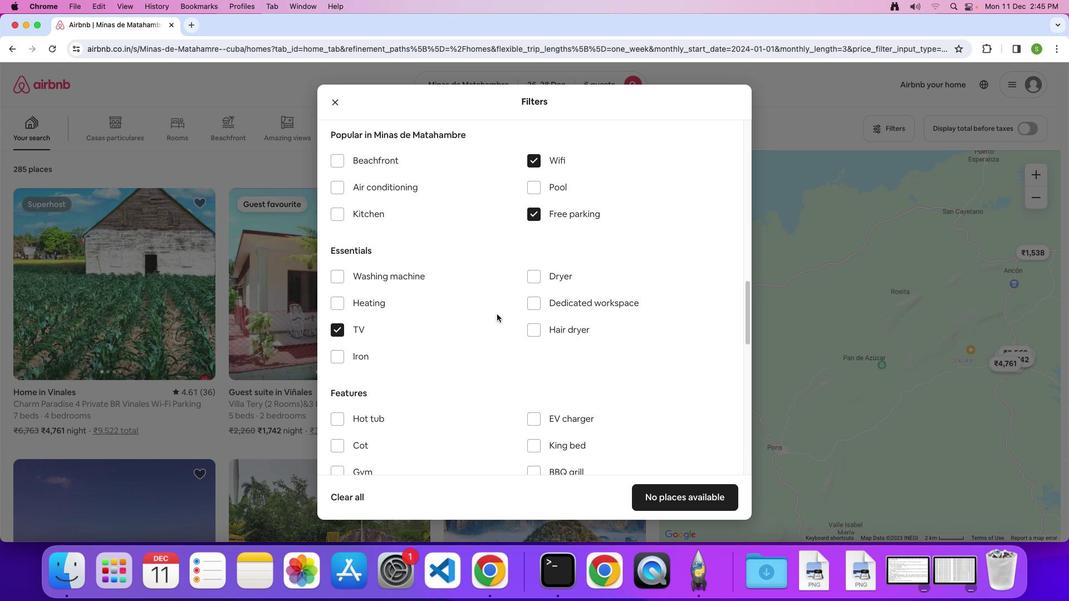 
Action: Mouse scrolled (497, 314) with delta (0, 0)
Screenshot: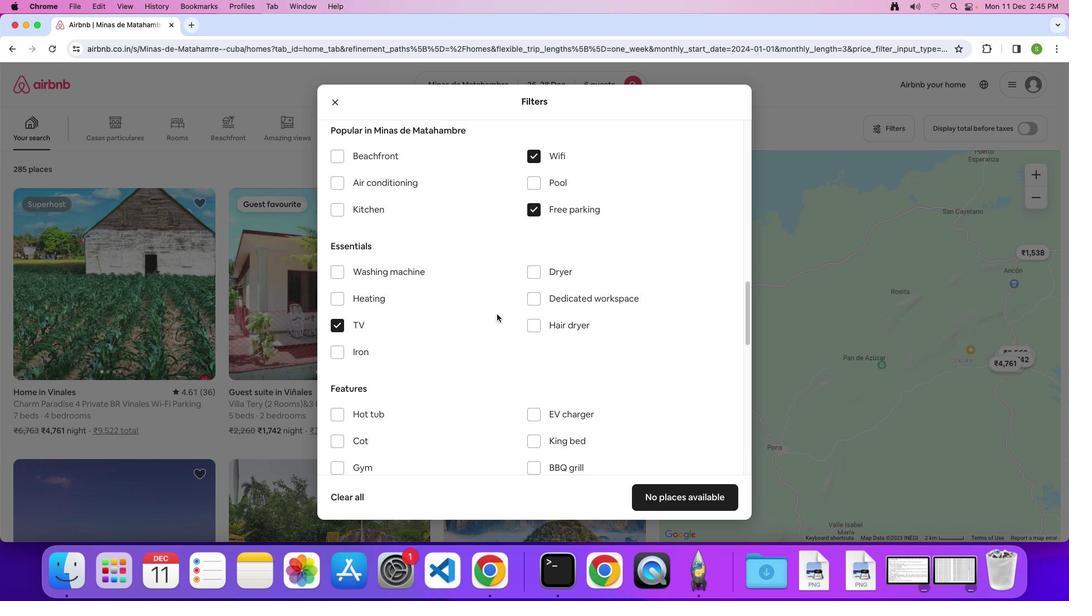 
Action: Mouse scrolled (497, 314) with delta (0, 0)
Screenshot: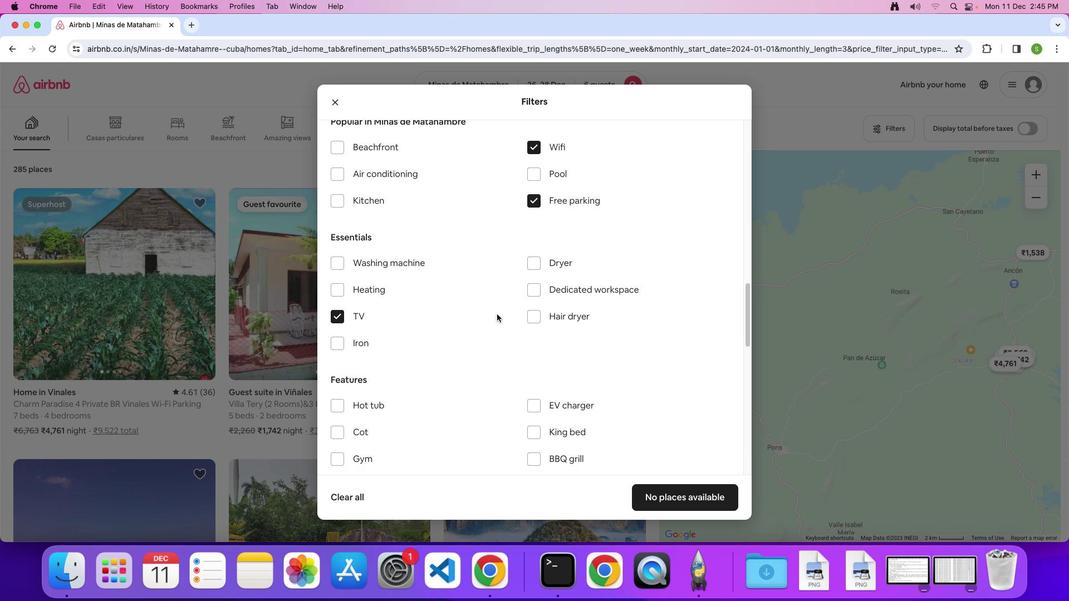 
Action: Mouse scrolled (497, 314) with delta (0, 0)
Screenshot: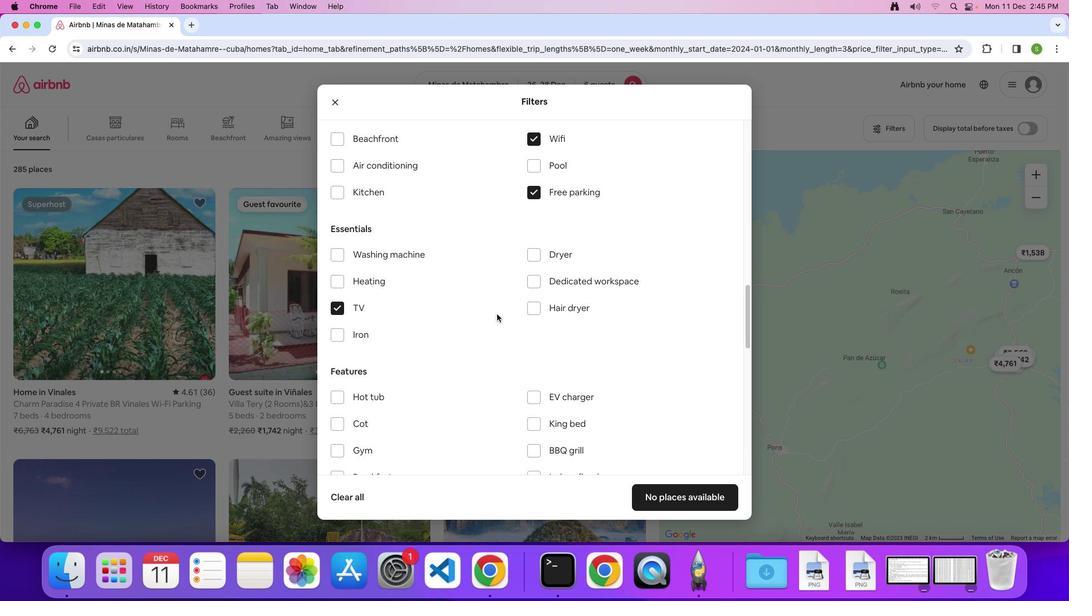 
Action: Mouse scrolled (497, 314) with delta (0, 0)
Screenshot: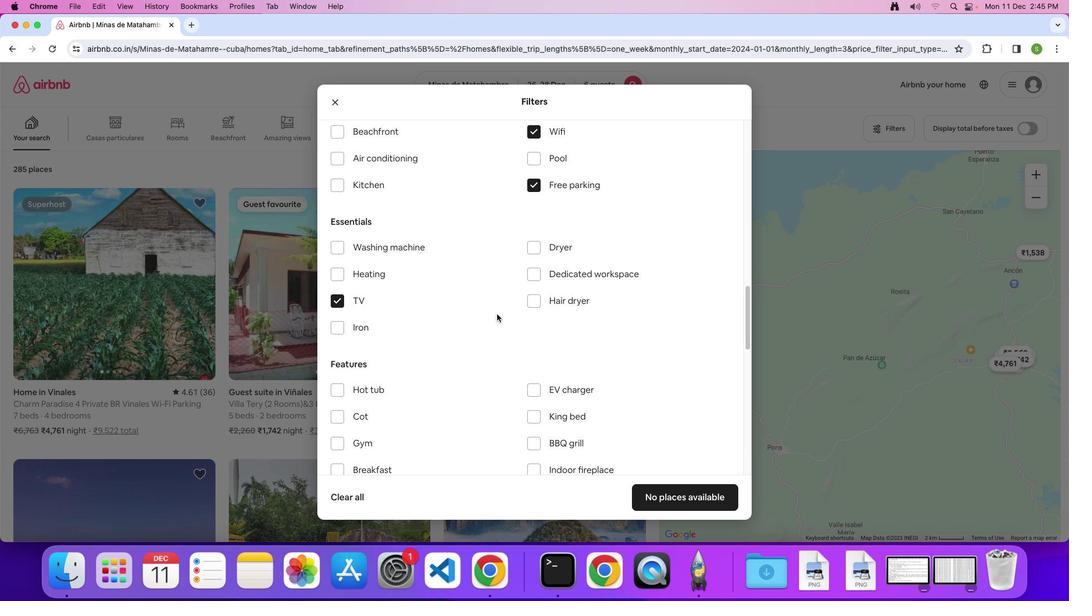 
Action: Mouse scrolled (497, 314) with delta (0, 0)
Screenshot: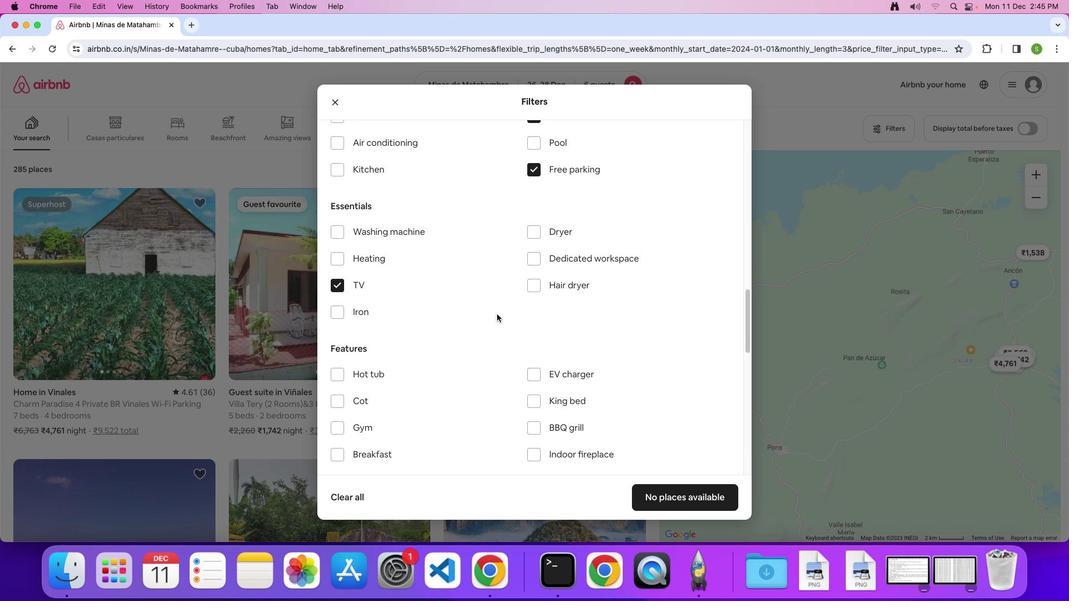 
Action: Mouse scrolled (497, 314) with delta (0, 0)
Screenshot: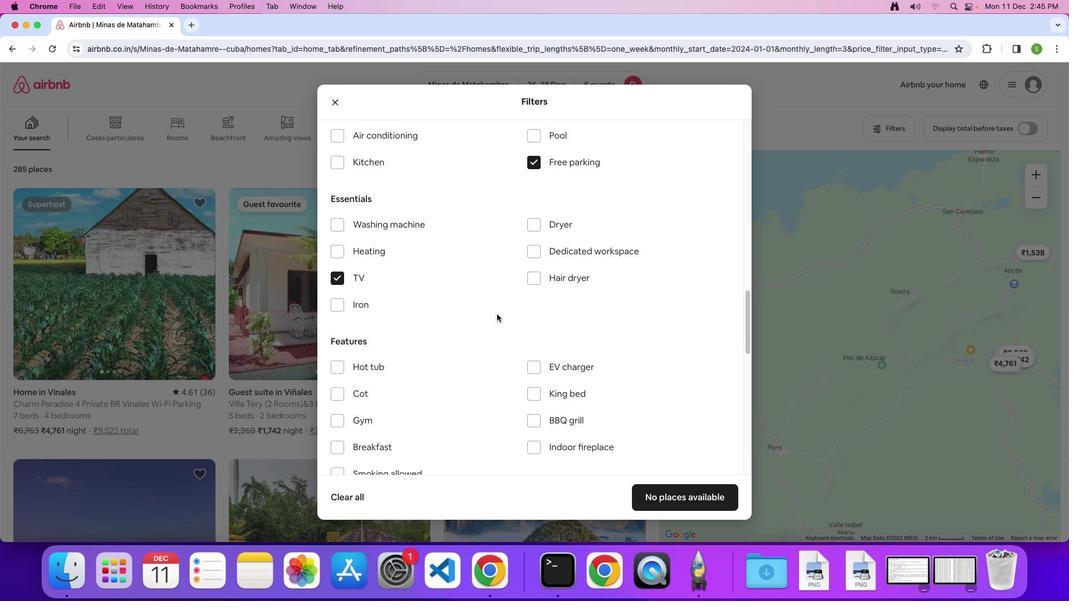 
Action: Mouse scrolled (497, 314) with delta (0, -1)
Screenshot: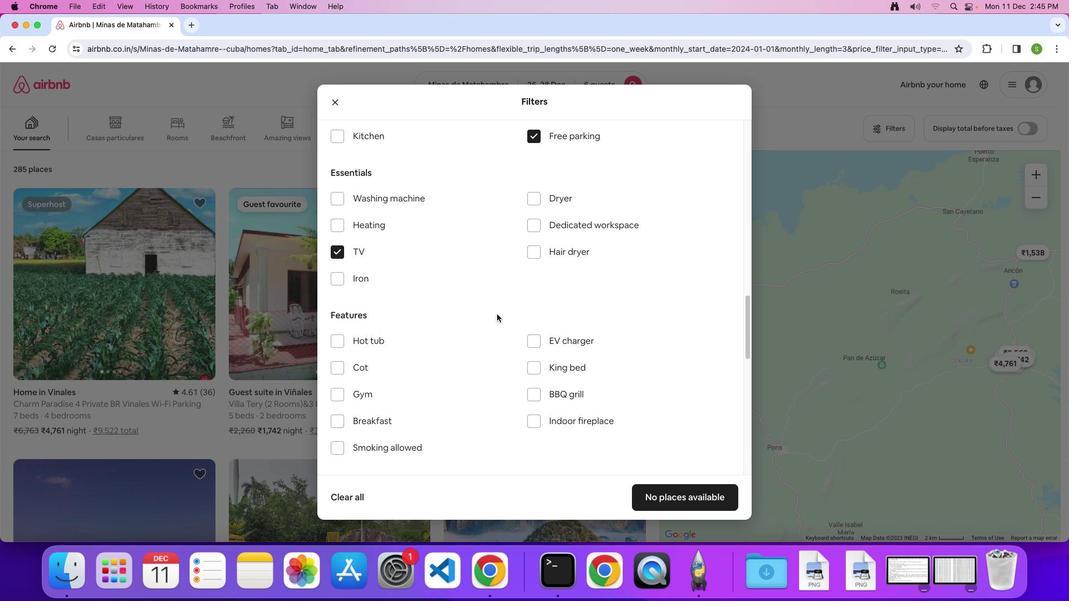 
Action: Mouse scrolled (497, 314) with delta (0, 0)
Screenshot: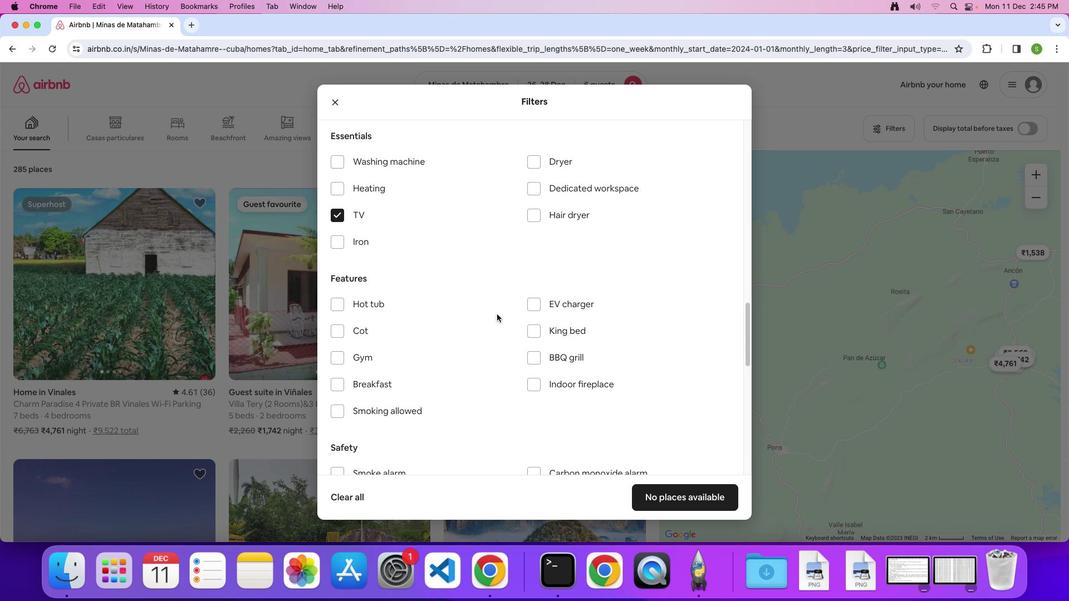 
Action: Mouse scrolled (497, 314) with delta (0, 0)
Screenshot: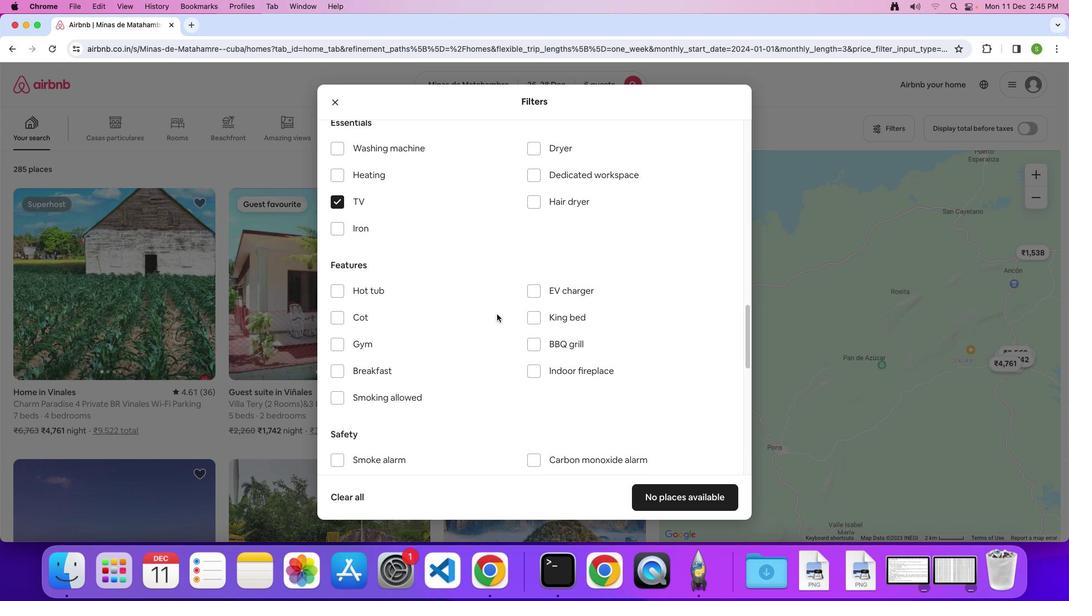 
Action: Mouse moved to (338, 338)
Screenshot: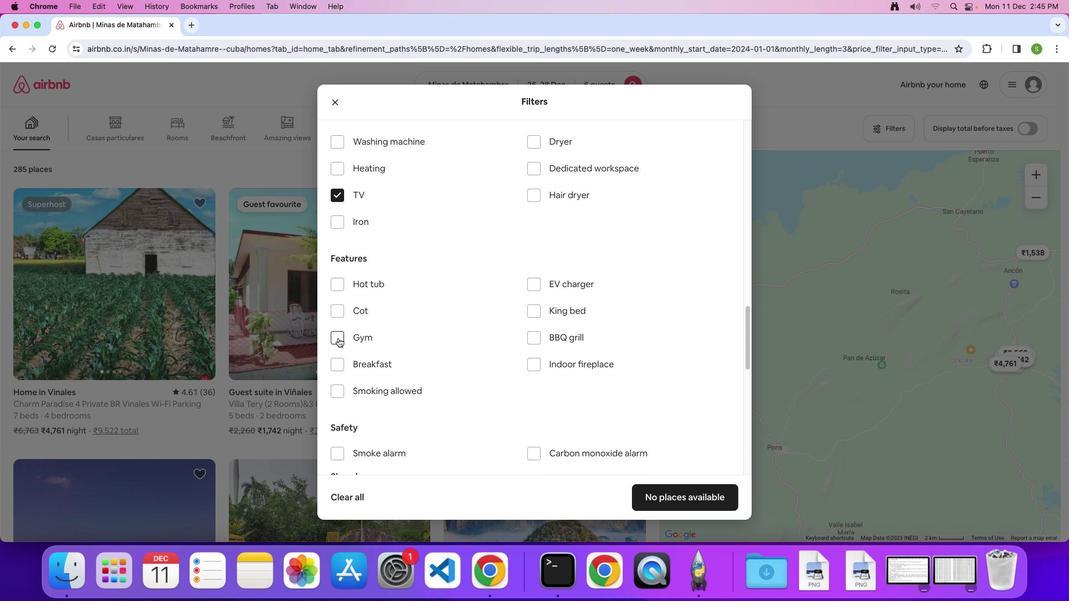 
Action: Mouse pressed left at (338, 338)
Screenshot: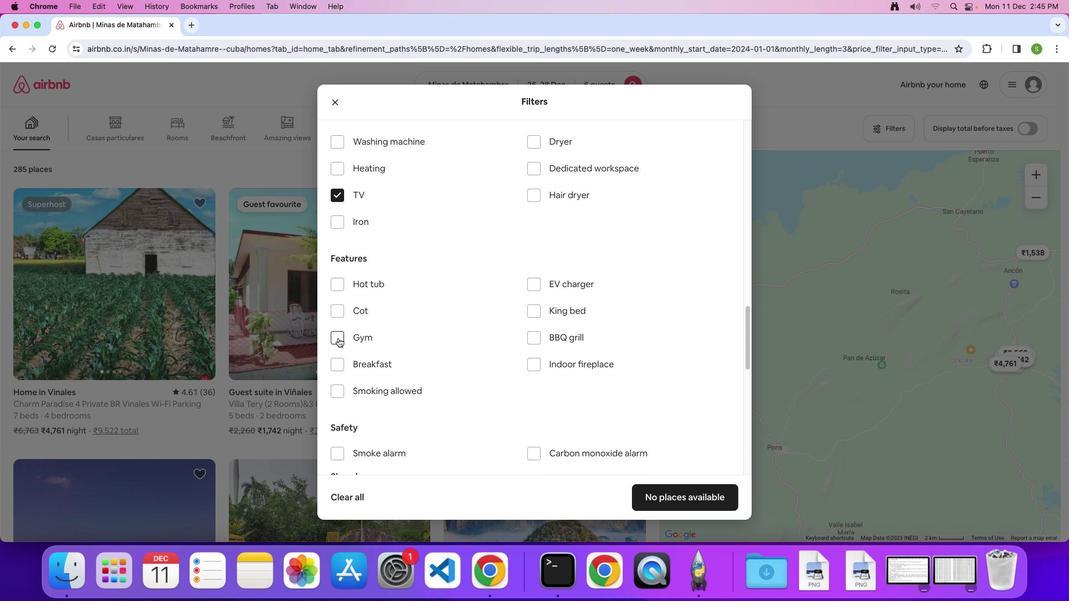 
Action: Mouse moved to (331, 362)
Screenshot: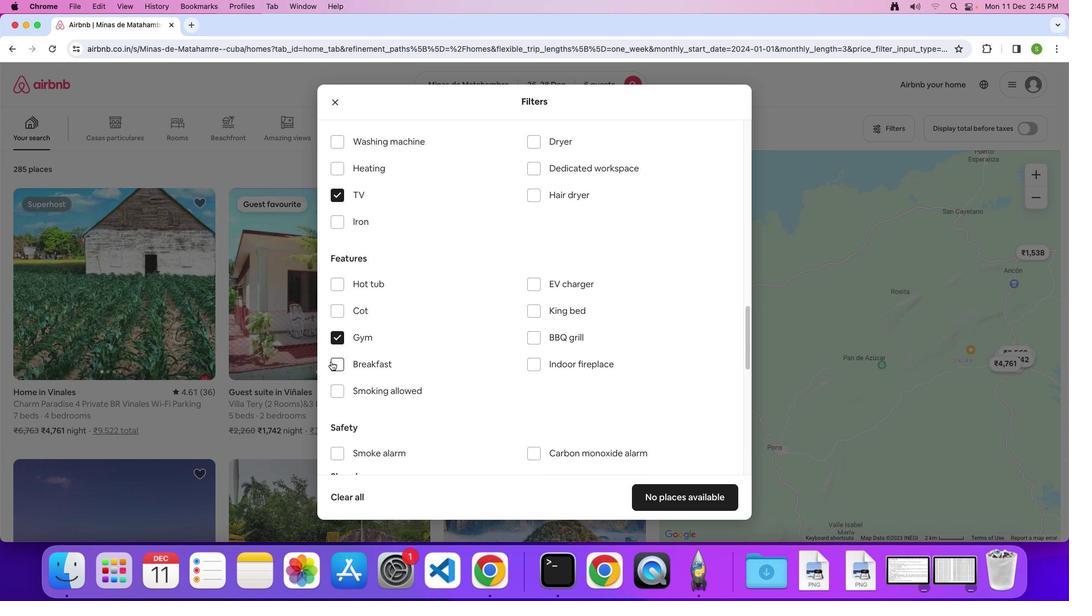 
Action: Mouse pressed left at (331, 362)
Screenshot: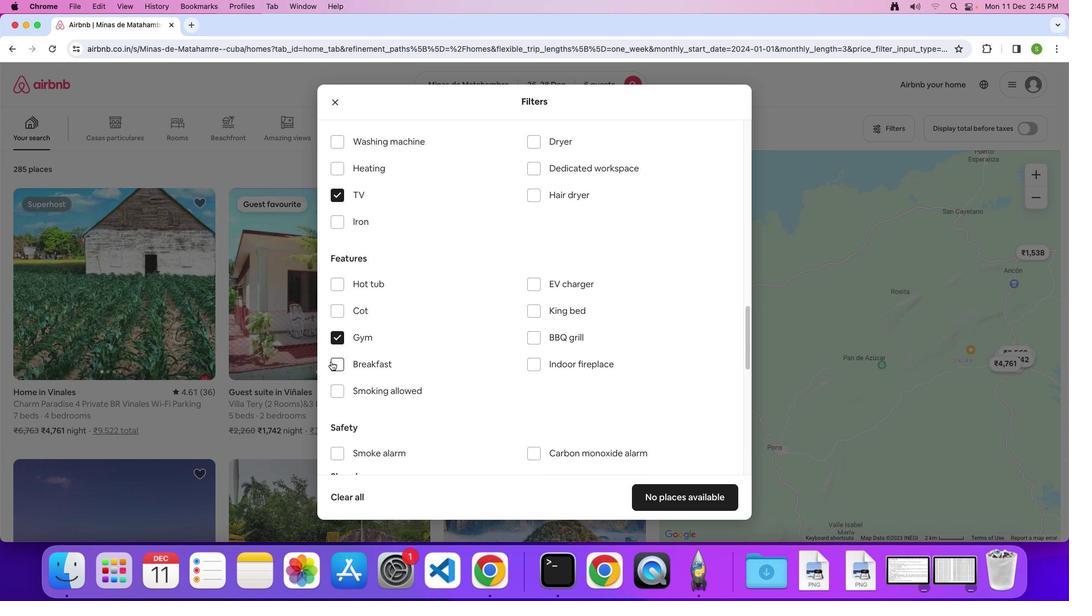 
Action: Mouse moved to (470, 342)
Screenshot: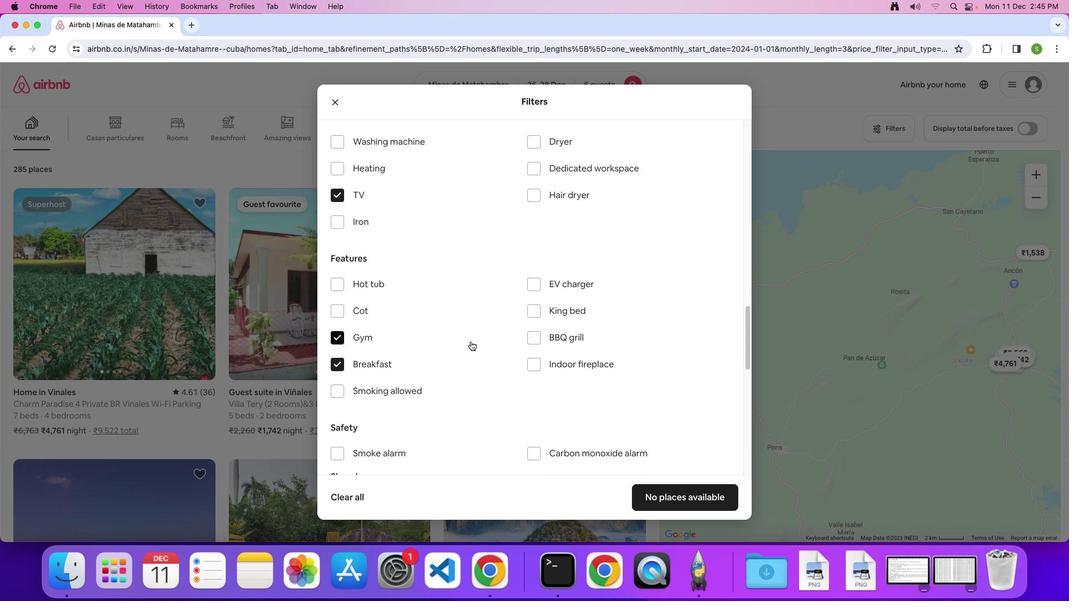 
Action: Mouse scrolled (470, 342) with delta (0, 0)
Screenshot: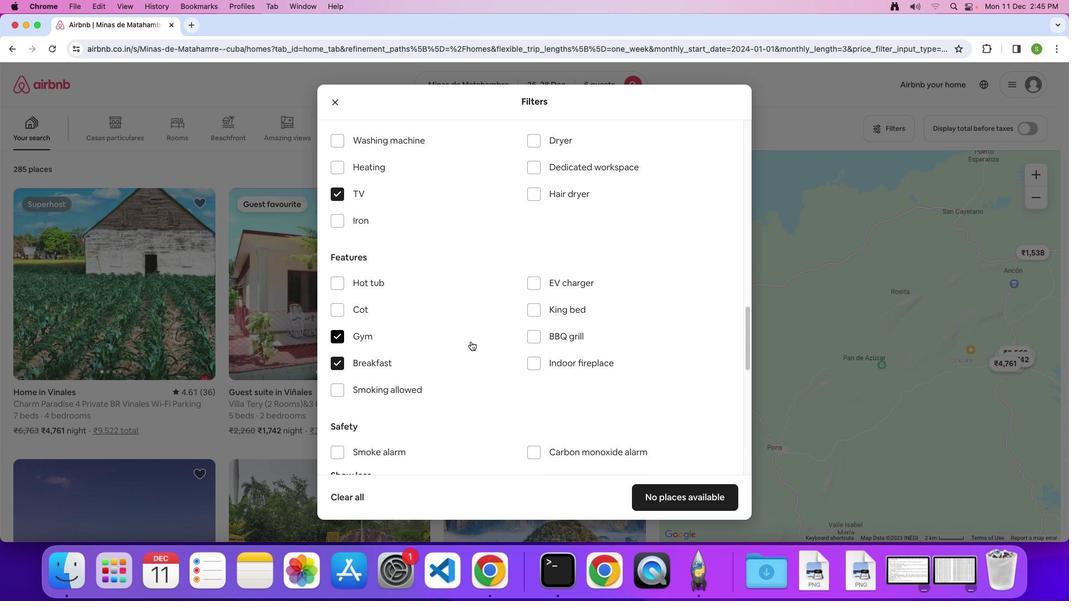 
Action: Mouse scrolled (470, 342) with delta (0, 0)
Screenshot: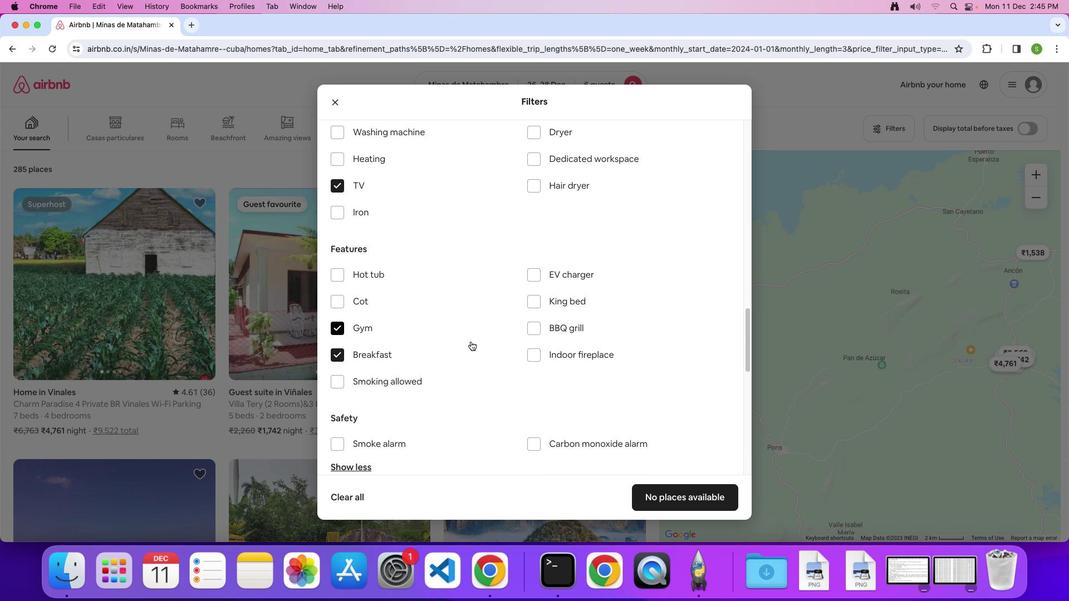 
Action: Mouse scrolled (470, 342) with delta (0, 0)
Screenshot: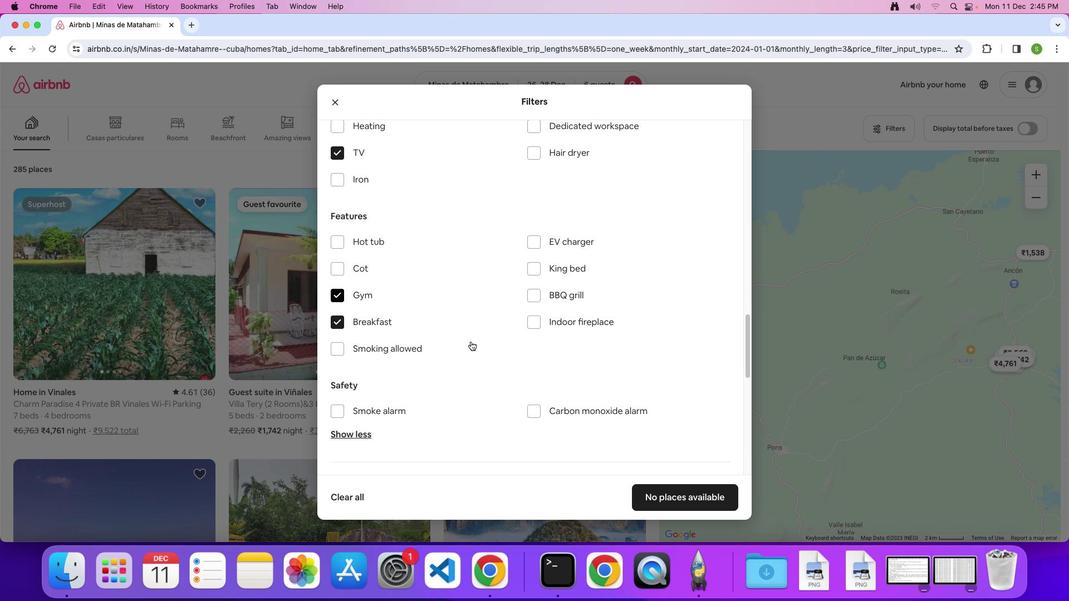 
Action: Mouse scrolled (470, 342) with delta (0, 0)
Screenshot: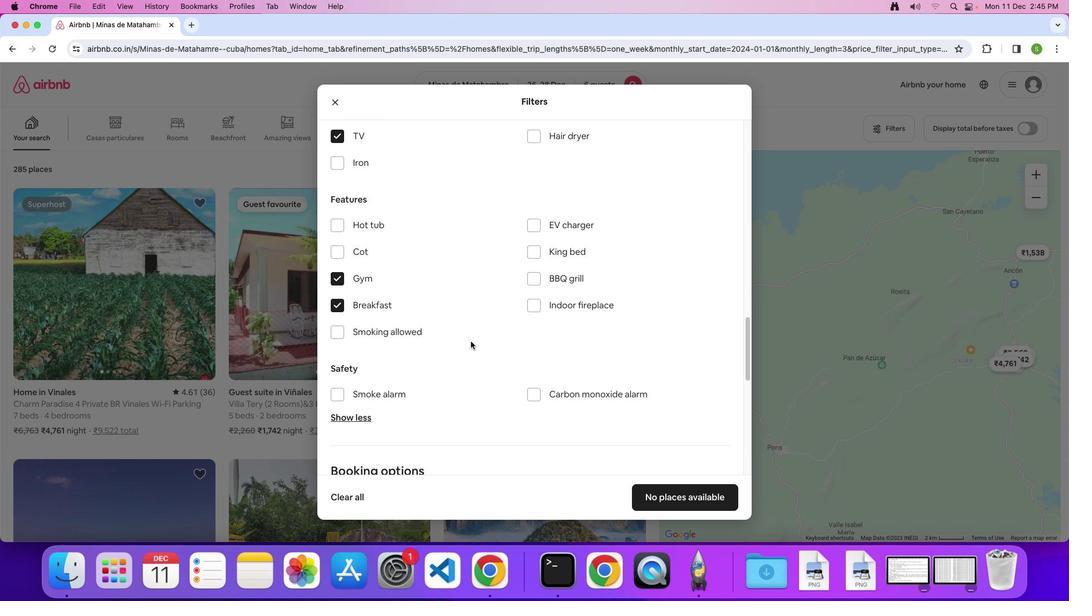 
Action: Mouse scrolled (470, 342) with delta (0, 0)
Screenshot: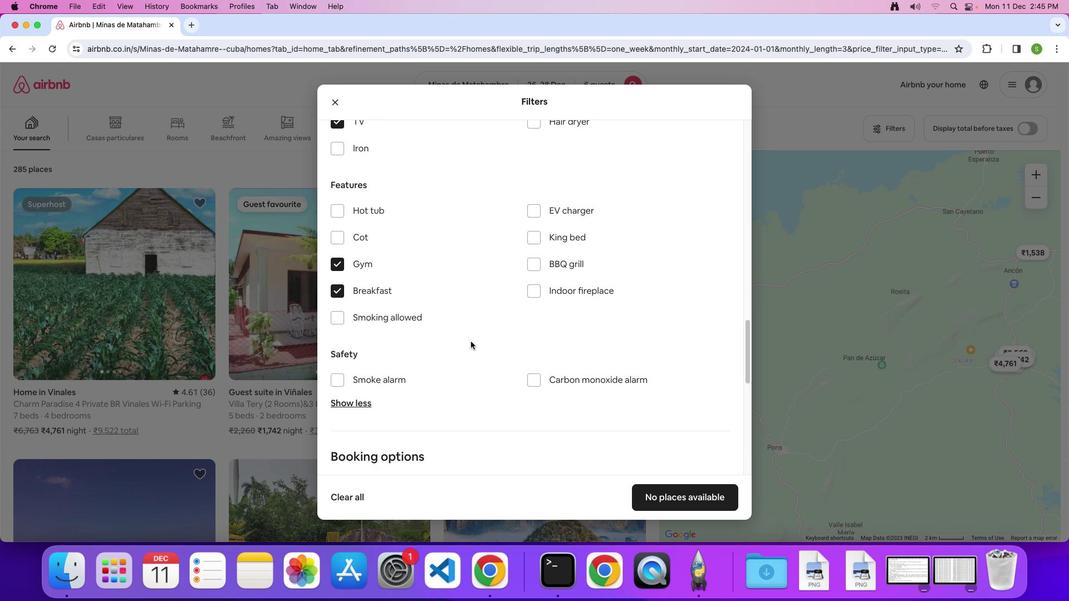
Action: Mouse moved to (470, 342)
Screenshot: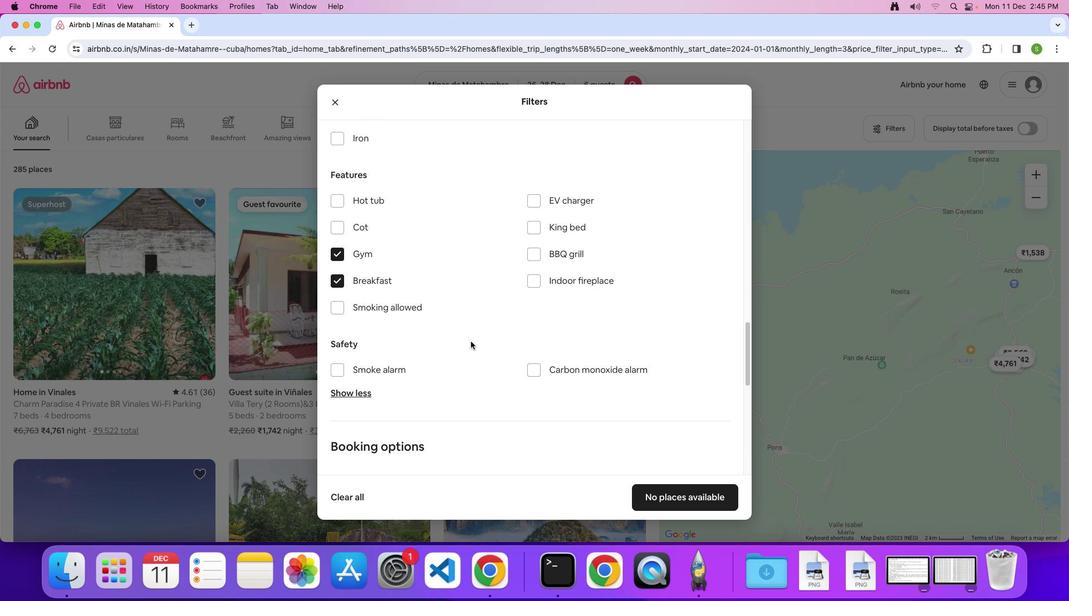 
Action: Mouse scrolled (470, 342) with delta (0, 0)
Screenshot: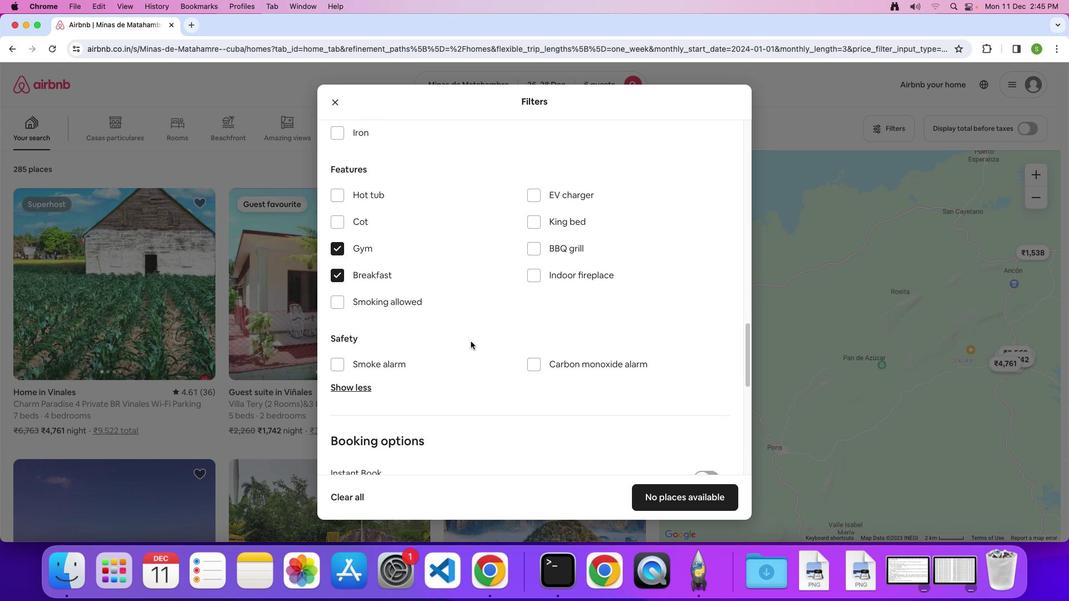 
Action: Mouse scrolled (470, 342) with delta (0, 0)
Screenshot: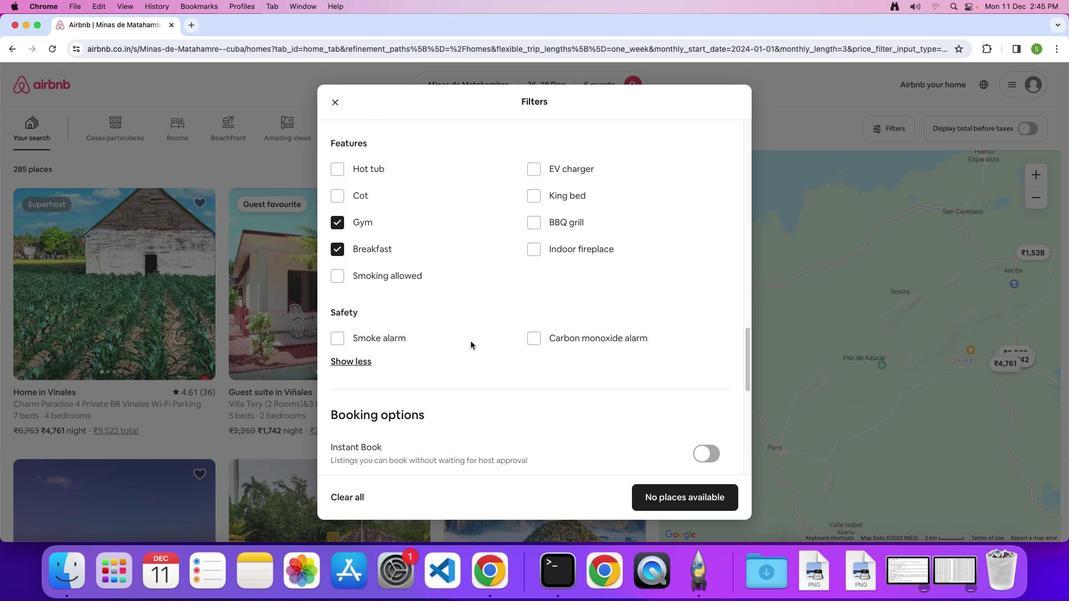 
Action: Mouse scrolled (470, 342) with delta (0, 0)
Screenshot: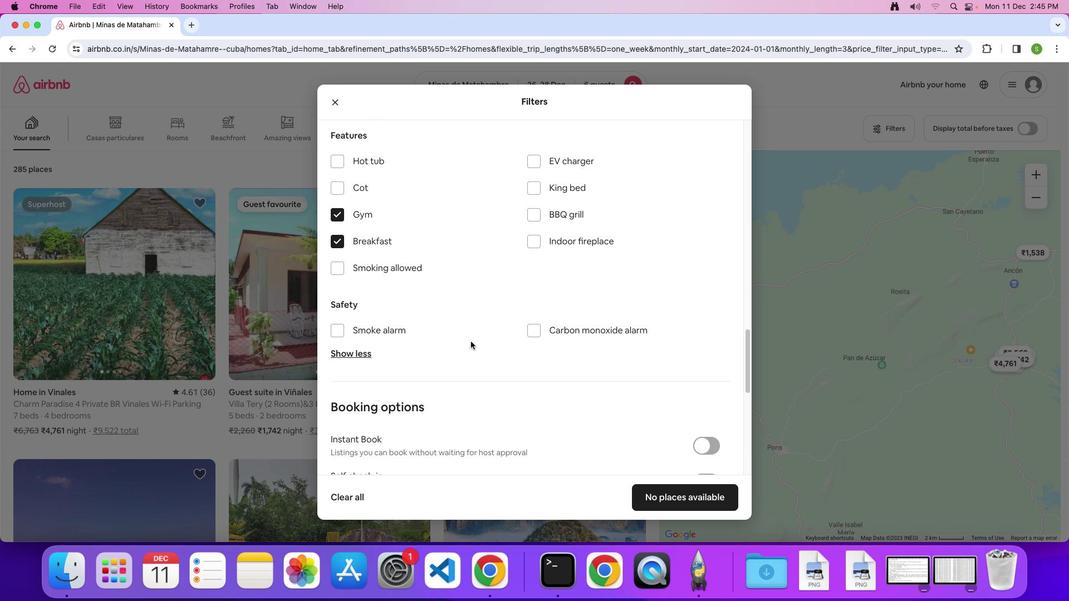 
Action: Mouse scrolled (470, 342) with delta (0, 0)
Screenshot: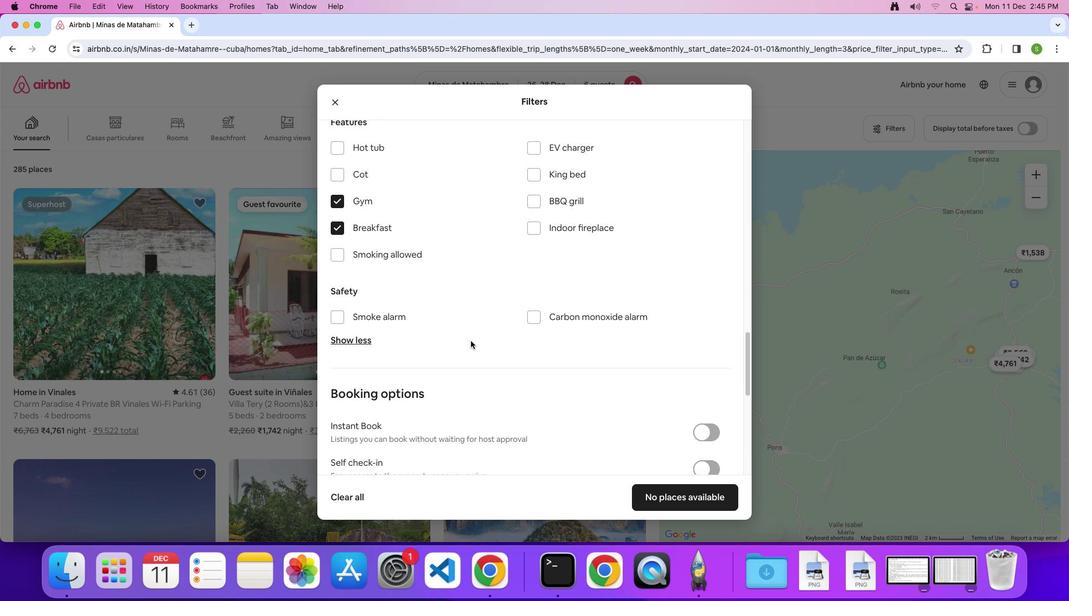 
Action: Mouse scrolled (470, 342) with delta (0, 0)
Screenshot: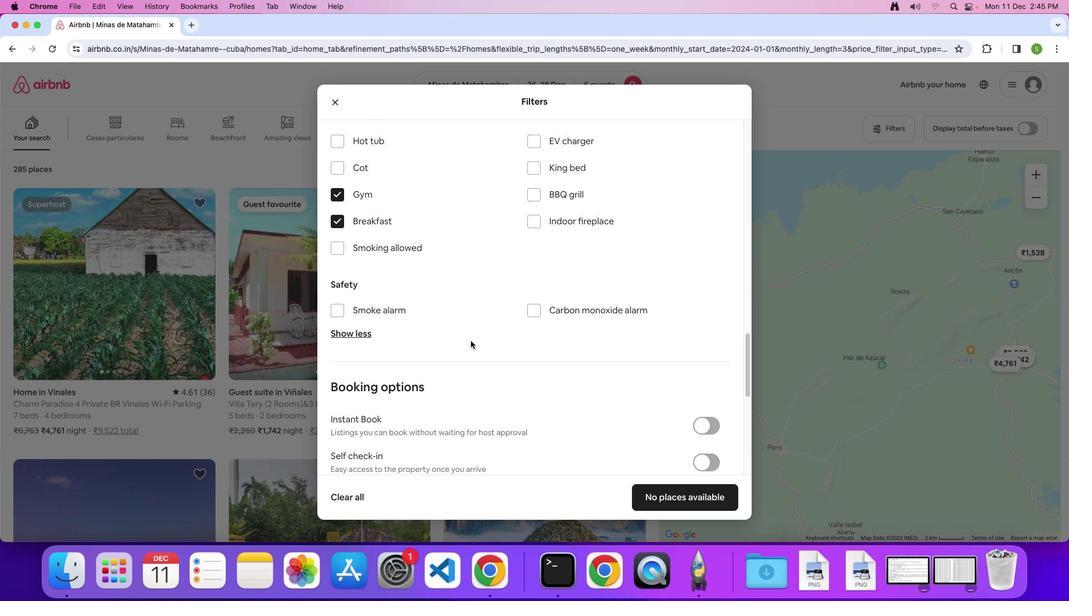 
Action: Mouse moved to (470, 341)
Screenshot: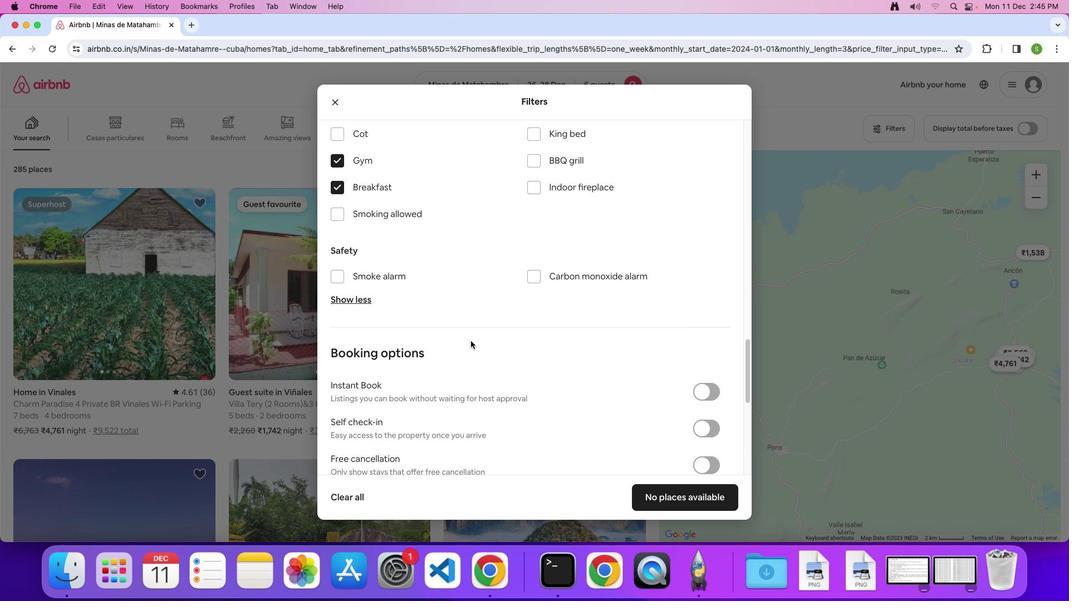 
Action: Mouse scrolled (470, 341) with delta (0, -1)
Screenshot: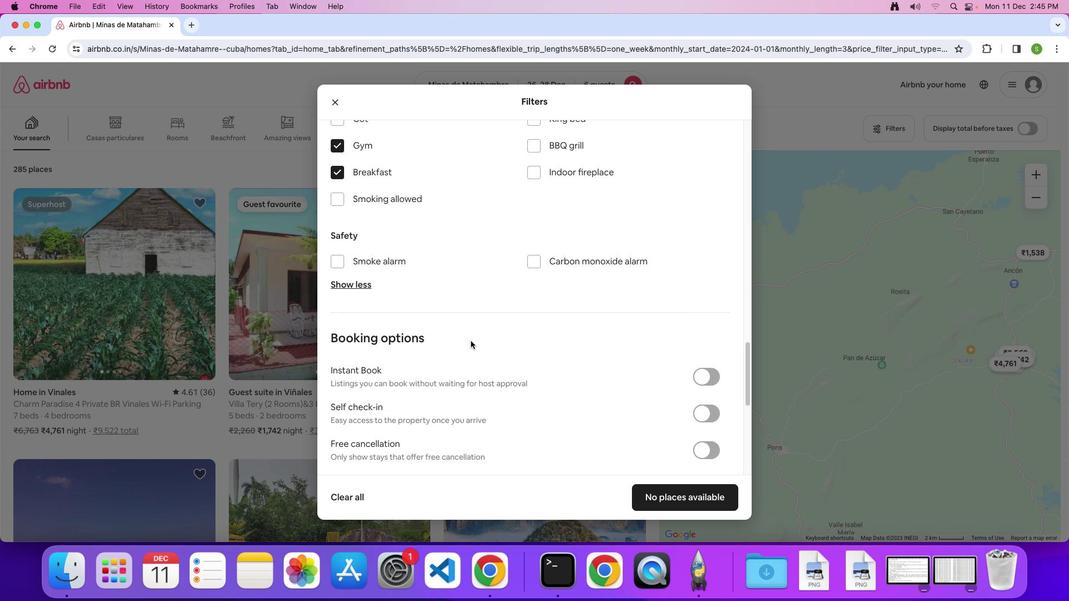 
Action: Mouse scrolled (470, 341) with delta (0, 0)
Screenshot: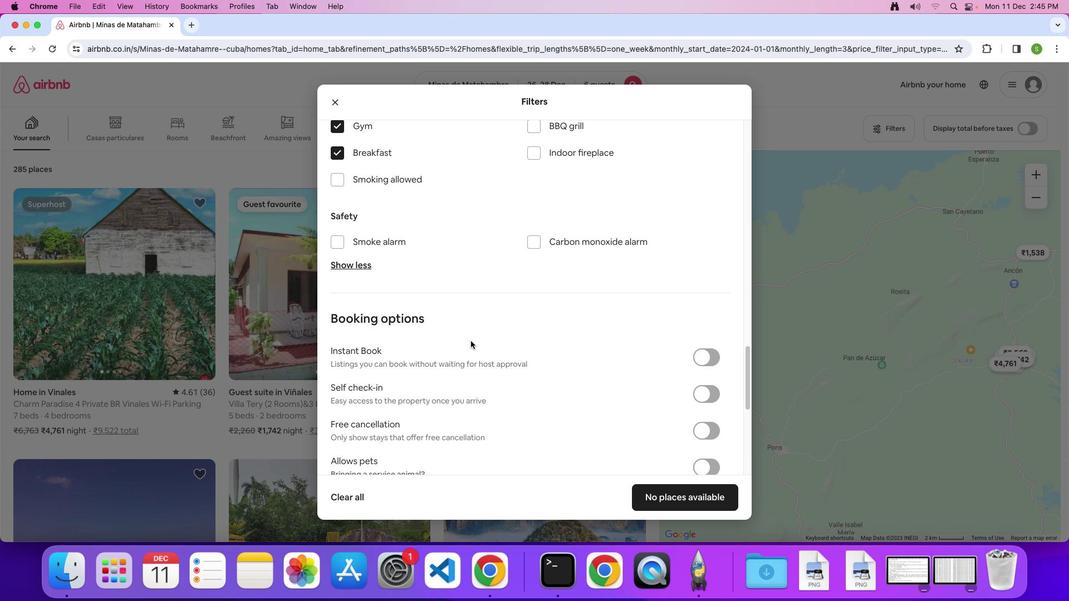 
Action: Mouse scrolled (470, 341) with delta (0, 0)
Screenshot: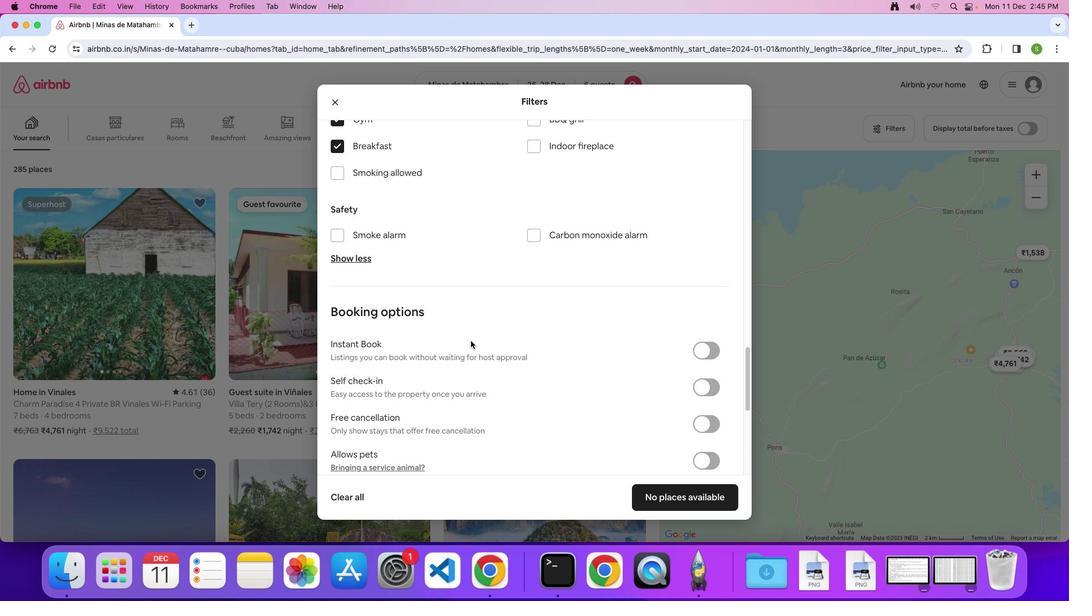 
Action: Mouse scrolled (470, 341) with delta (0, 0)
Screenshot: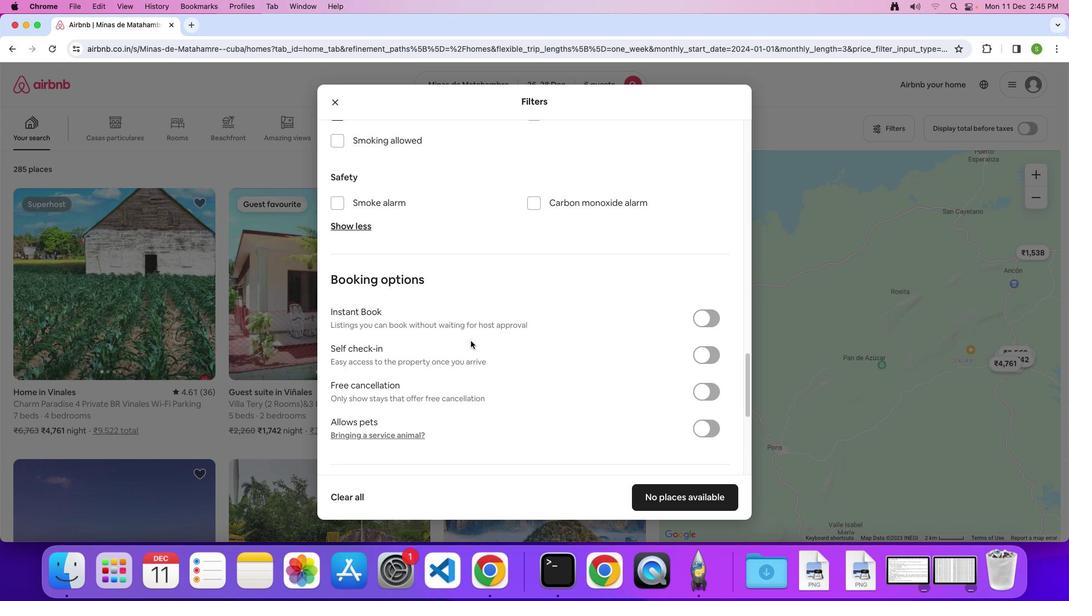 
Action: Mouse scrolled (470, 341) with delta (0, 0)
Screenshot: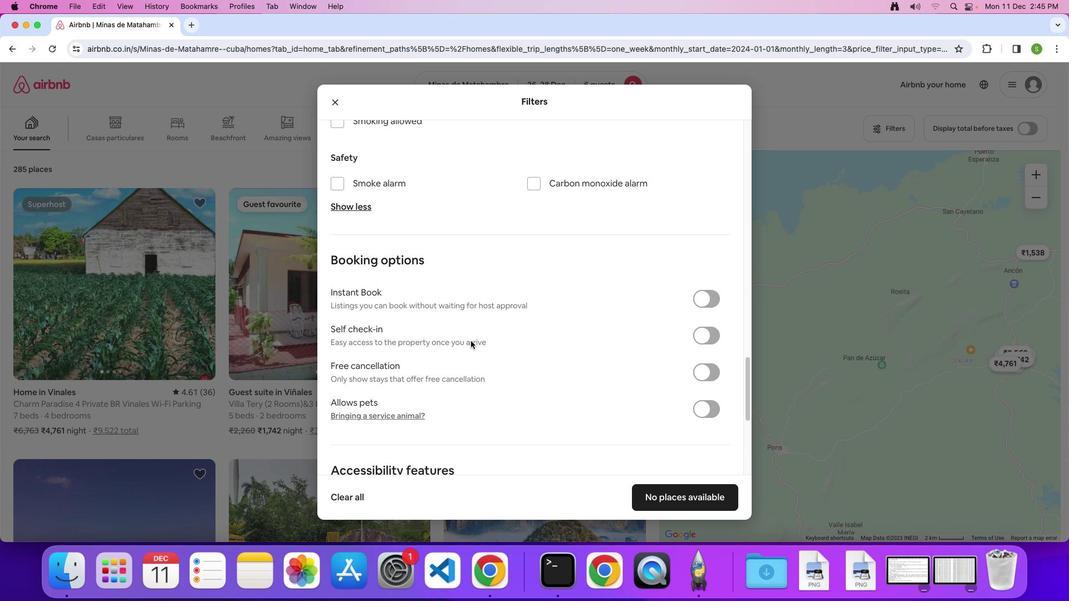
Action: Mouse scrolled (470, 341) with delta (0, 0)
Screenshot: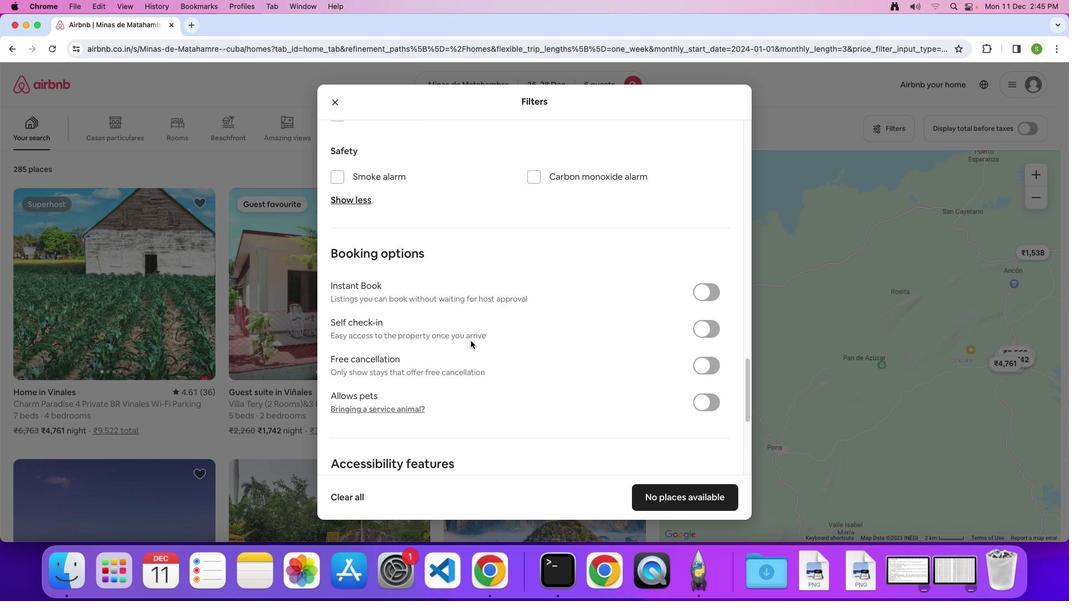 
Action: Mouse scrolled (470, 341) with delta (0, 0)
Screenshot: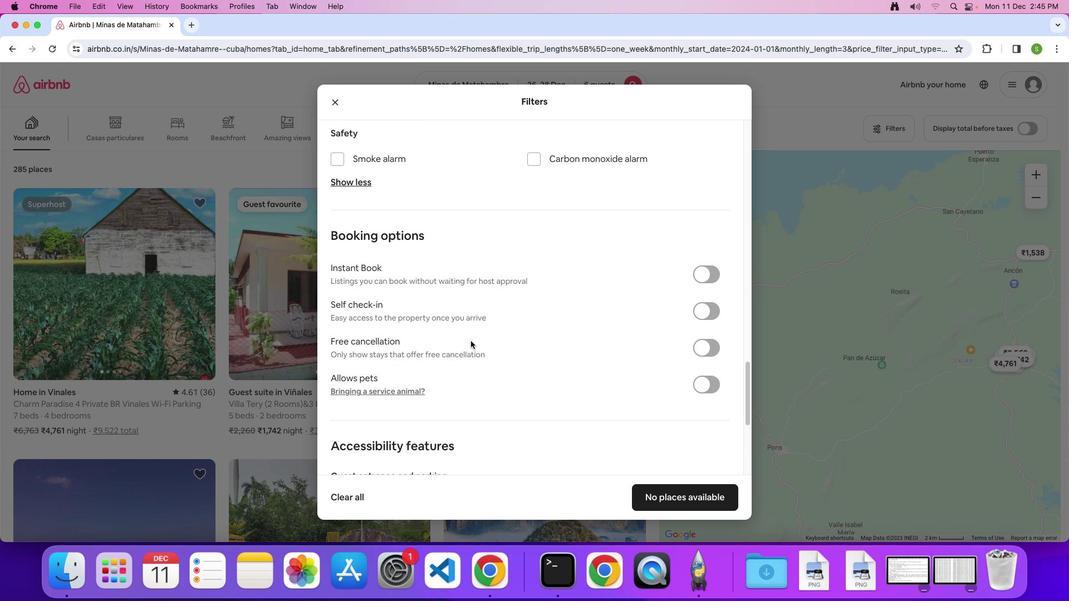 
Action: Mouse scrolled (470, 341) with delta (0, 0)
Screenshot: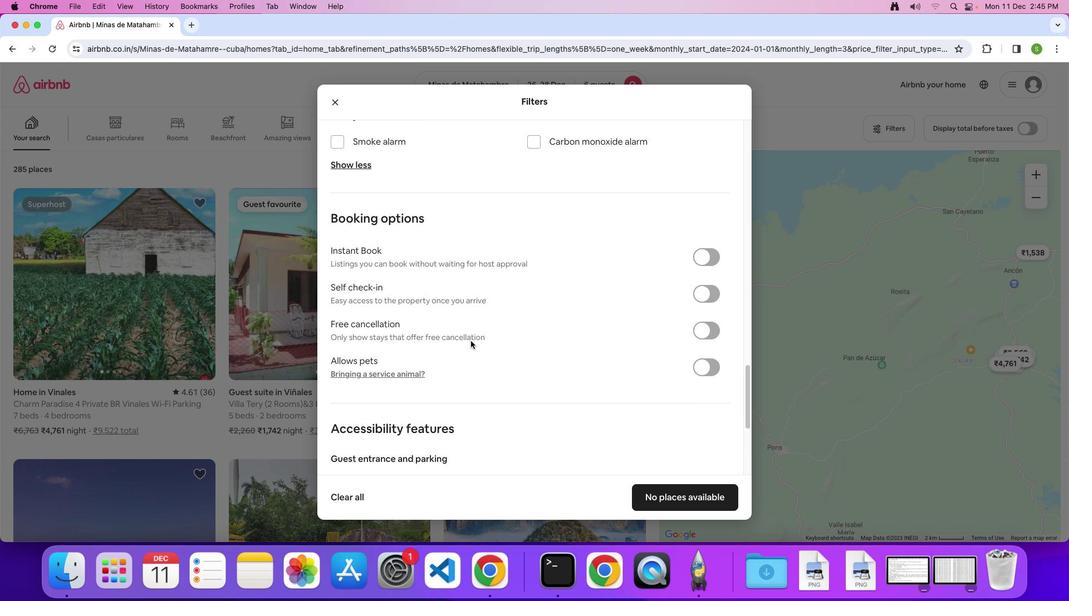 
Action: Mouse scrolled (470, 341) with delta (0, -1)
Screenshot: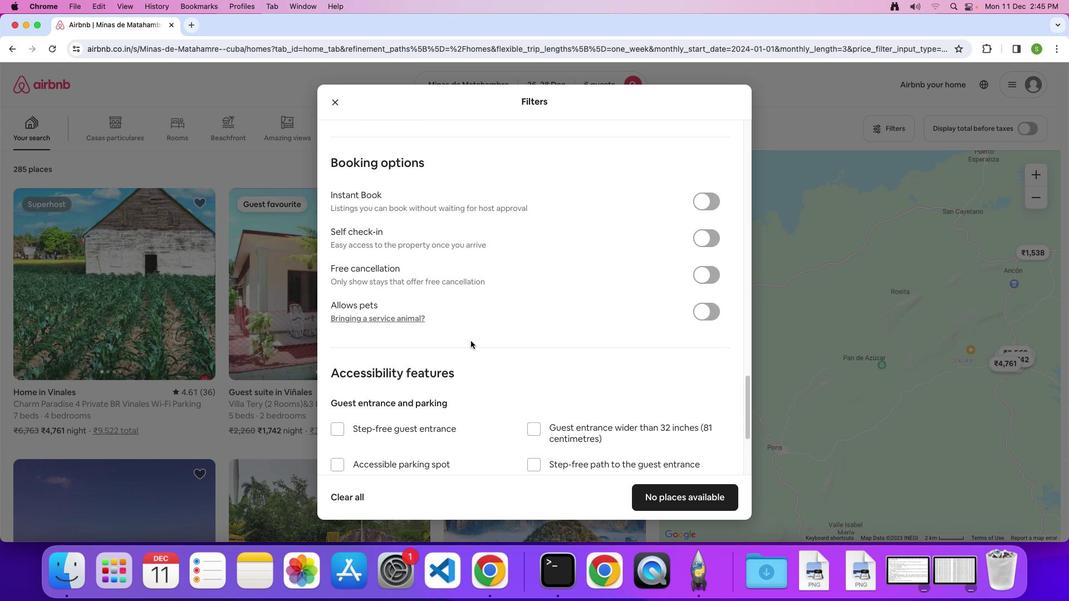 
Action: Mouse scrolled (470, 341) with delta (0, 0)
Screenshot: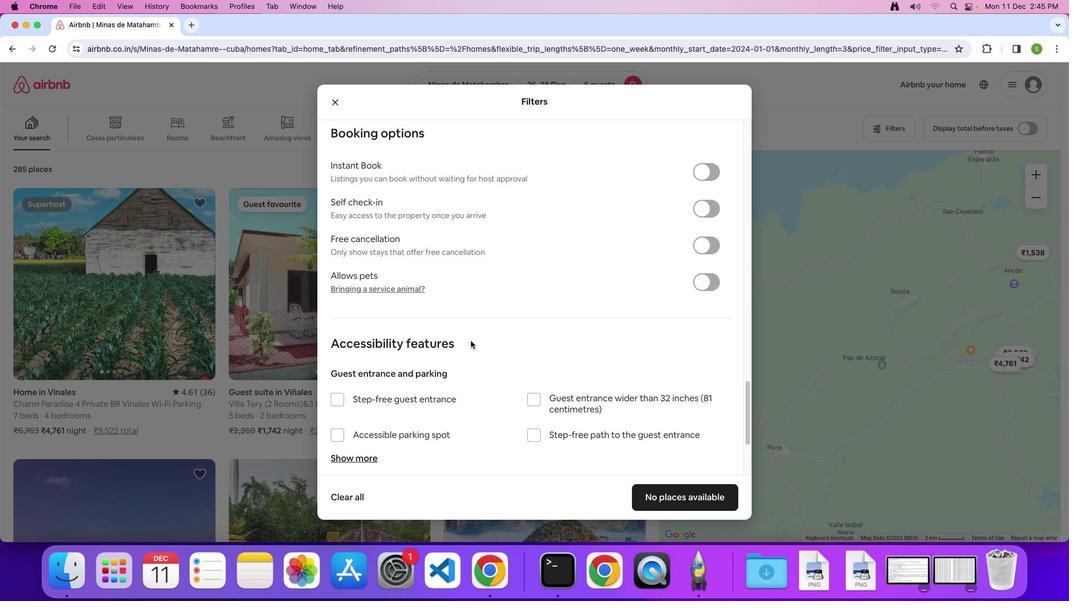 
Action: Mouse scrolled (470, 341) with delta (0, 0)
Screenshot: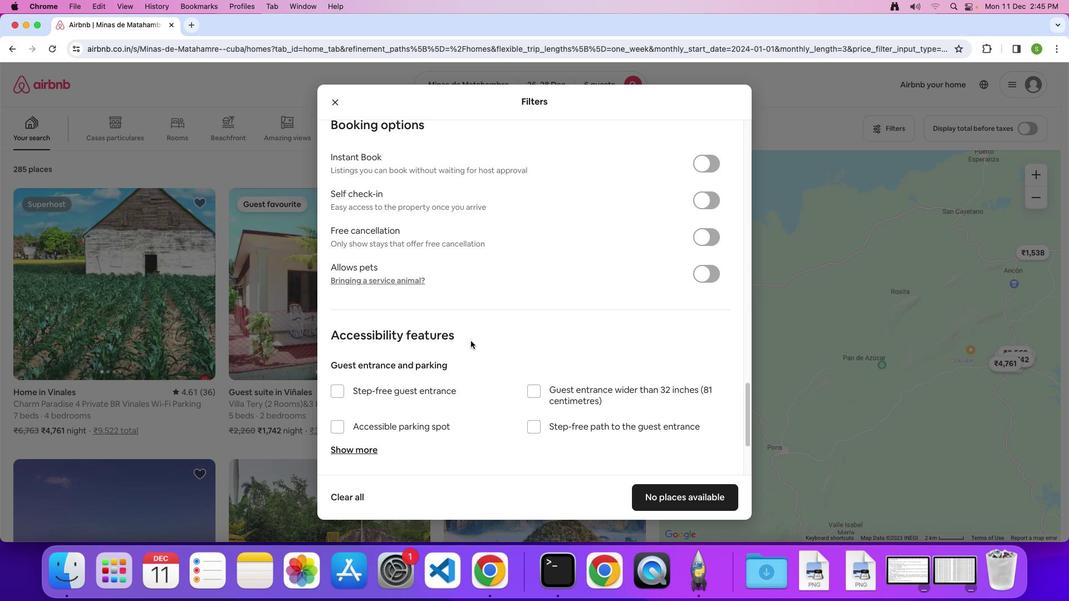 
Action: Mouse scrolled (470, 341) with delta (0, 0)
Screenshot: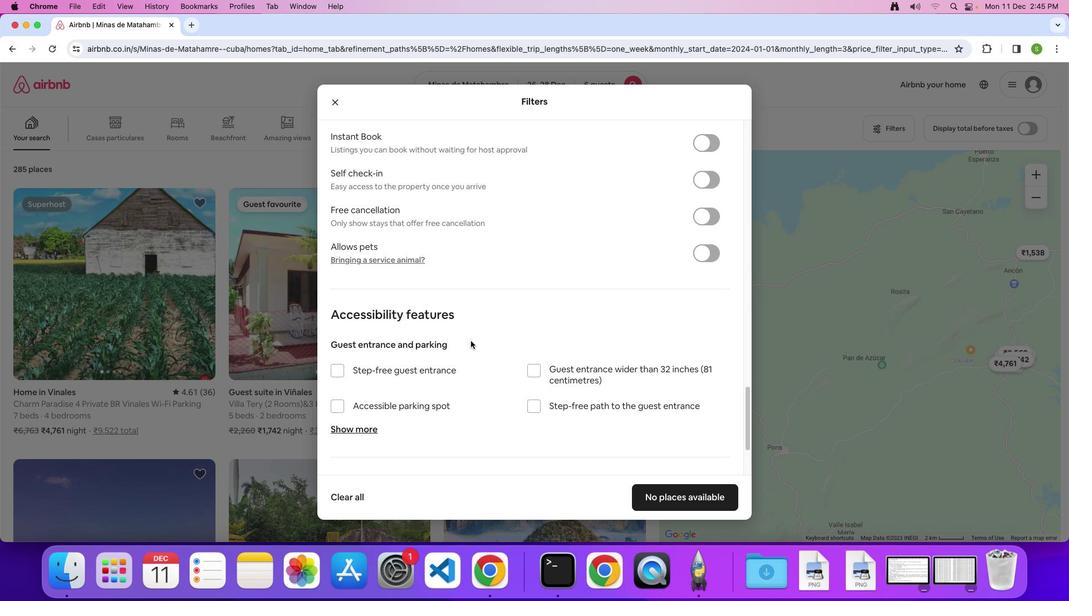 
Action: Mouse scrolled (470, 341) with delta (0, 0)
Screenshot: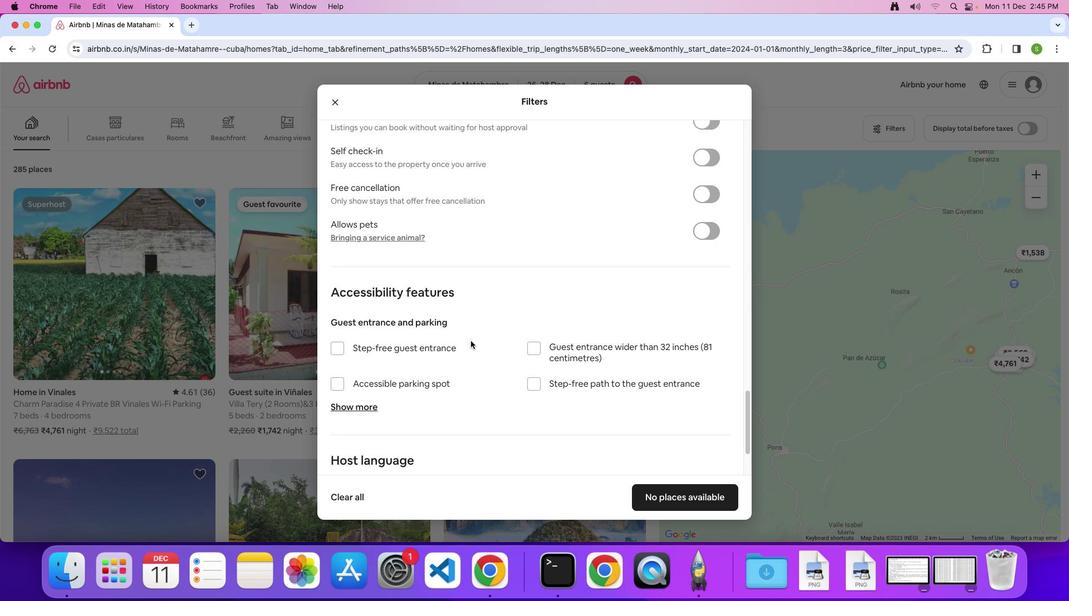 
Action: Mouse scrolled (470, 341) with delta (0, -1)
Screenshot: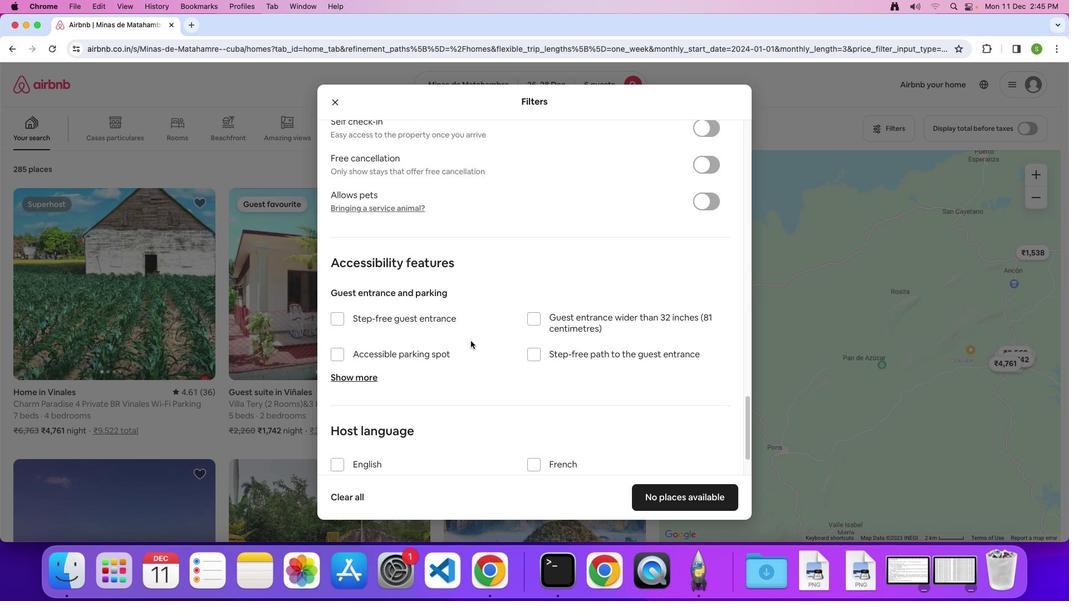 
Action: Mouse scrolled (470, 341) with delta (0, 0)
Screenshot: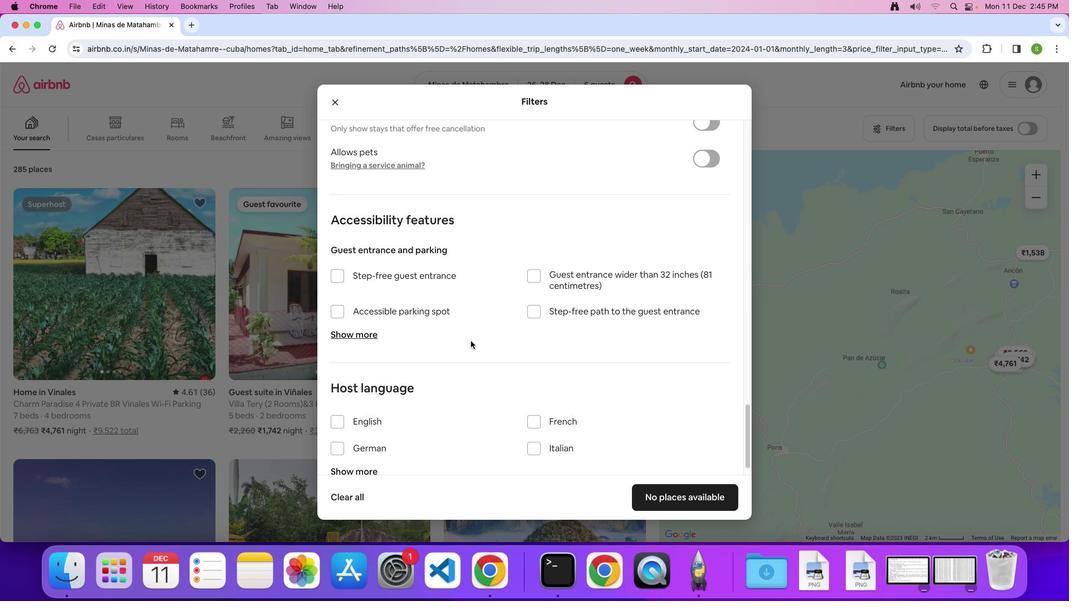
Action: Mouse scrolled (470, 341) with delta (0, 0)
Screenshot: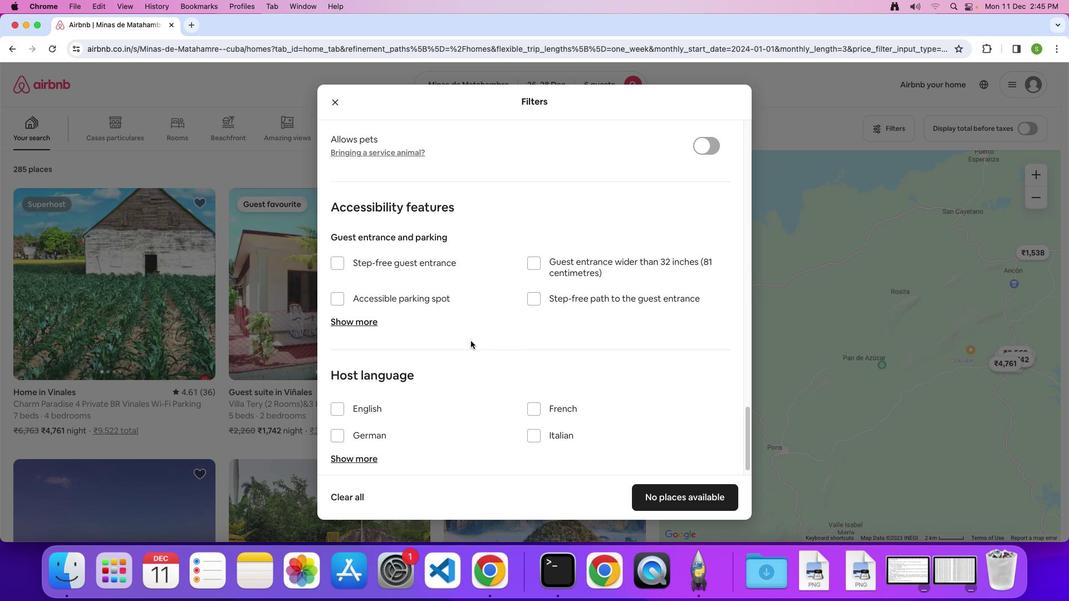 
Action: Mouse scrolled (470, 341) with delta (0, 0)
Screenshot: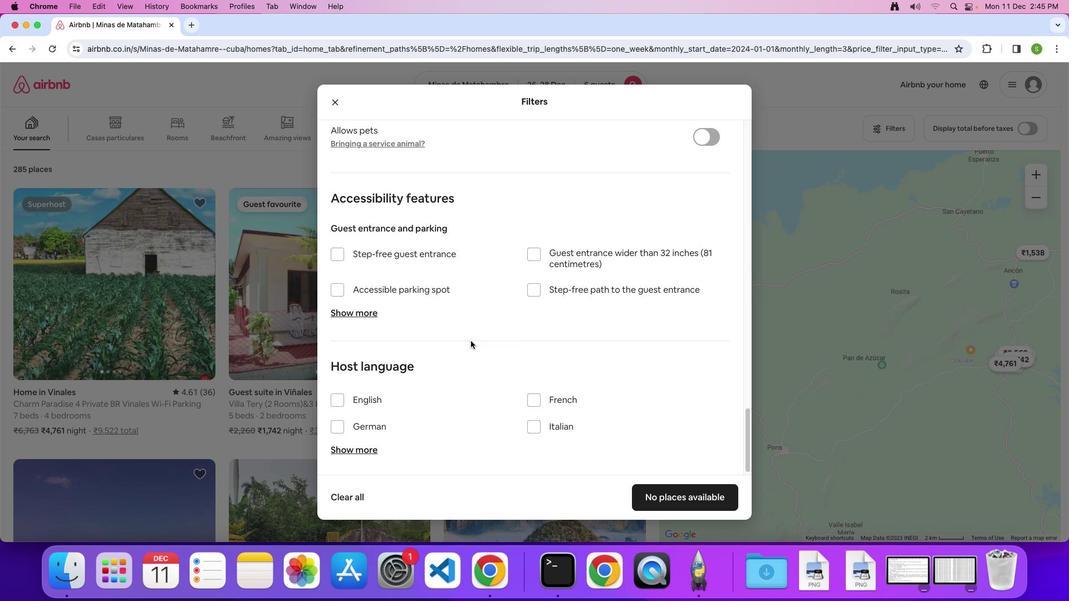 
Action: Mouse scrolled (470, 341) with delta (0, 0)
Screenshot: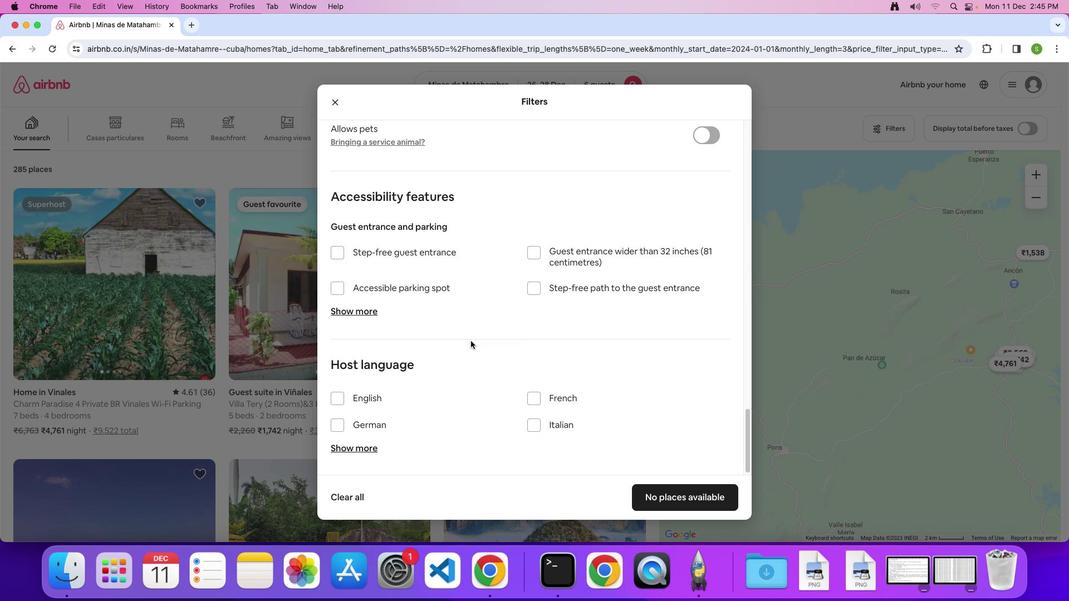 
Action: Mouse scrolled (470, 341) with delta (0, -1)
Screenshot: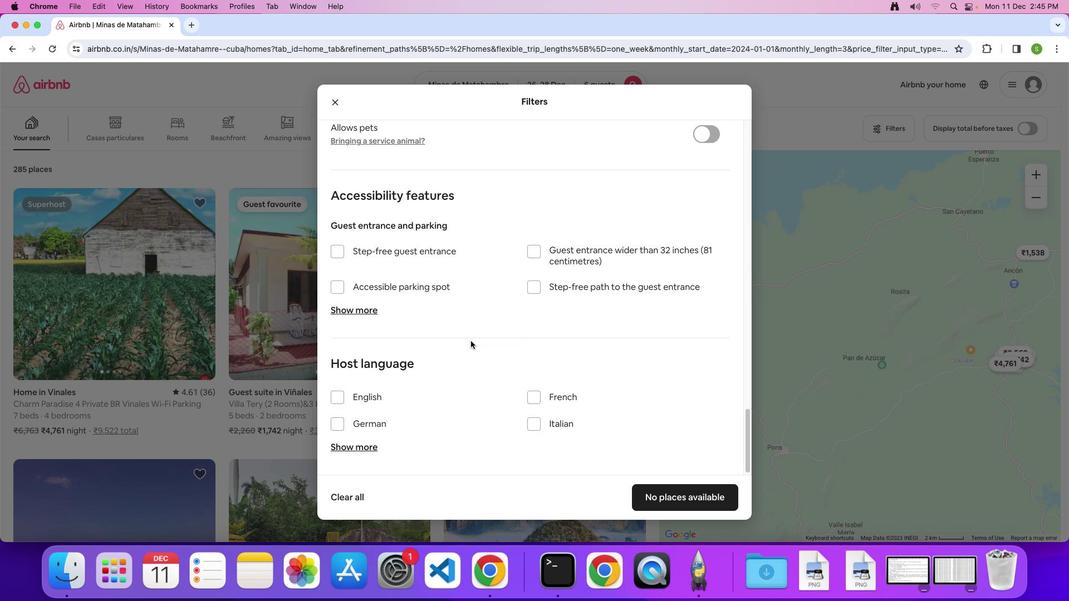 
Action: Mouse scrolled (470, 341) with delta (0, 0)
Screenshot: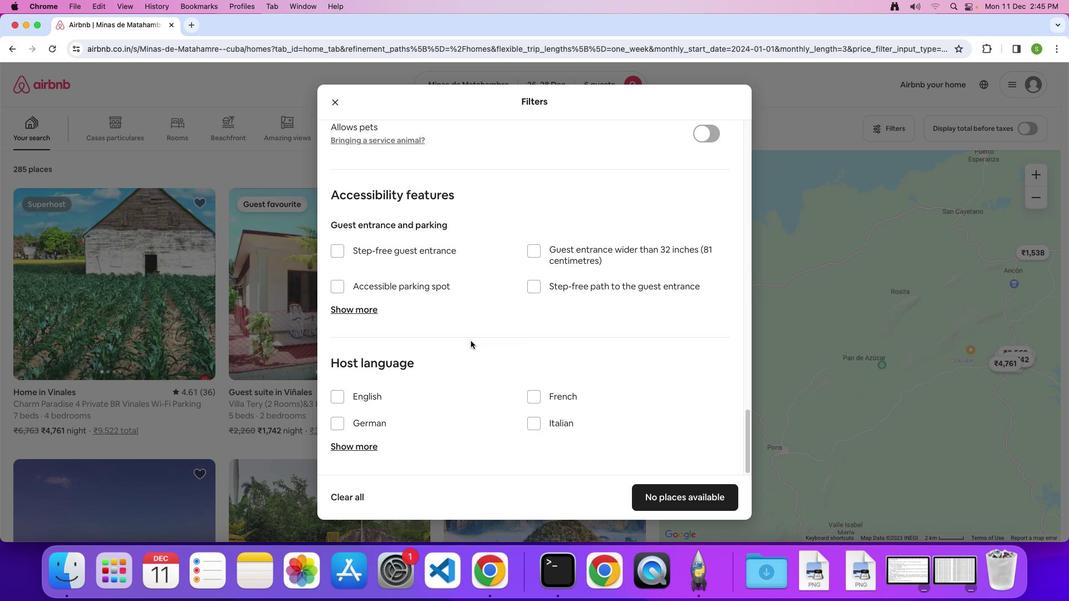 
Action: Mouse scrolled (470, 341) with delta (0, 0)
Screenshot: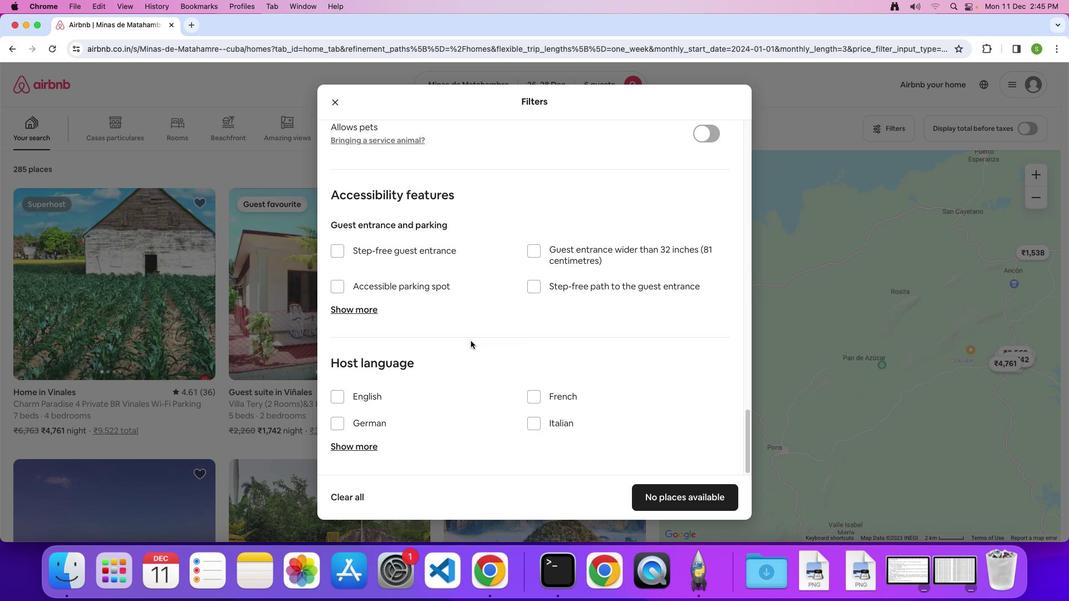 
Action: Mouse scrolled (470, 341) with delta (0, -1)
Screenshot: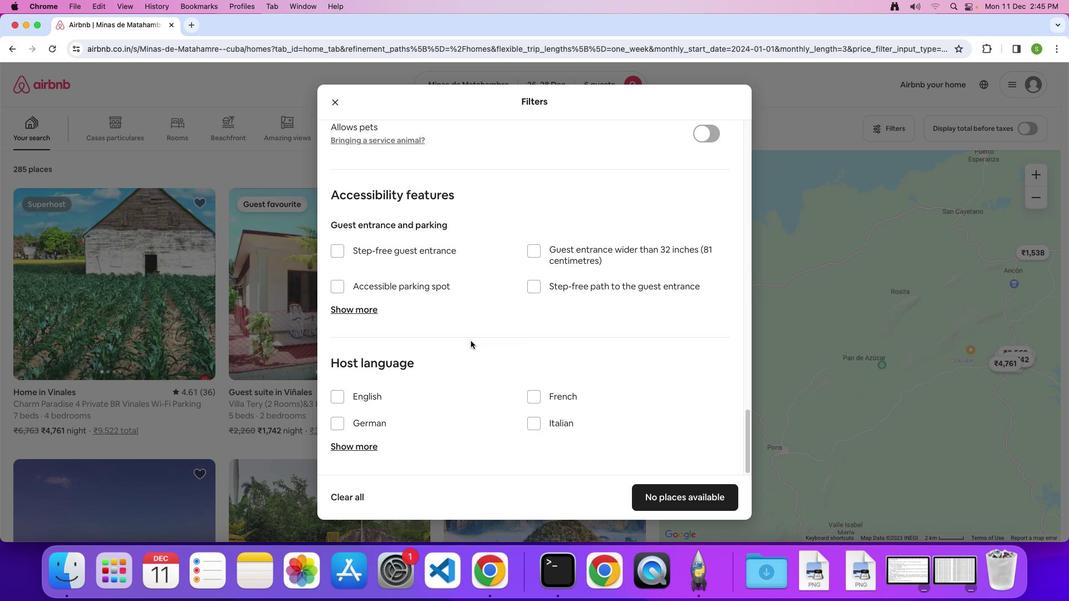 
Action: Mouse moved to (654, 489)
Screenshot: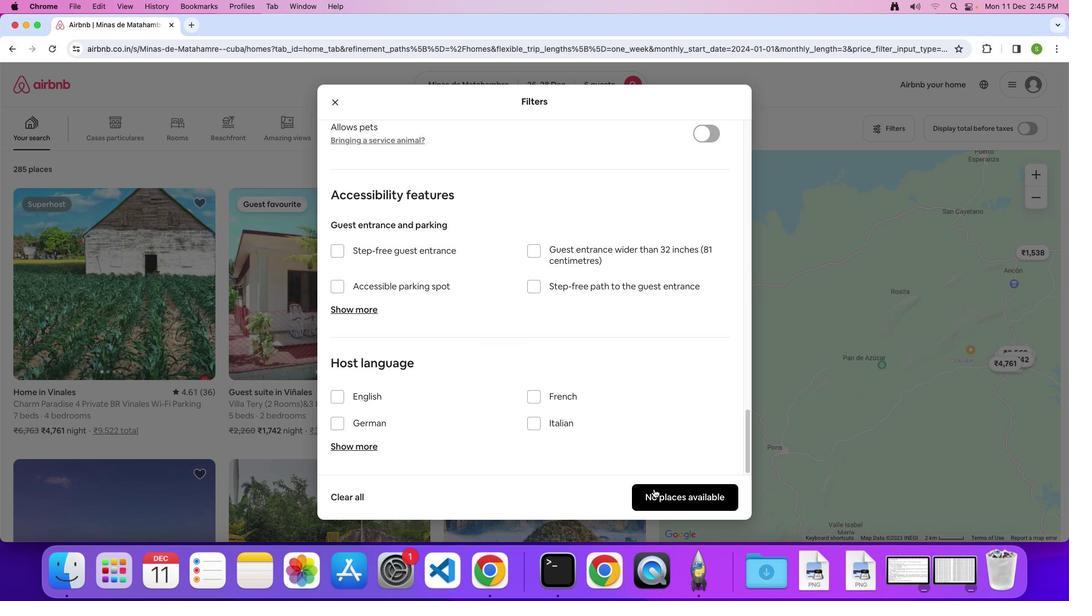 
Action: Mouse pressed left at (654, 489)
Screenshot: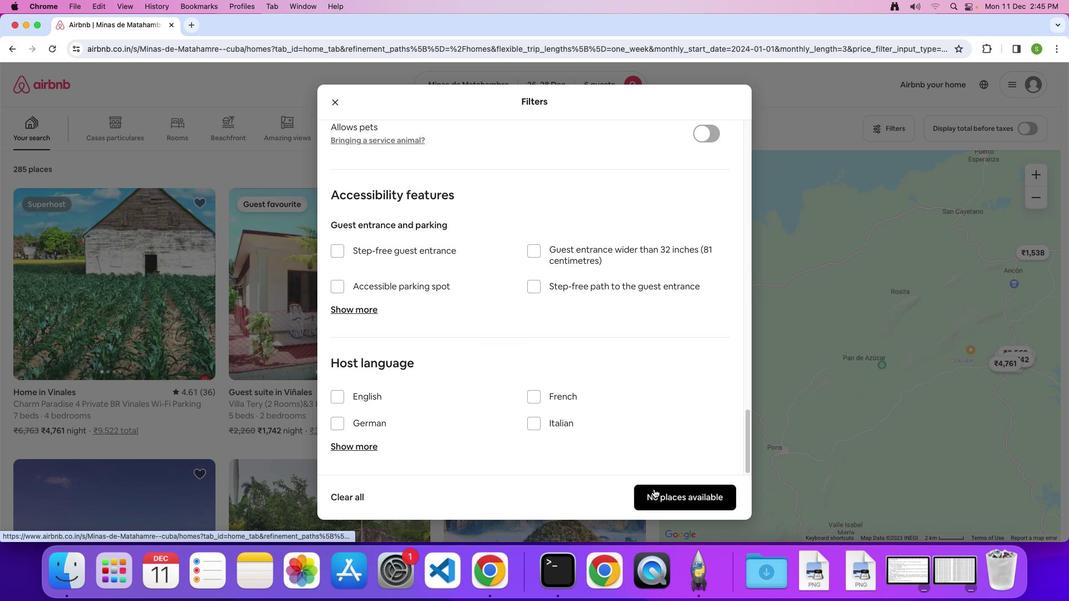 
Action: Mouse moved to (544, 324)
Screenshot: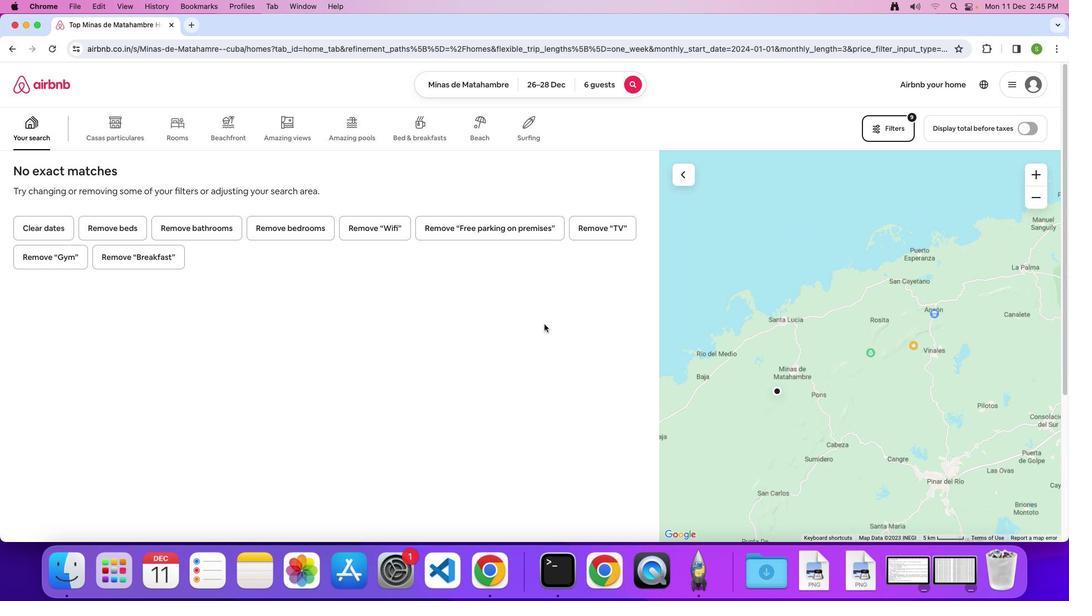 
